 Task: Search one way flight ticket for 4 adults, 2 children, 2 infants in seat and 1 infant on lap in premium economy from Tallahassee: Tallahassee International Airport to Fort Wayne: Fort Wayne International Airport on 5-4-2023. Choice of flights is Spirit. Number of bags: 2 carry on bags. Price is upto 25000. Outbound departure time preference is 21:15.
Action: Mouse moved to (372, 336)
Screenshot: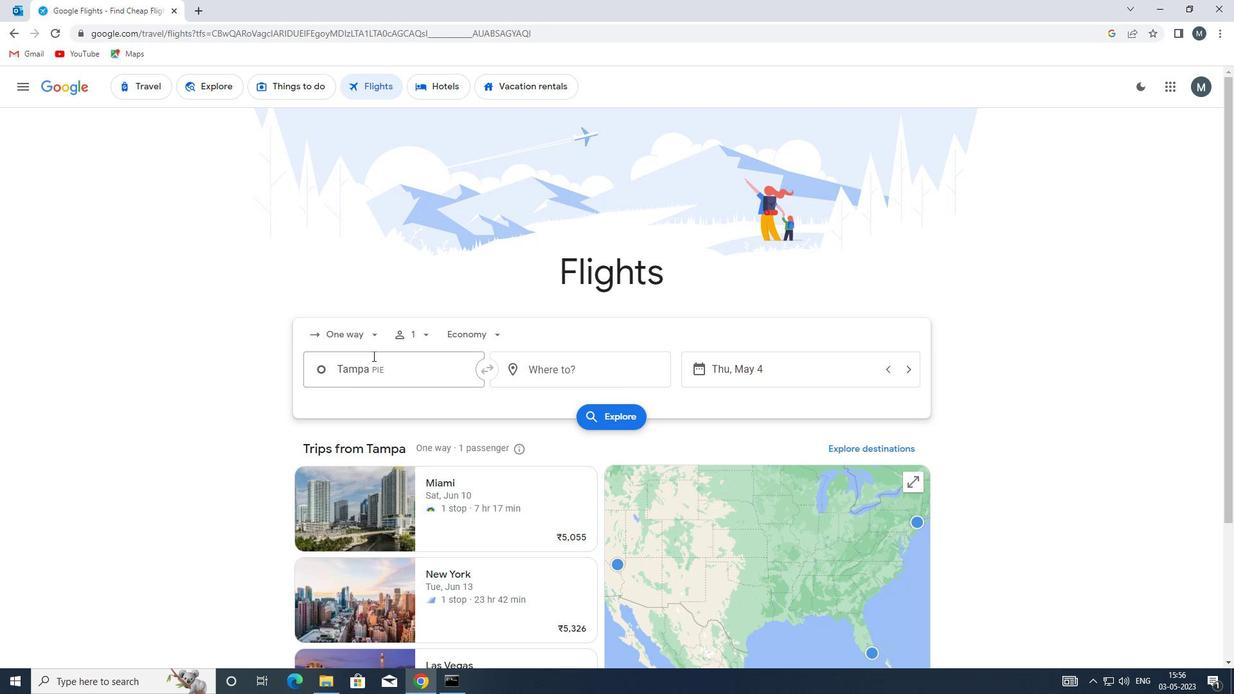 
Action: Mouse pressed left at (372, 336)
Screenshot: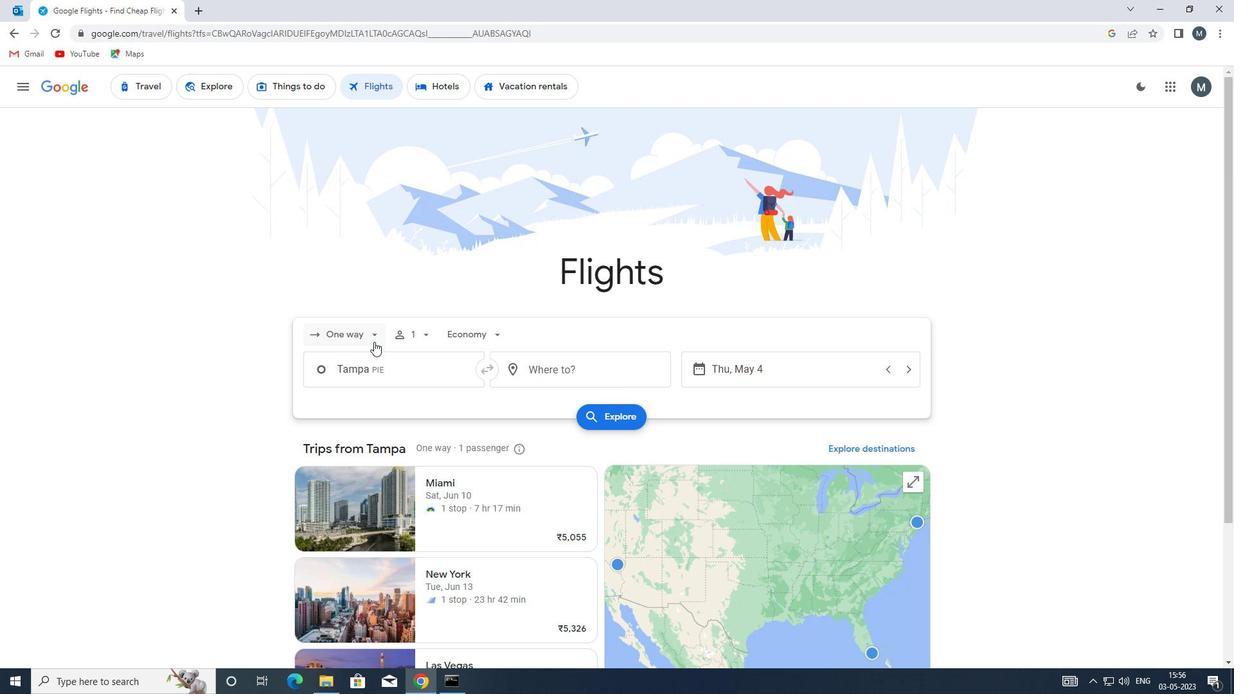 
Action: Mouse moved to (373, 398)
Screenshot: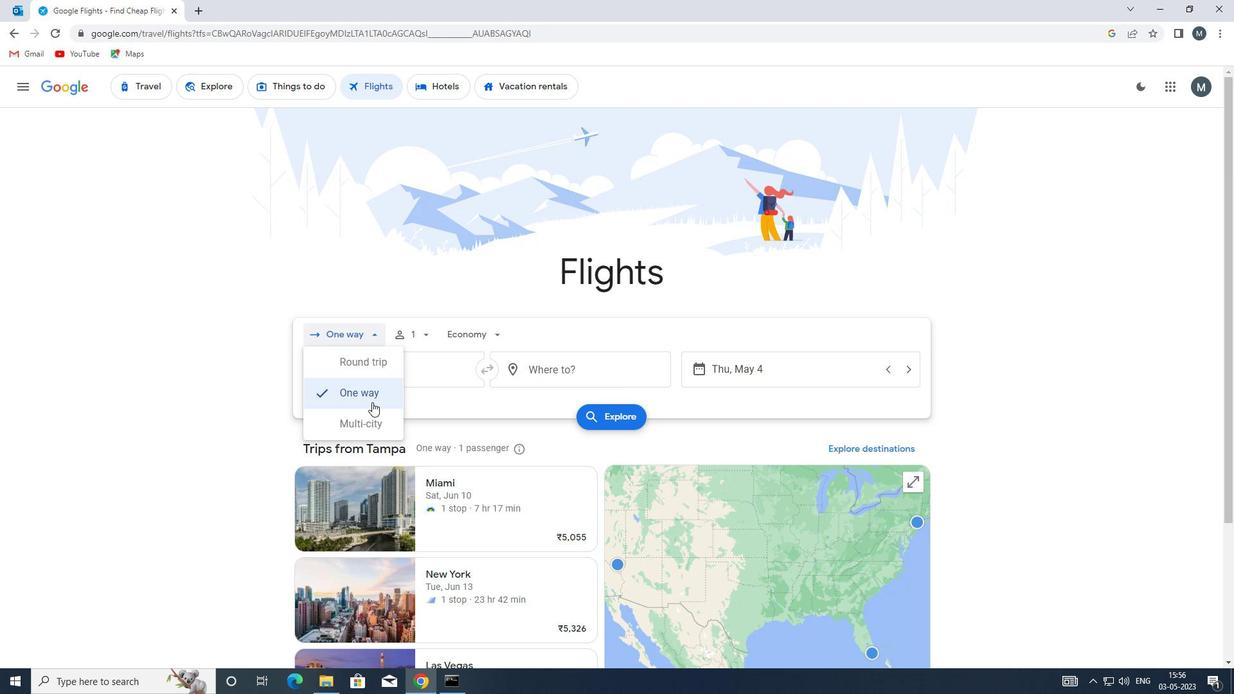 
Action: Mouse pressed left at (373, 398)
Screenshot: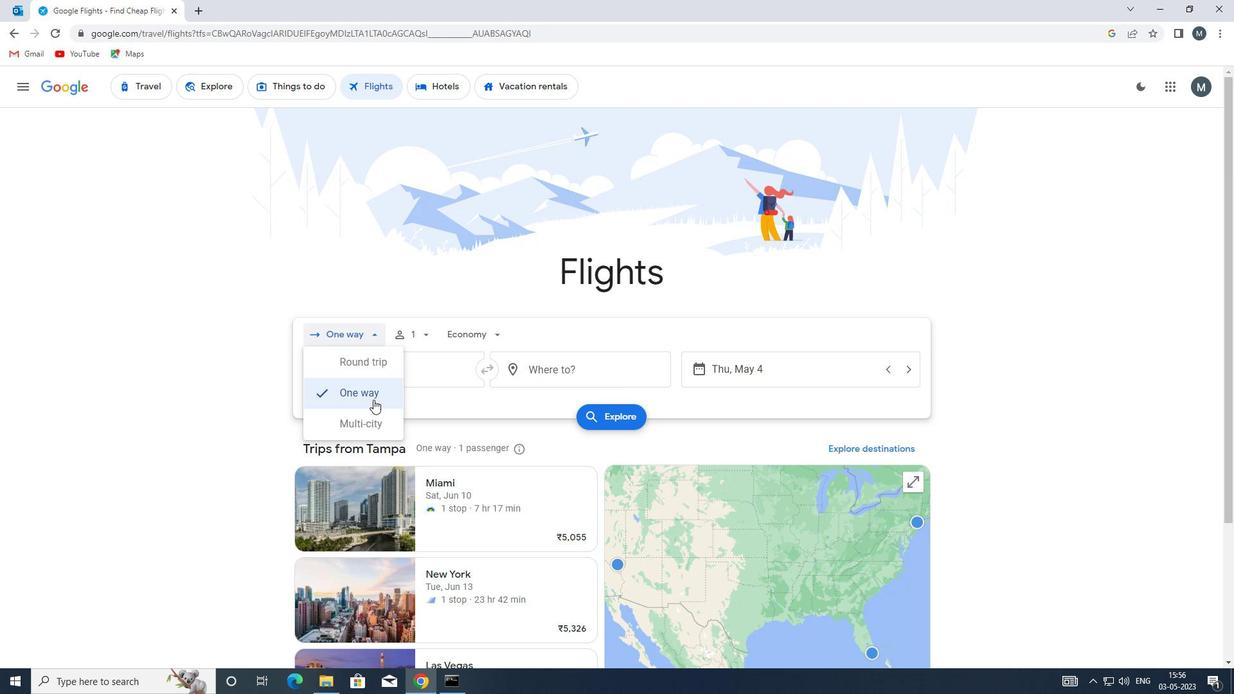 
Action: Mouse moved to (432, 331)
Screenshot: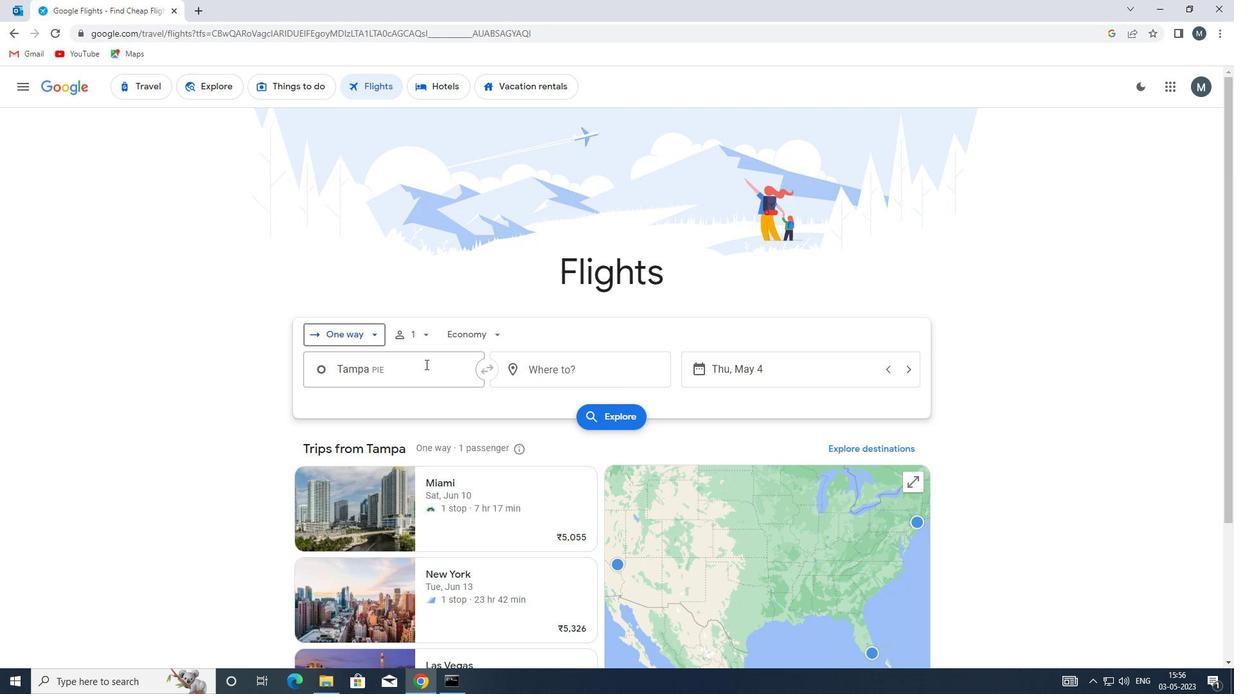 
Action: Mouse pressed left at (432, 331)
Screenshot: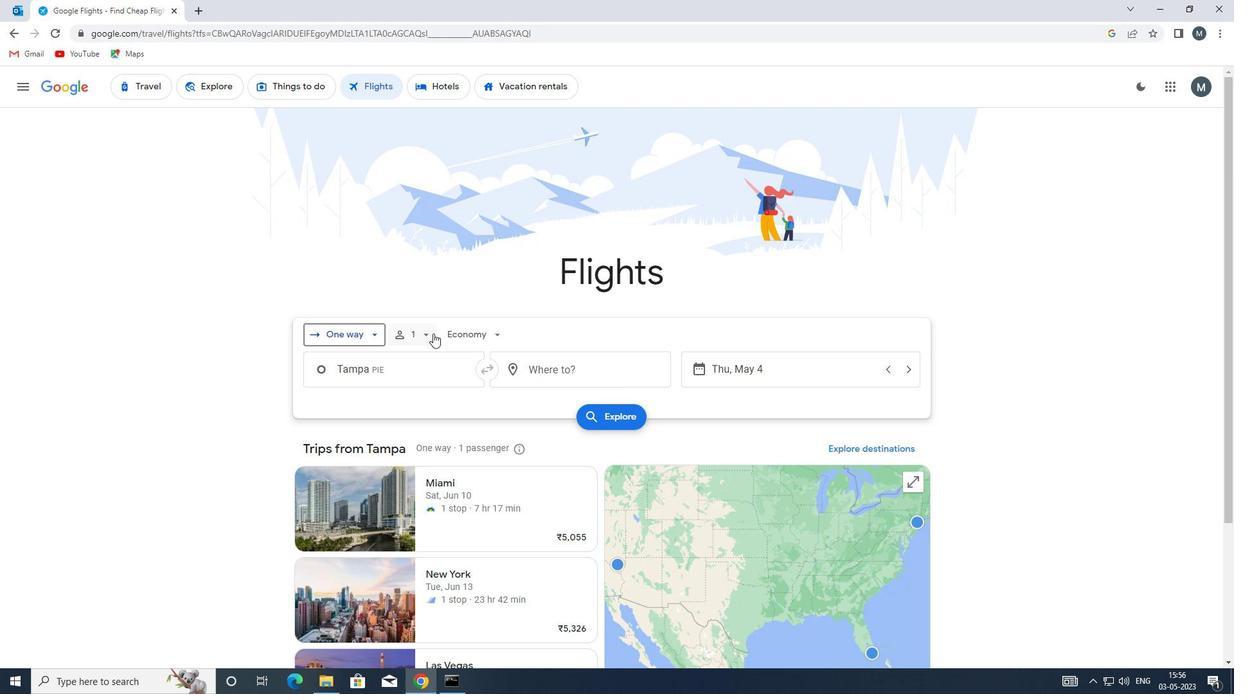 
Action: Mouse moved to (527, 370)
Screenshot: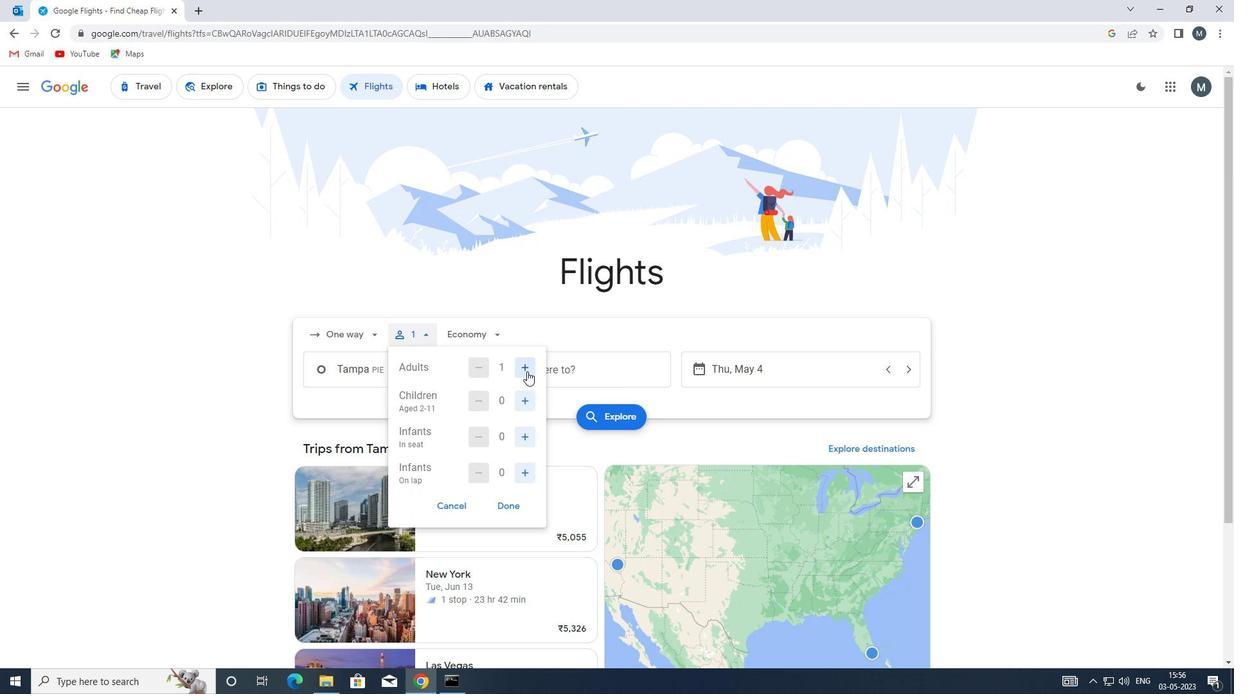 
Action: Mouse pressed left at (527, 370)
Screenshot: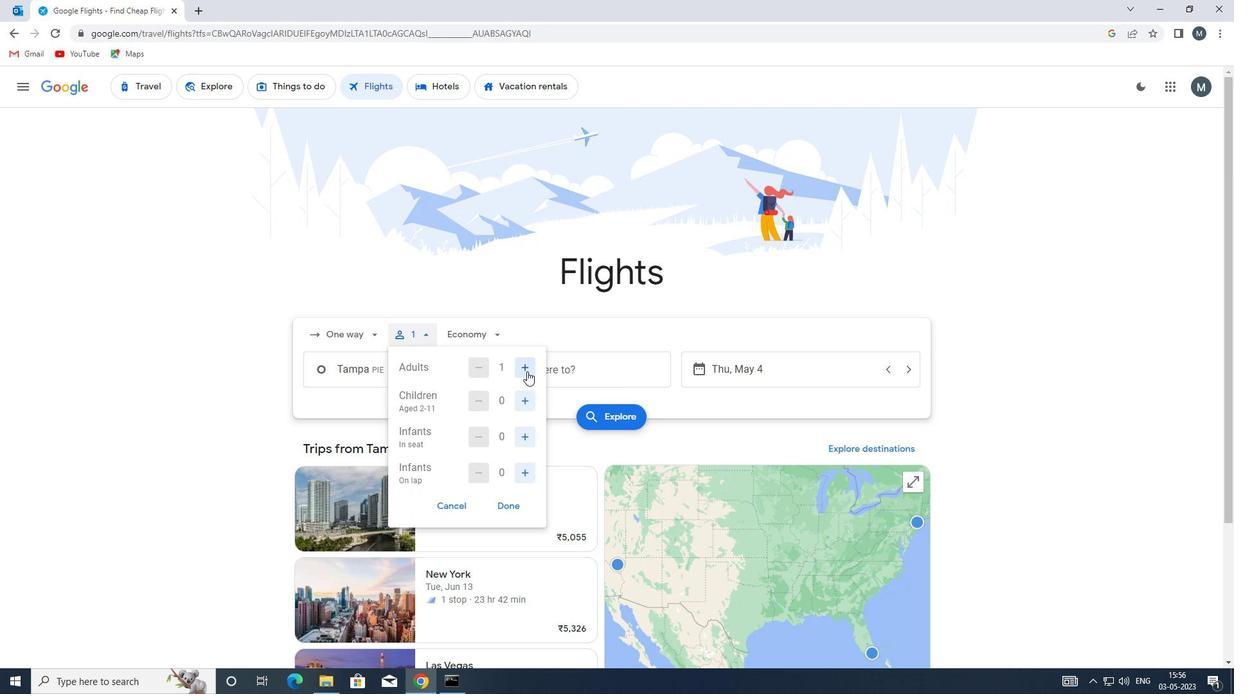 
Action: Mouse pressed left at (527, 370)
Screenshot: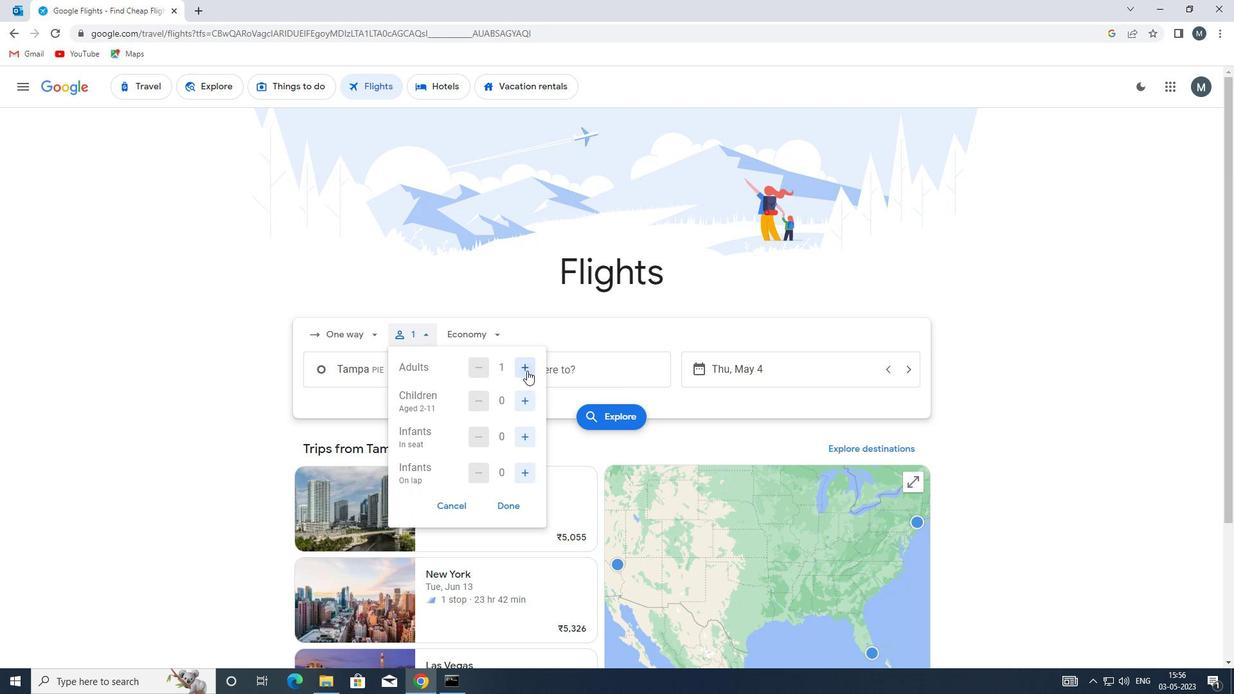 
Action: Mouse pressed left at (527, 370)
Screenshot: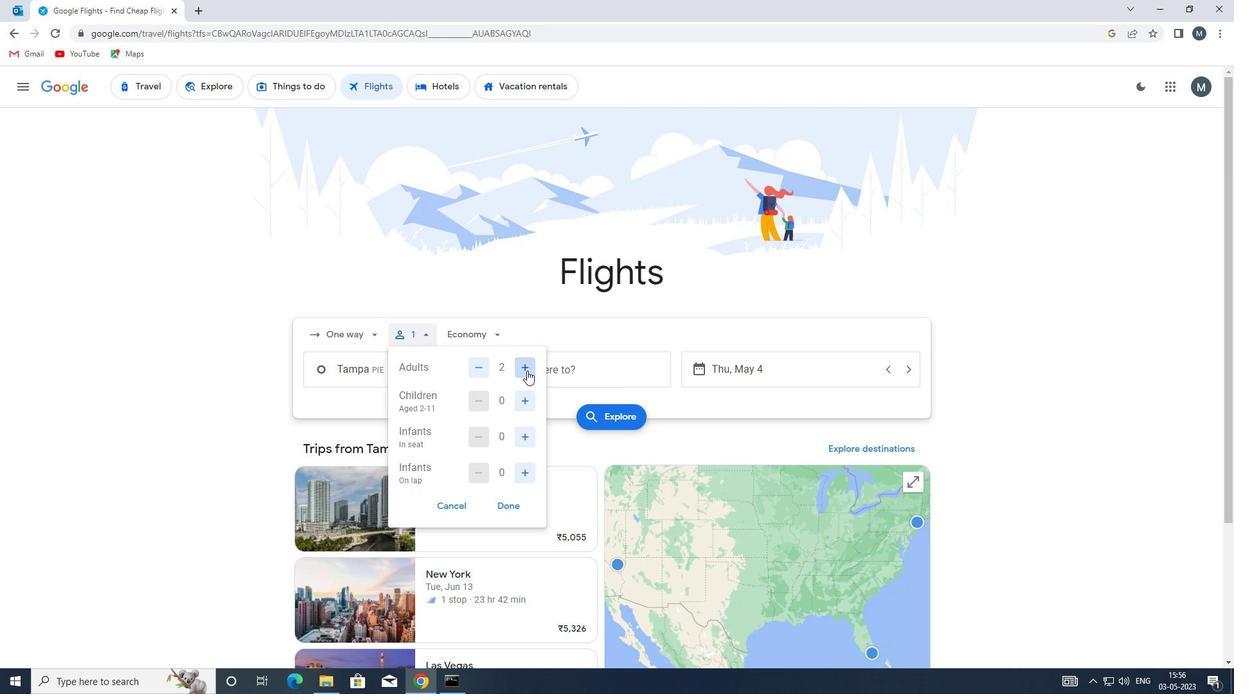 
Action: Mouse moved to (520, 399)
Screenshot: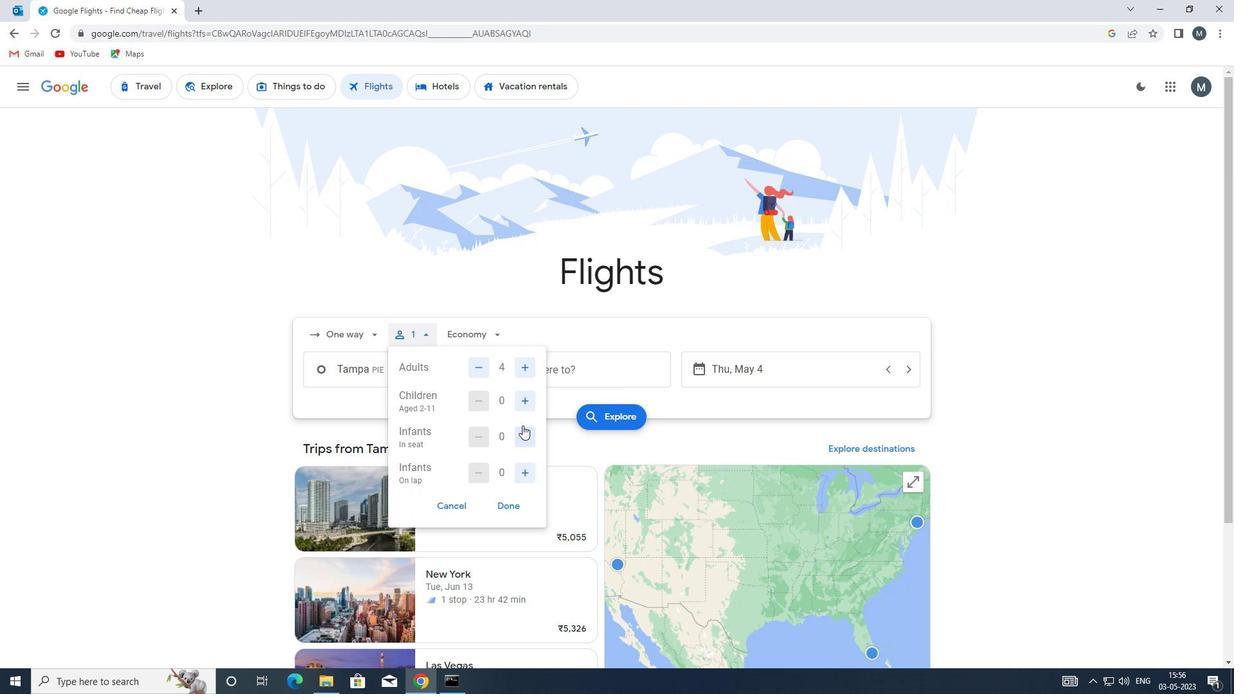 
Action: Mouse pressed left at (520, 399)
Screenshot: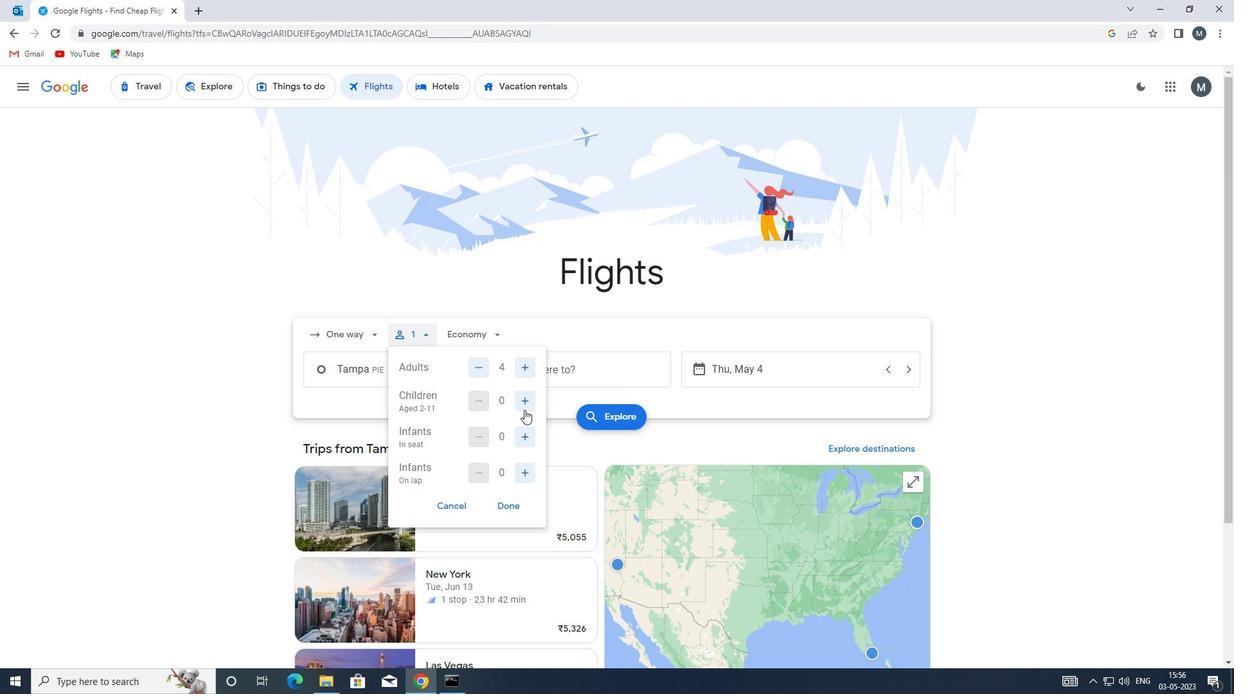 
Action: Mouse moved to (521, 398)
Screenshot: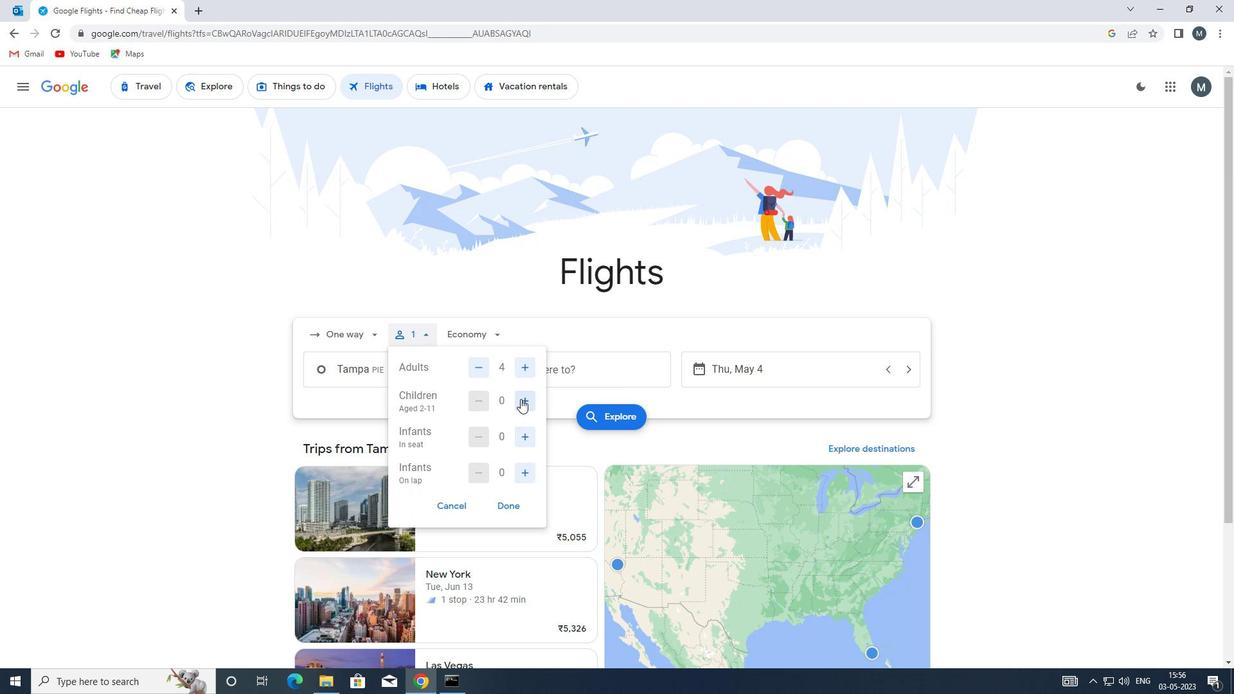 
Action: Mouse pressed left at (521, 398)
Screenshot: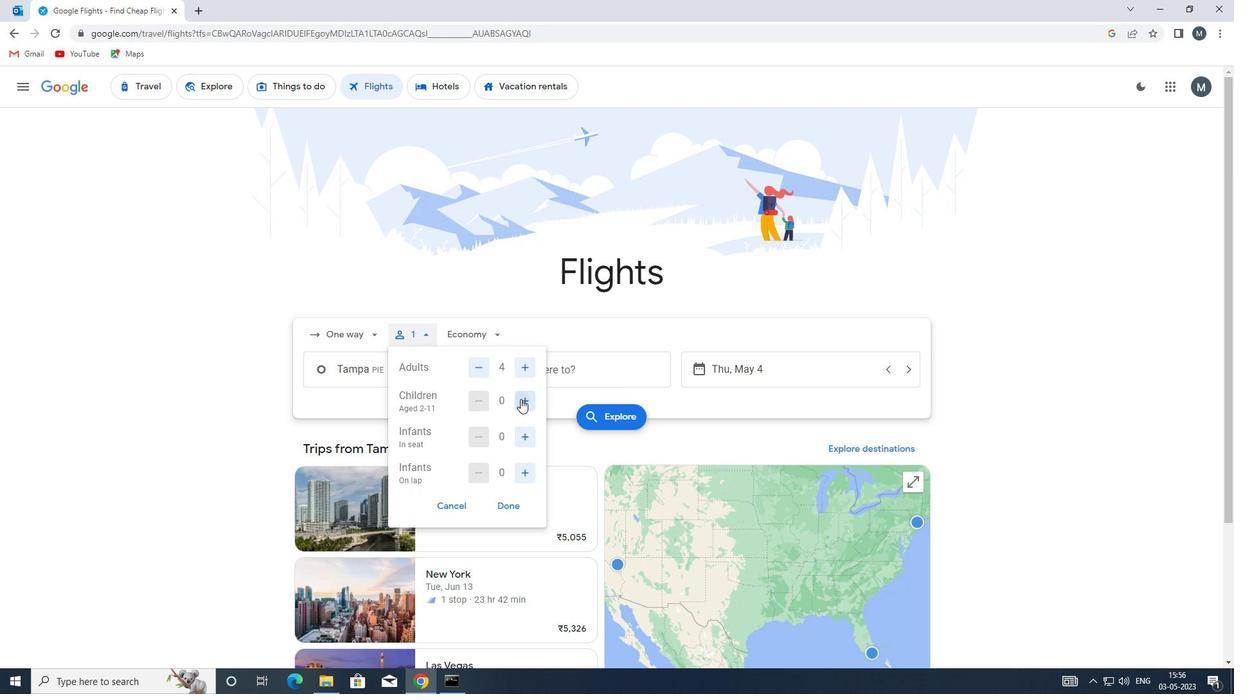 
Action: Mouse moved to (523, 436)
Screenshot: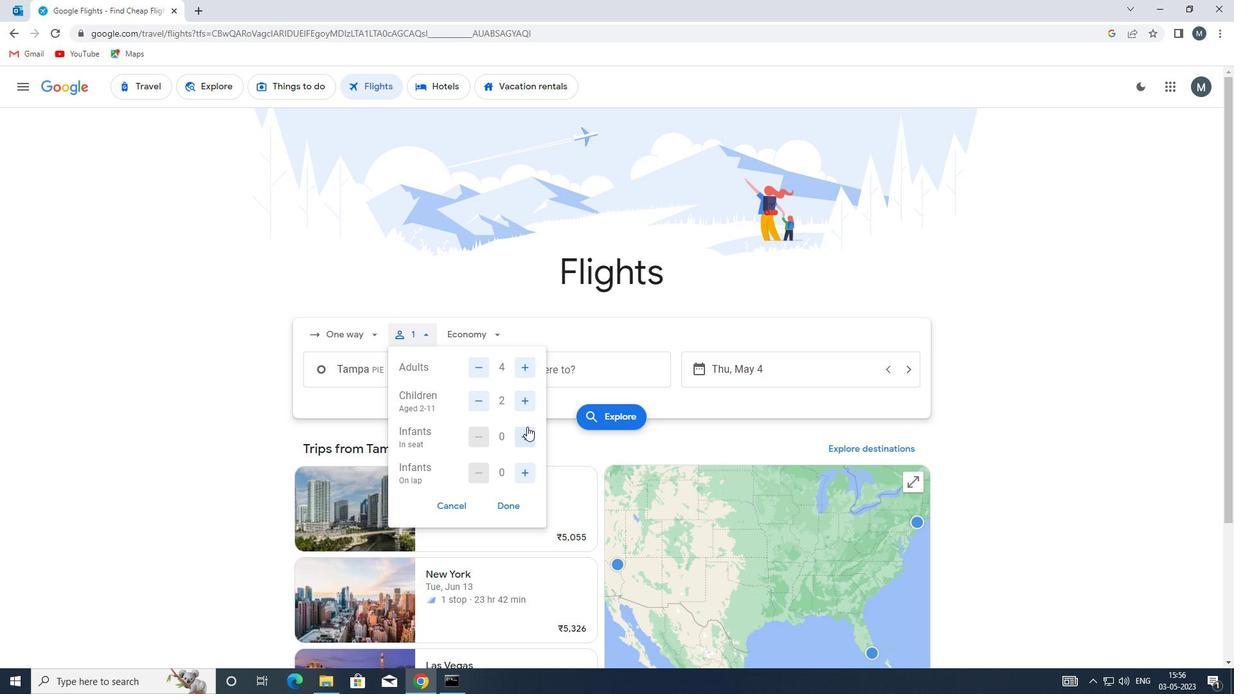 
Action: Mouse pressed left at (523, 436)
Screenshot: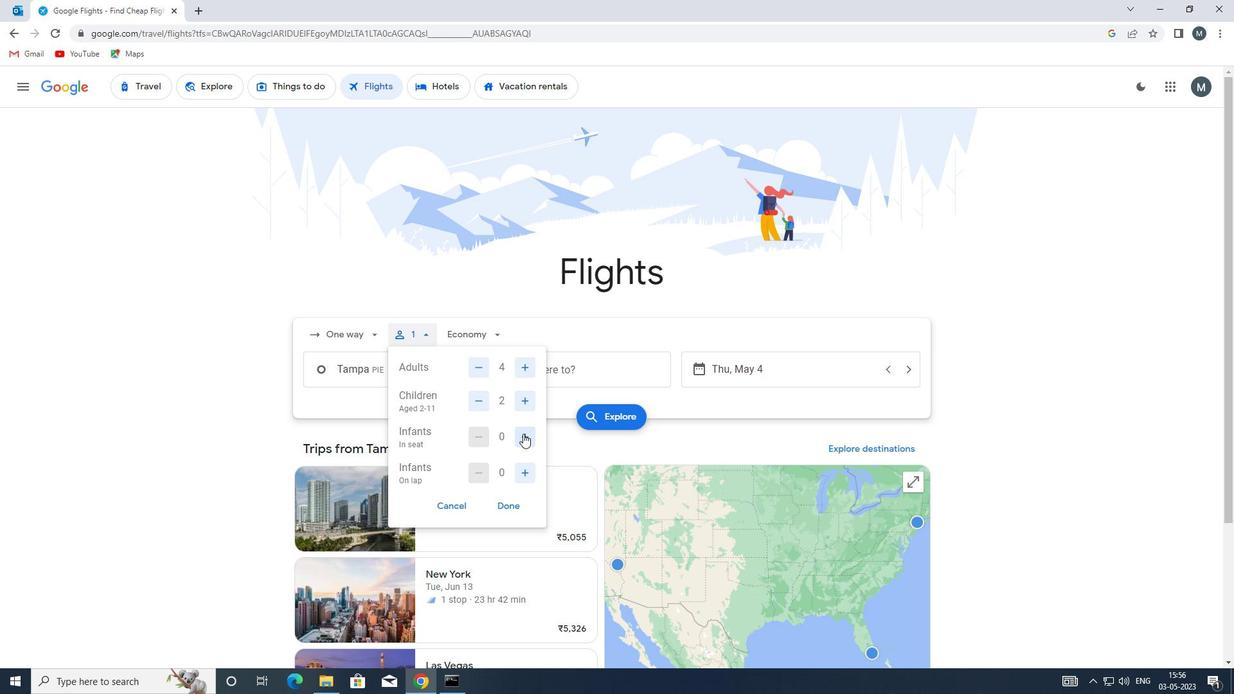 
Action: Mouse pressed left at (523, 436)
Screenshot: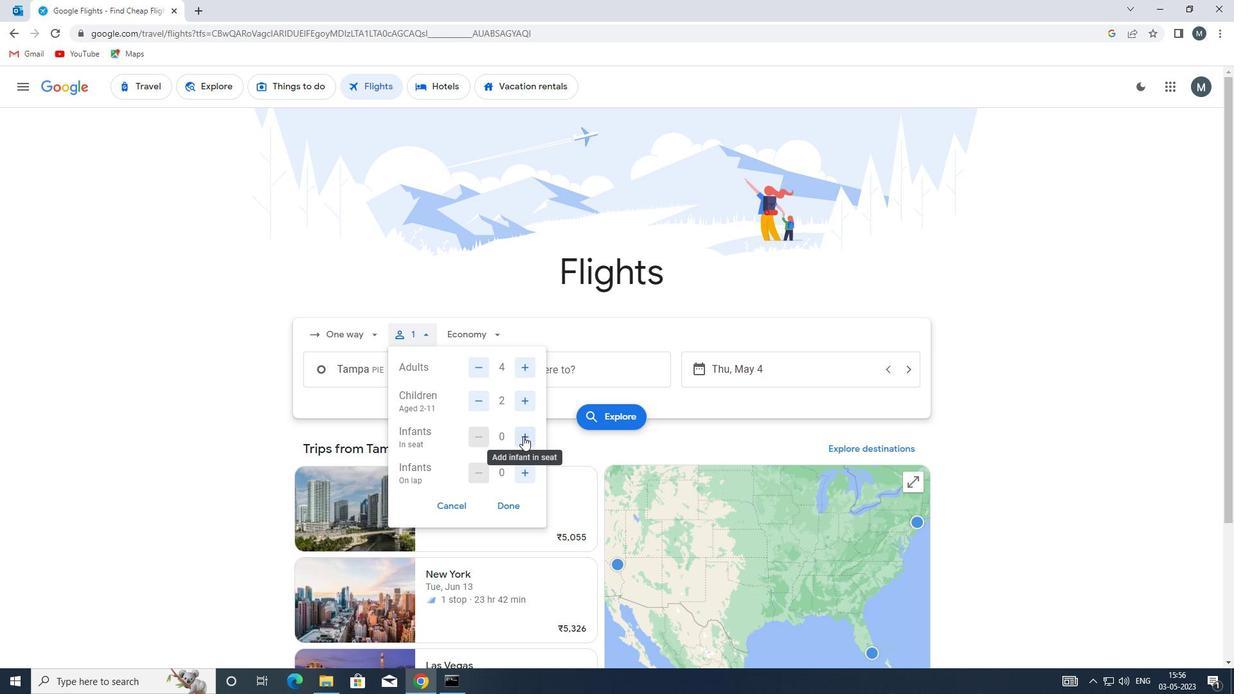 
Action: Mouse moved to (523, 474)
Screenshot: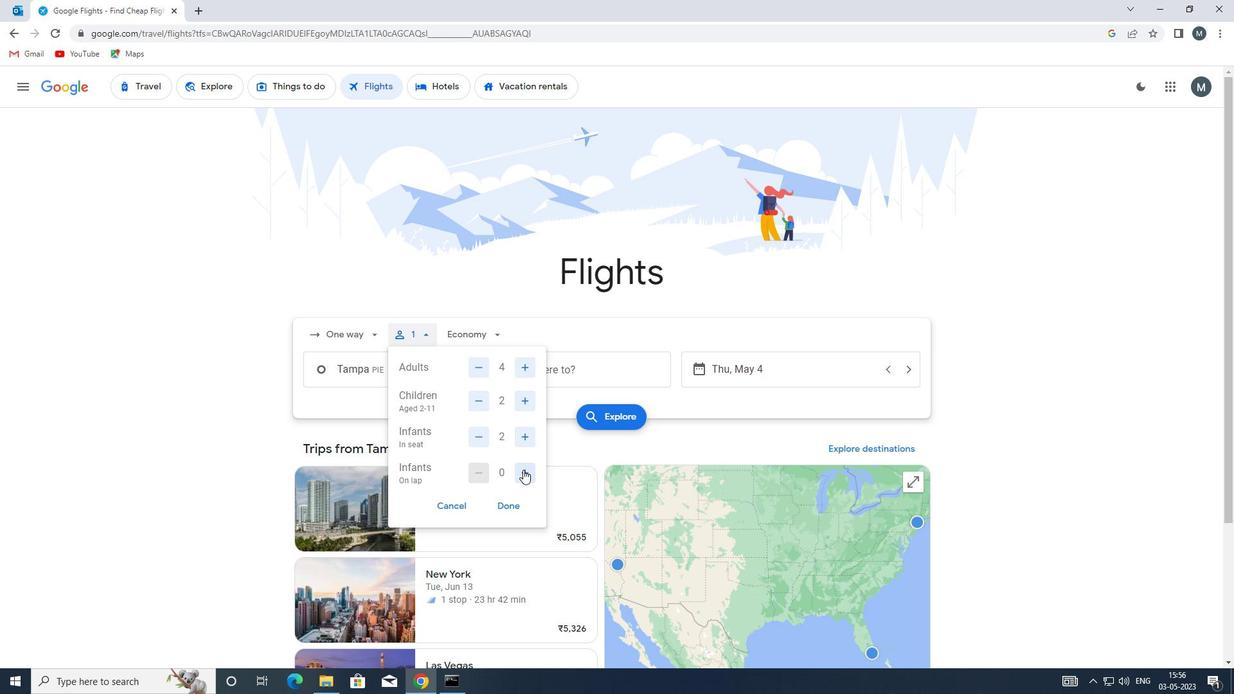 
Action: Mouse pressed left at (523, 474)
Screenshot: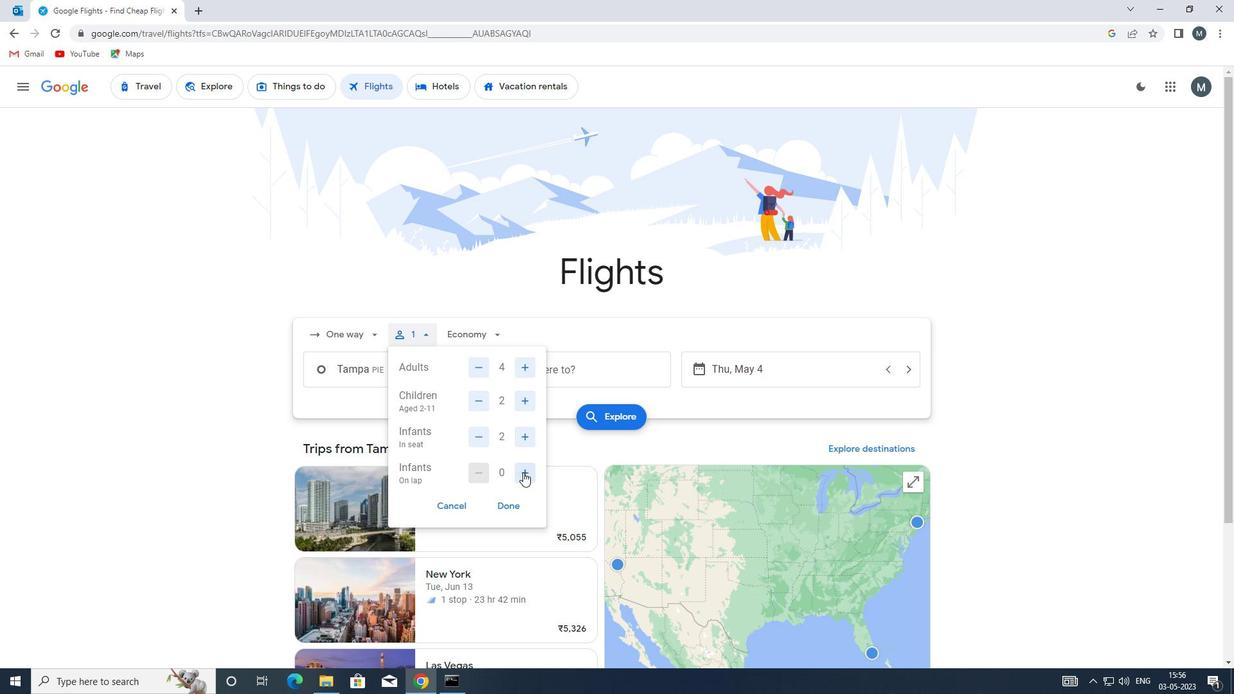 
Action: Mouse moved to (504, 501)
Screenshot: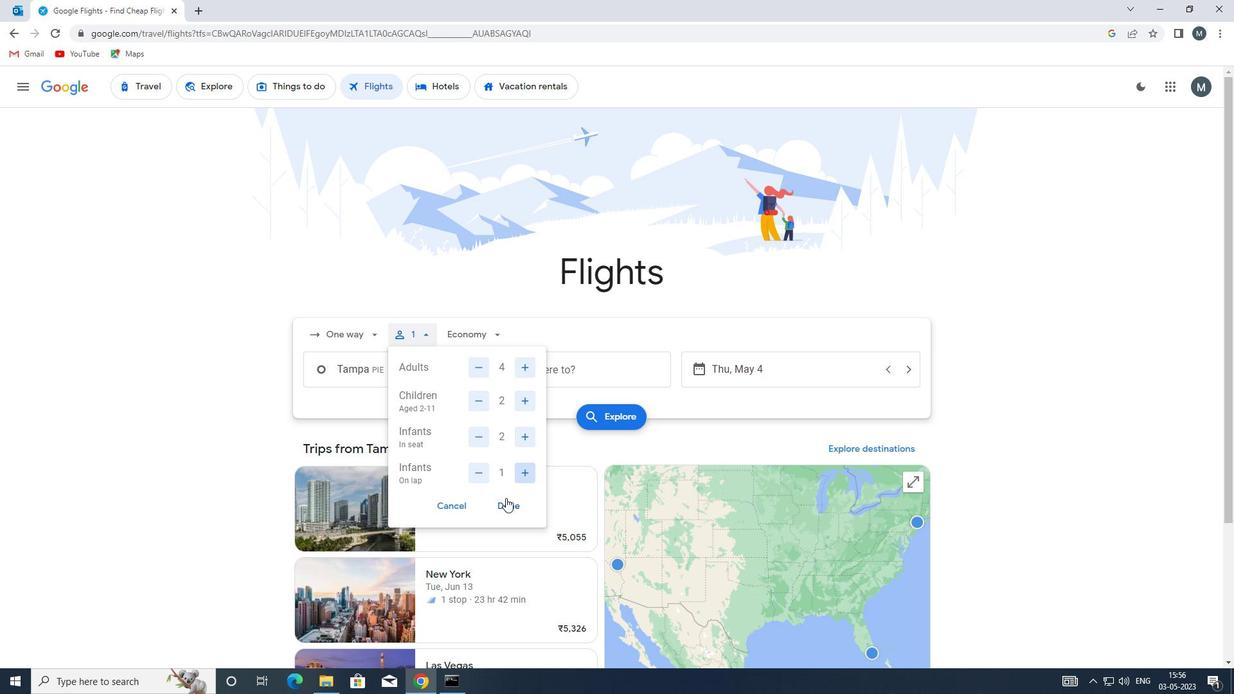 
Action: Mouse pressed left at (504, 501)
Screenshot: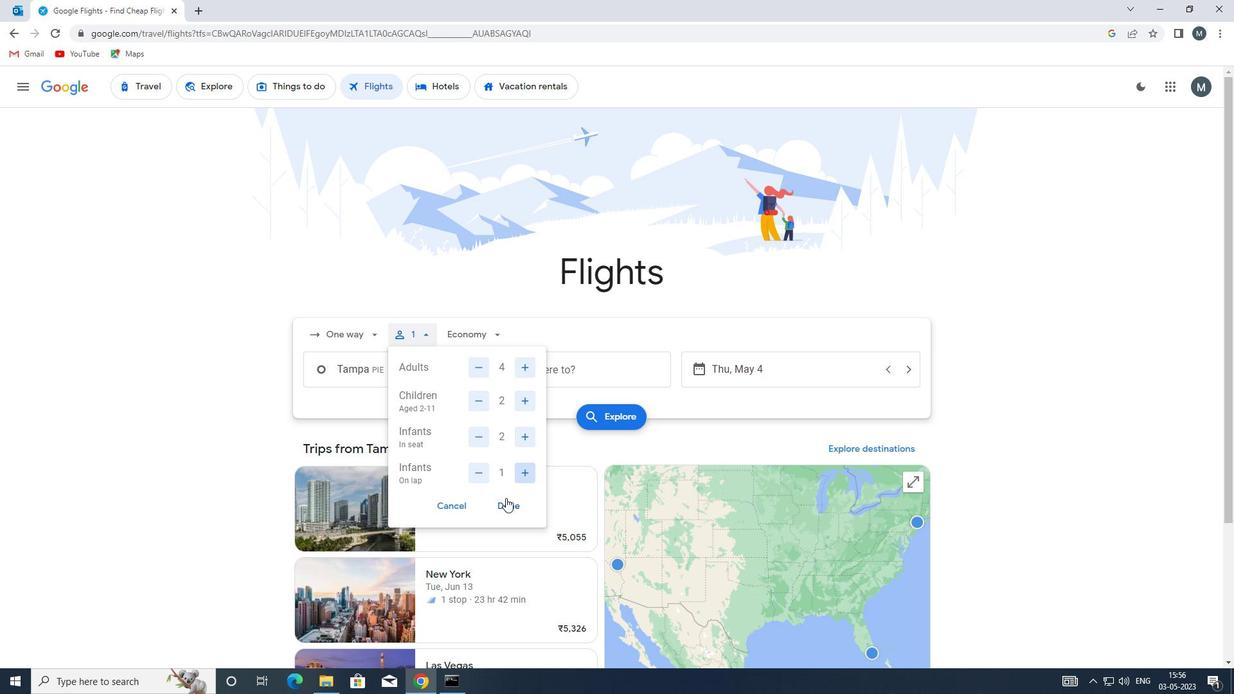
Action: Mouse moved to (485, 336)
Screenshot: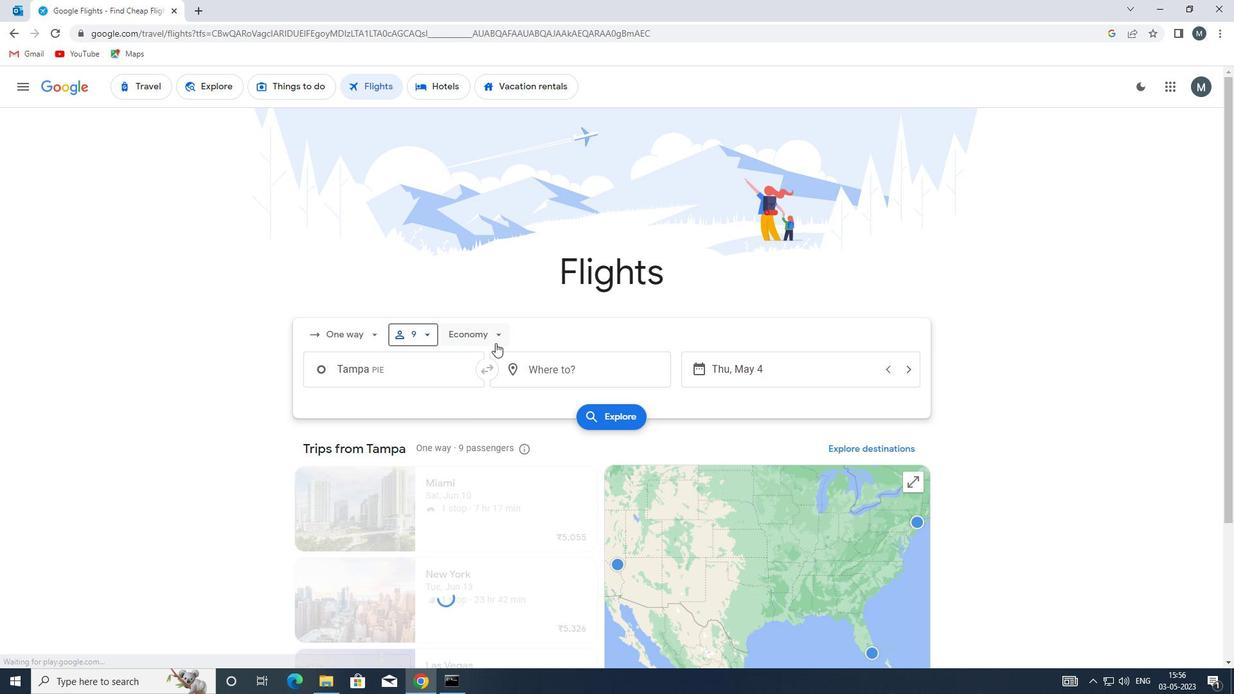 
Action: Mouse pressed left at (485, 336)
Screenshot: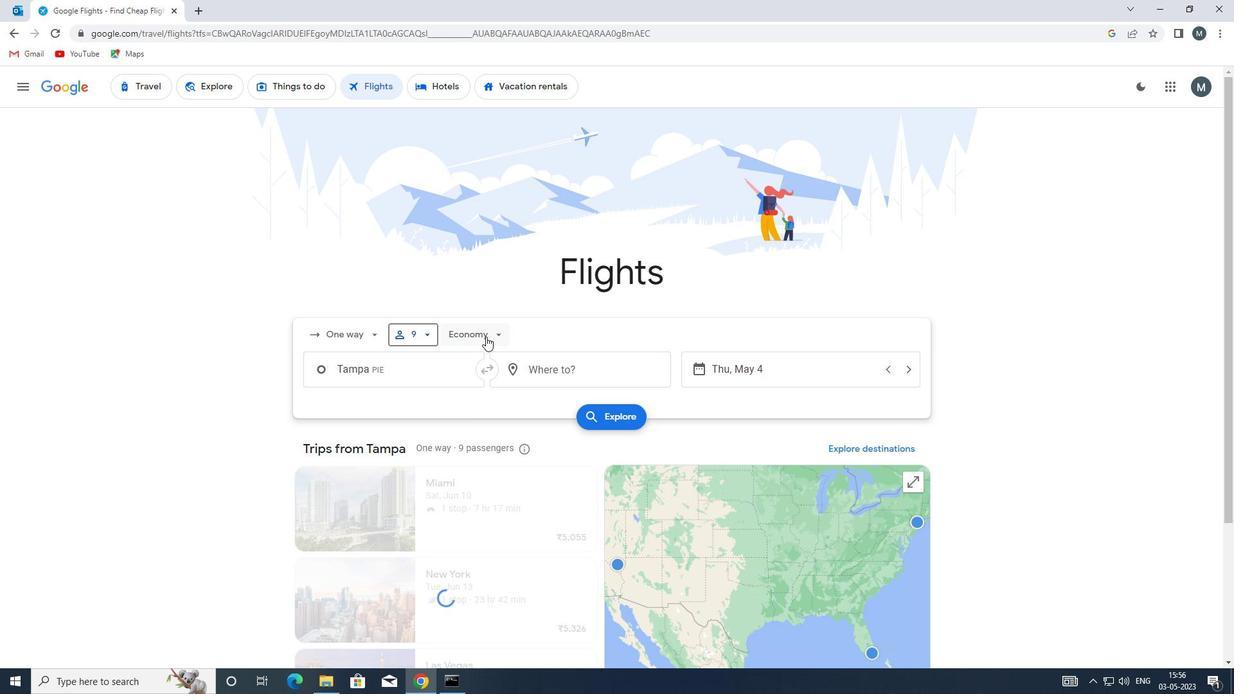 
Action: Mouse moved to (497, 394)
Screenshot: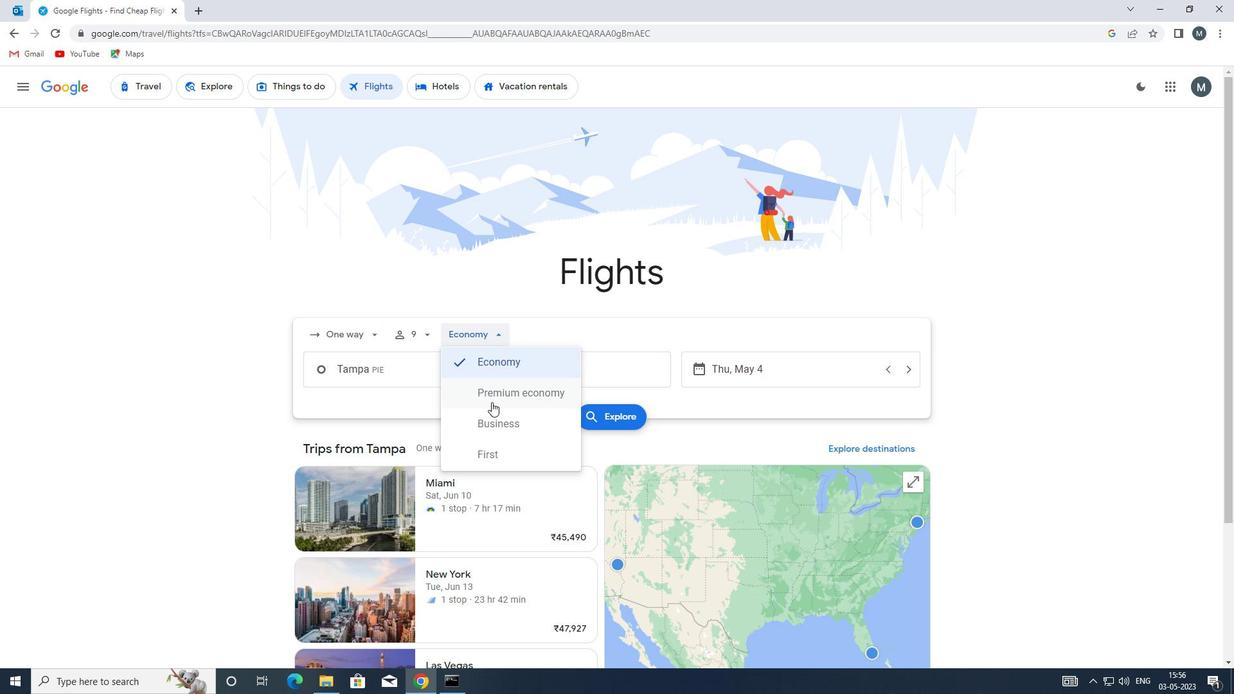 
Action: Mouse pressed left at (497, 394)
Screenshot: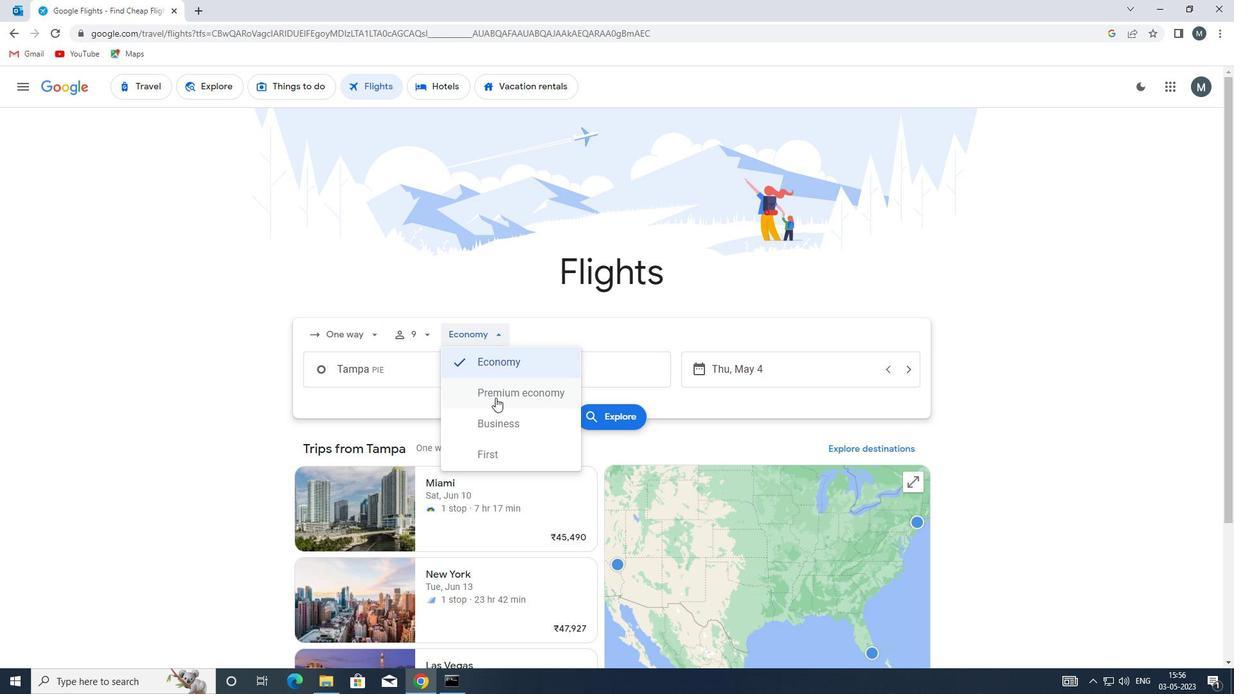 
Action: Mouse moved to (417, 368)
Screenshot: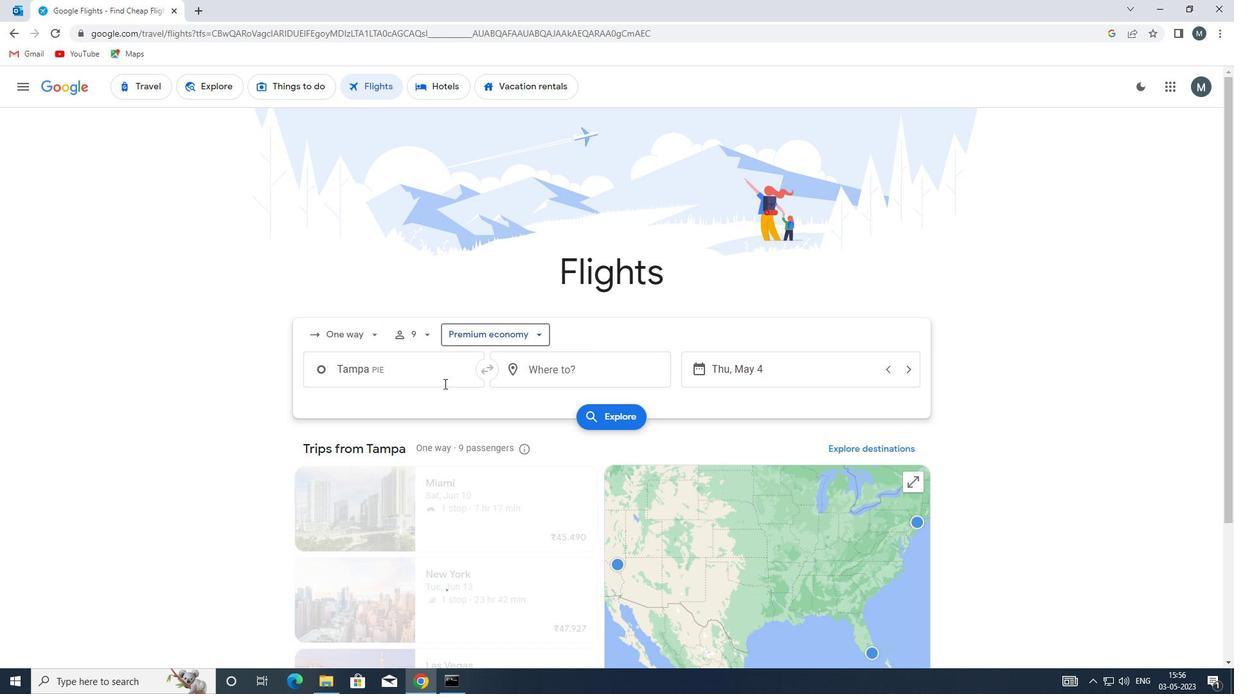 
Action: Mouse pressed left at (417, 368)
Screenshot: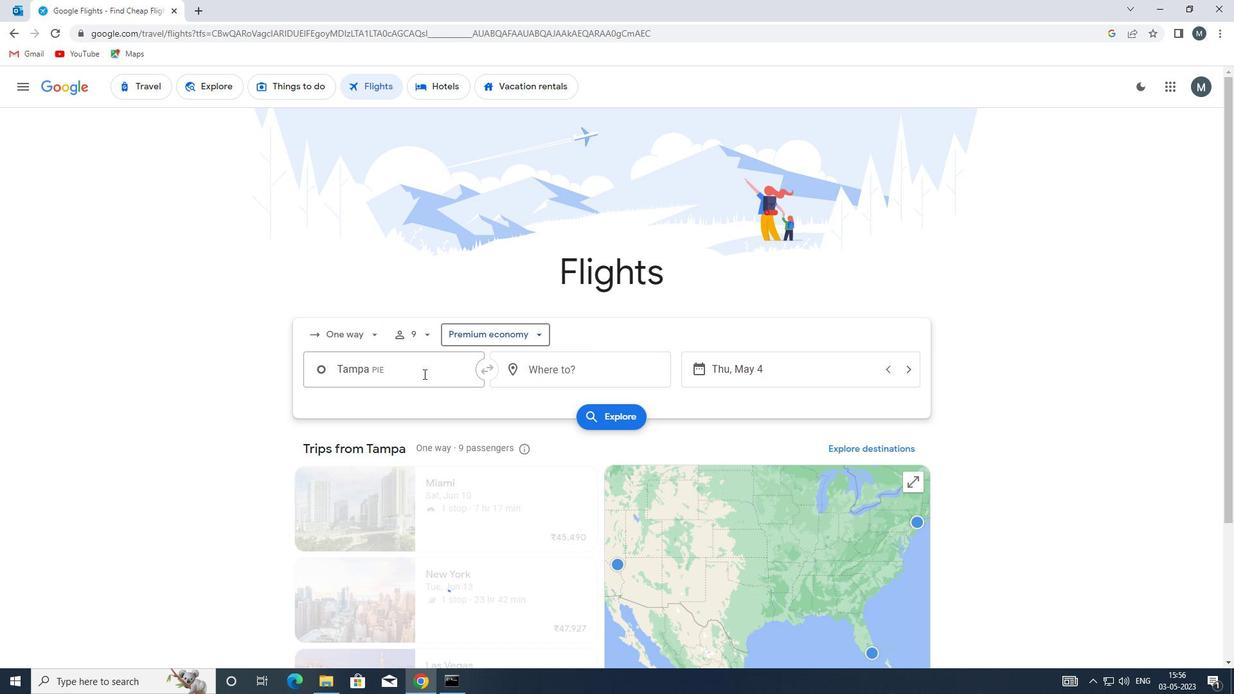 
Action: Key pressed tlh
Screenshot: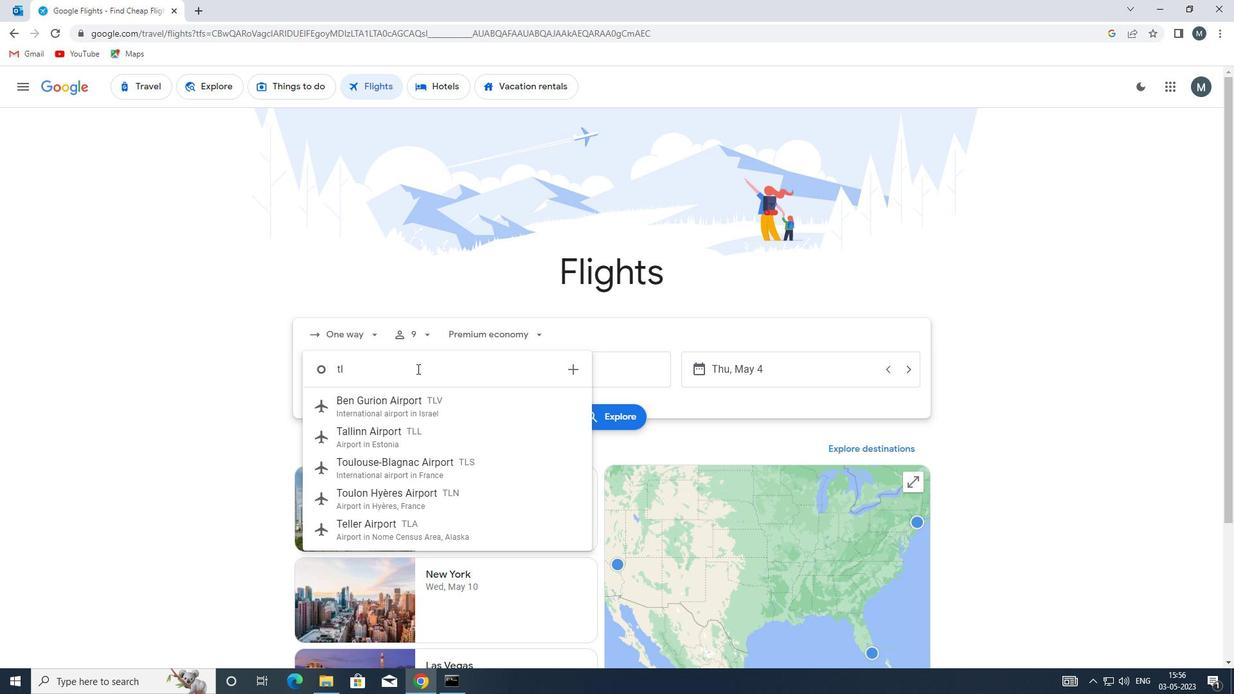 
Action: Mouse moved to (428, 407)
Screenshot: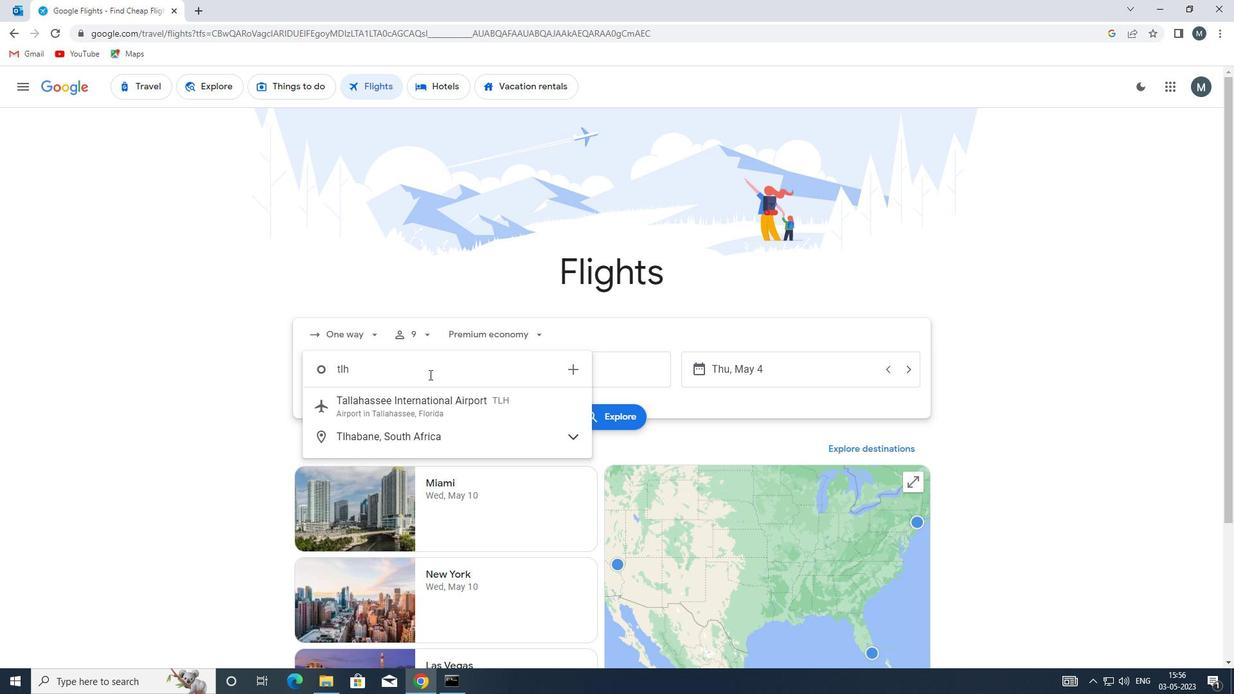 
Action: Mouse pressed left at (428, 407)
Screenshot: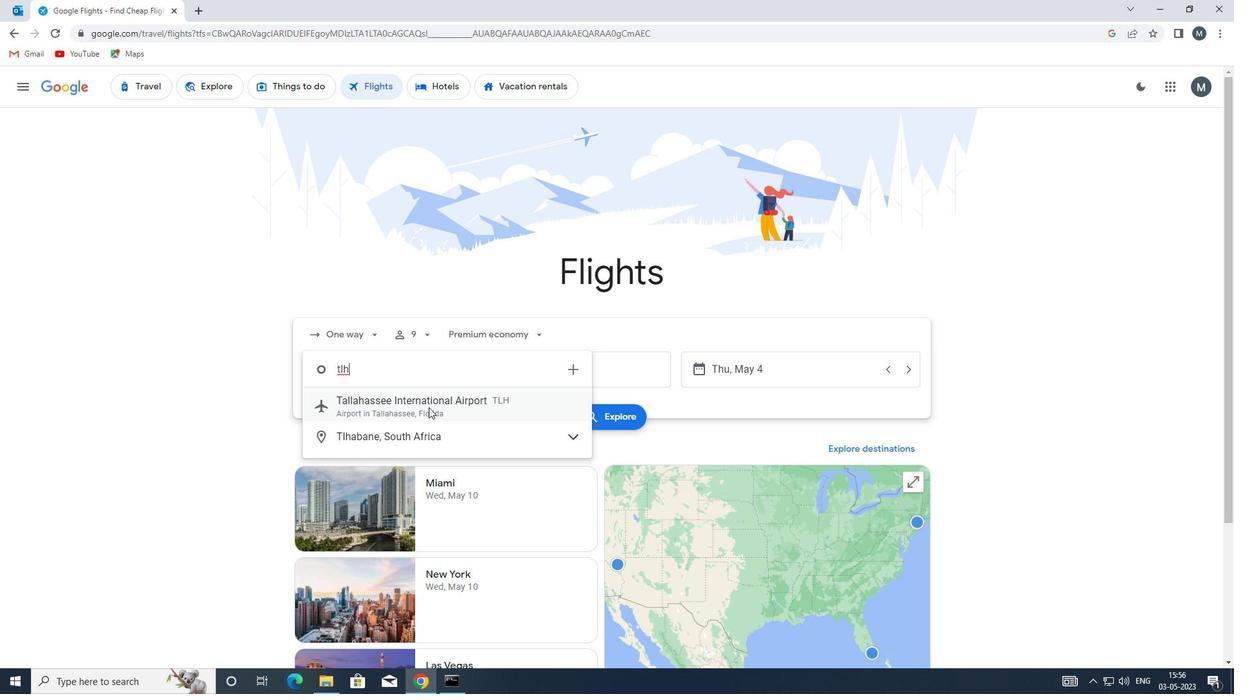 
Action: Mouse moved to (544, 373)
Screenshot: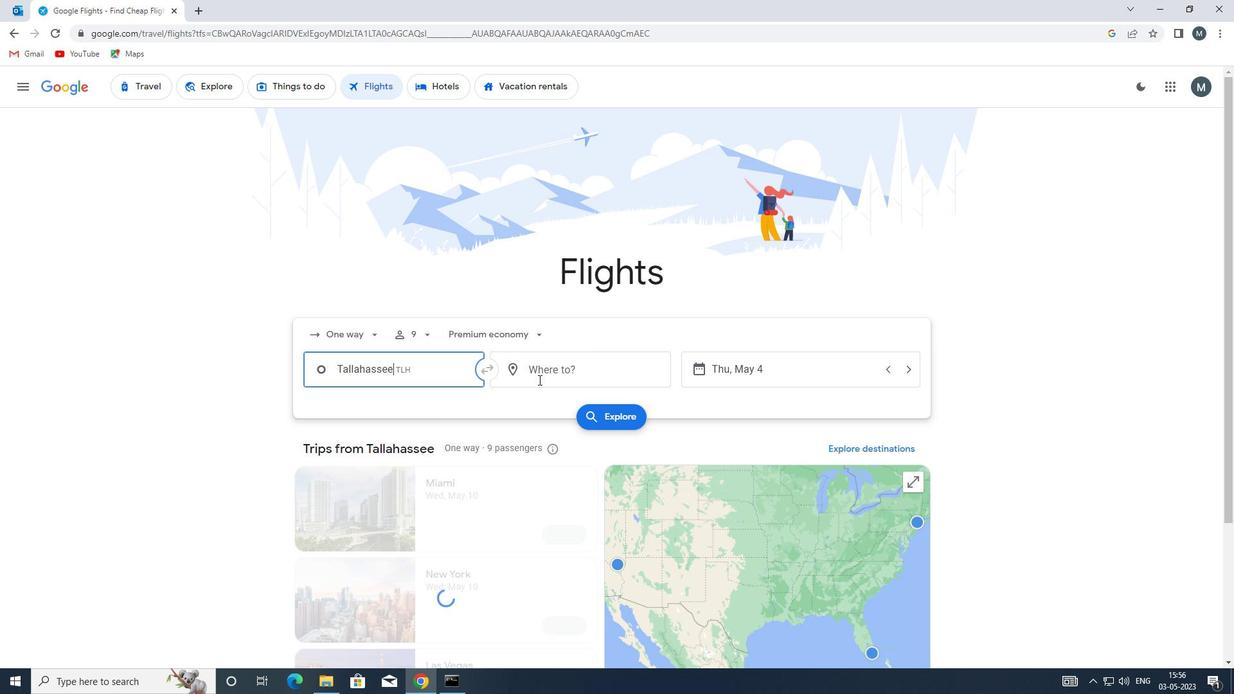 
Action: Mouse pressed left at (544, 373)
Screenshot: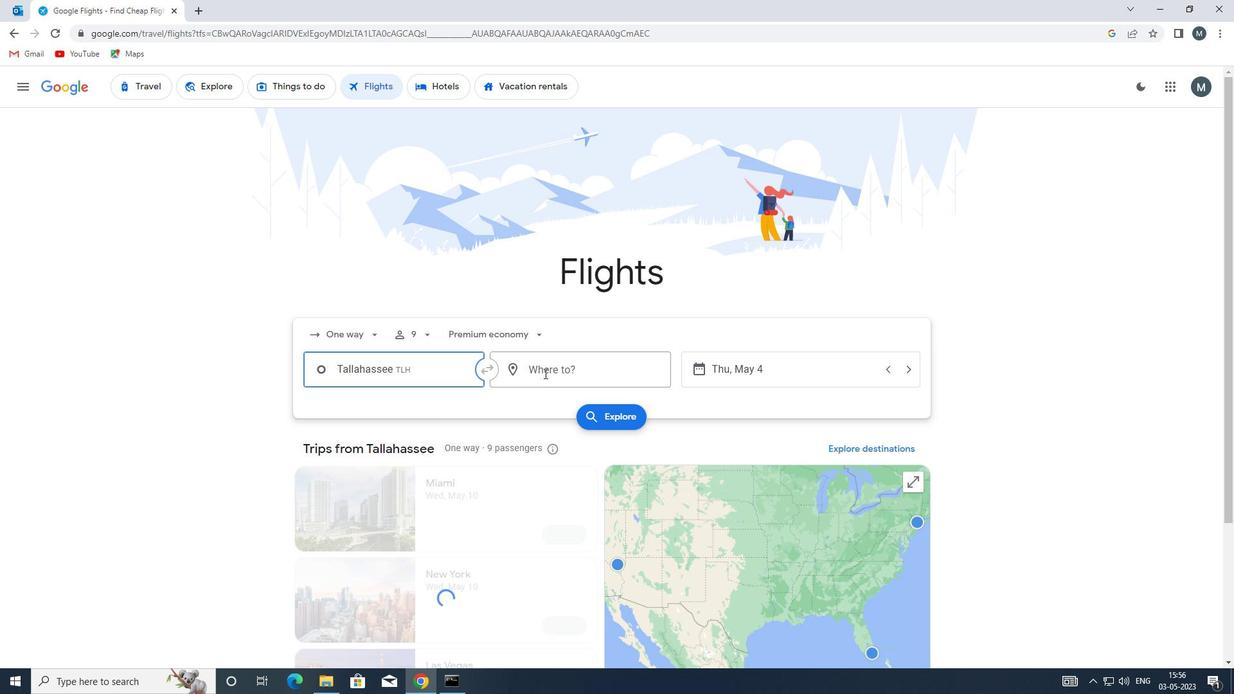 
Action: Mouse moved to (543, 373)
Screenshot: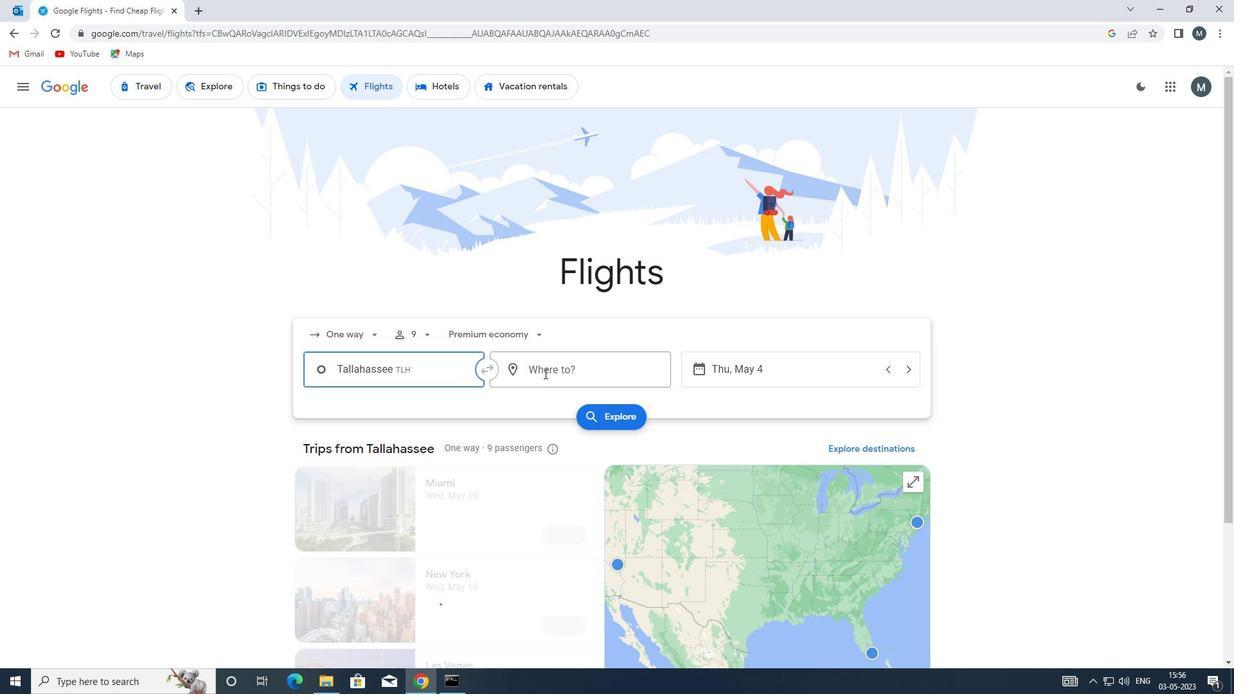 
Action: Key pressed fw
Screenshot: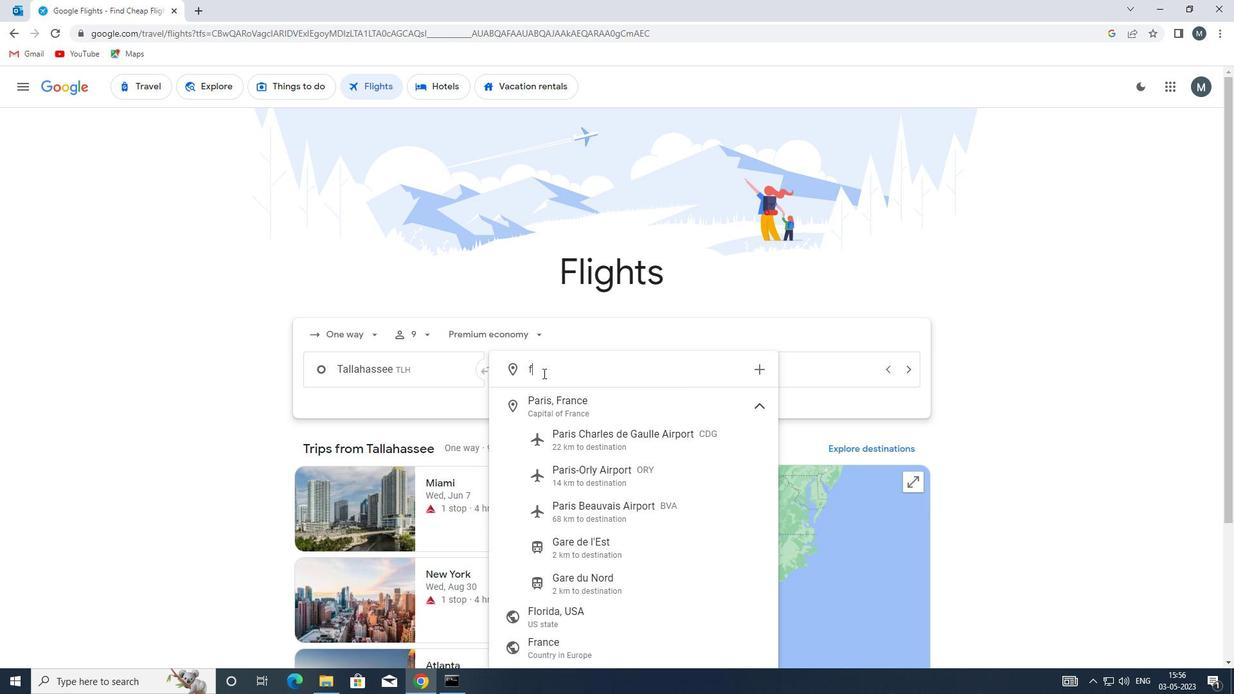 
Action: Mouse moved to (606, 408)
Screenshot: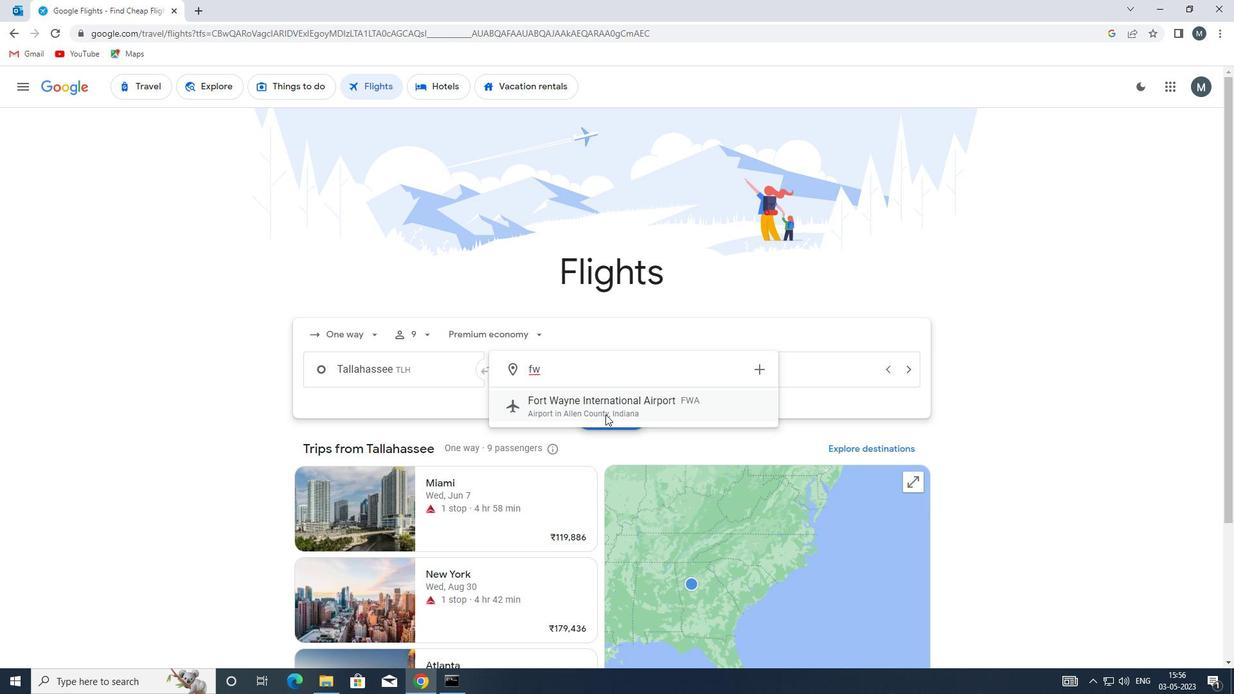 
Action: Mouse pressed left at (606, 408)
Screenshot: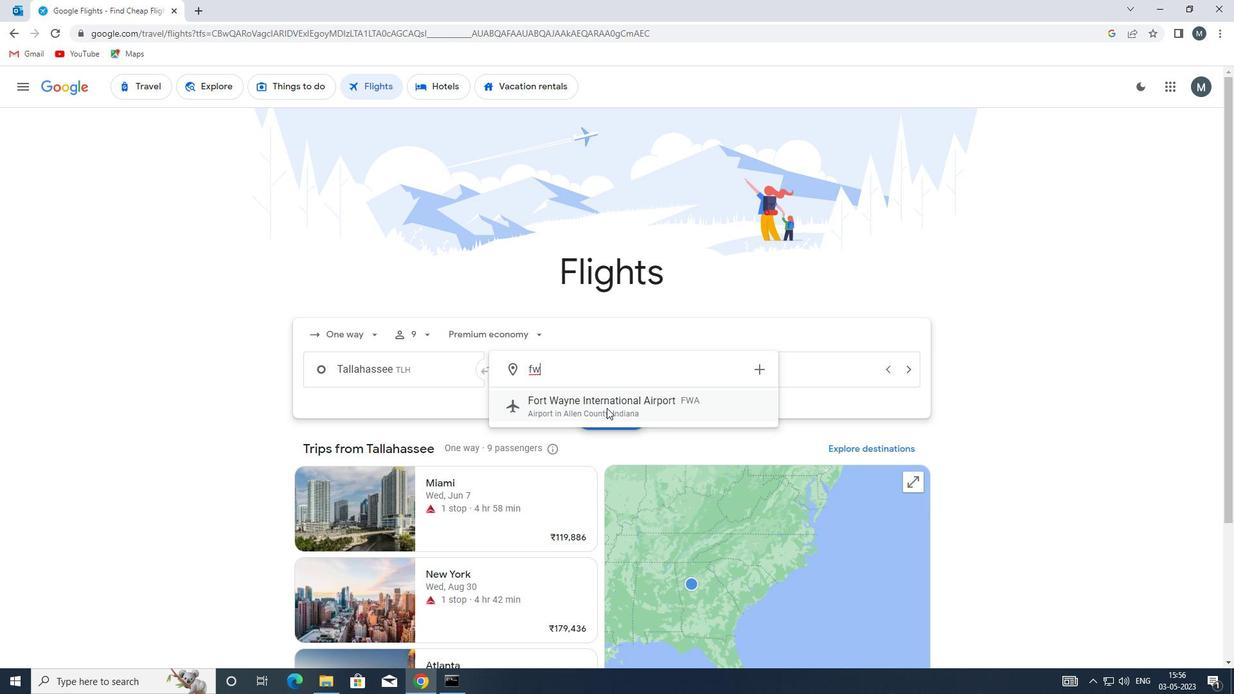 
Action: Mouse moved to (715, 371)
Screenshot: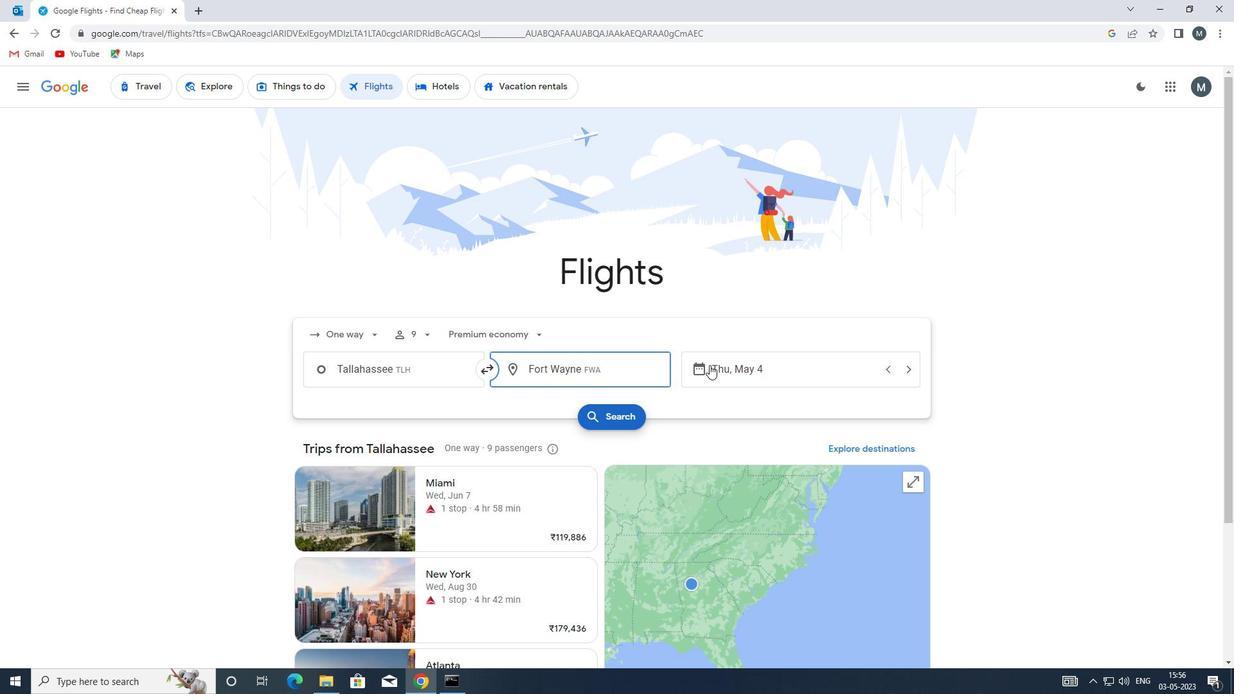 
Action: Mouse pressed left at (715, 371)
Screenshot: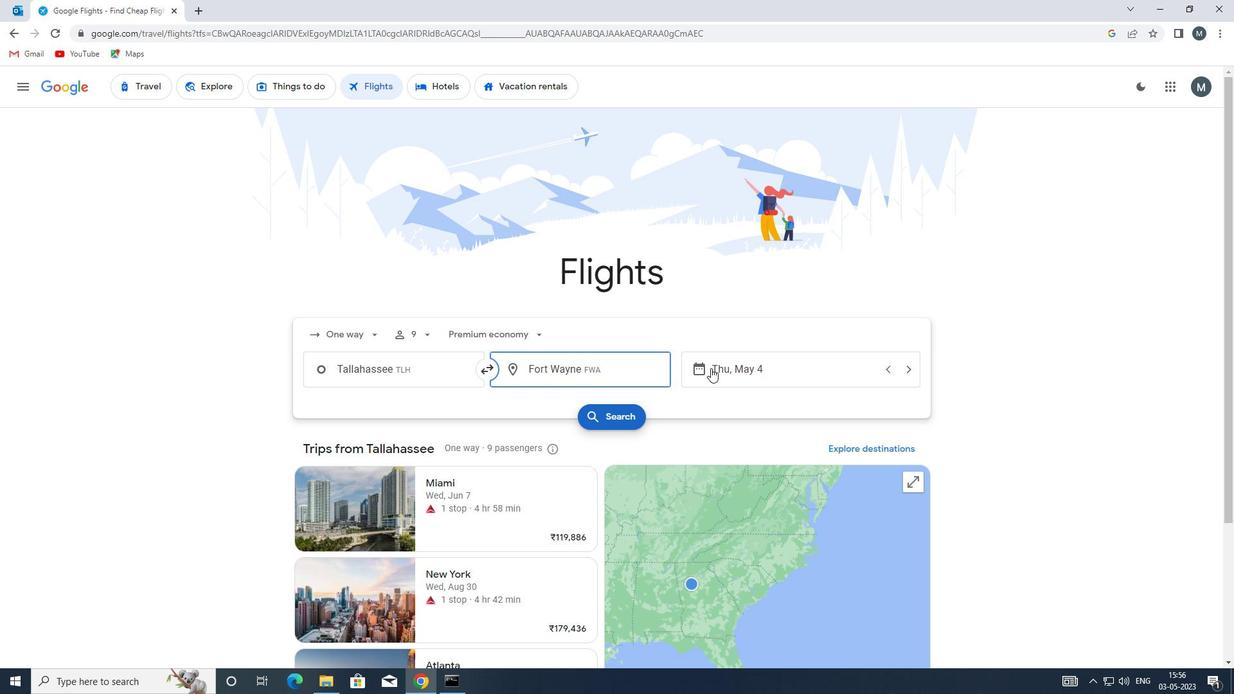 
Action: Mouse moved to (585, 435)
Screenshot: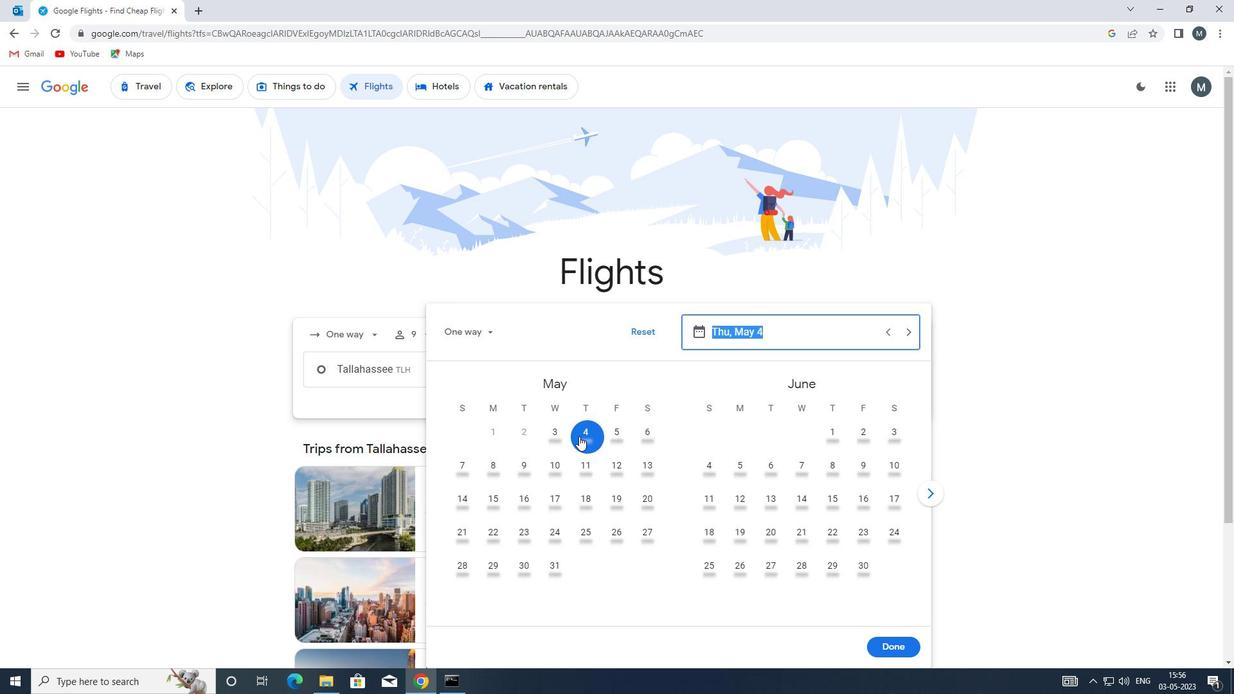 
Action: Mouse pressed left at (585, 435)
Screenshot: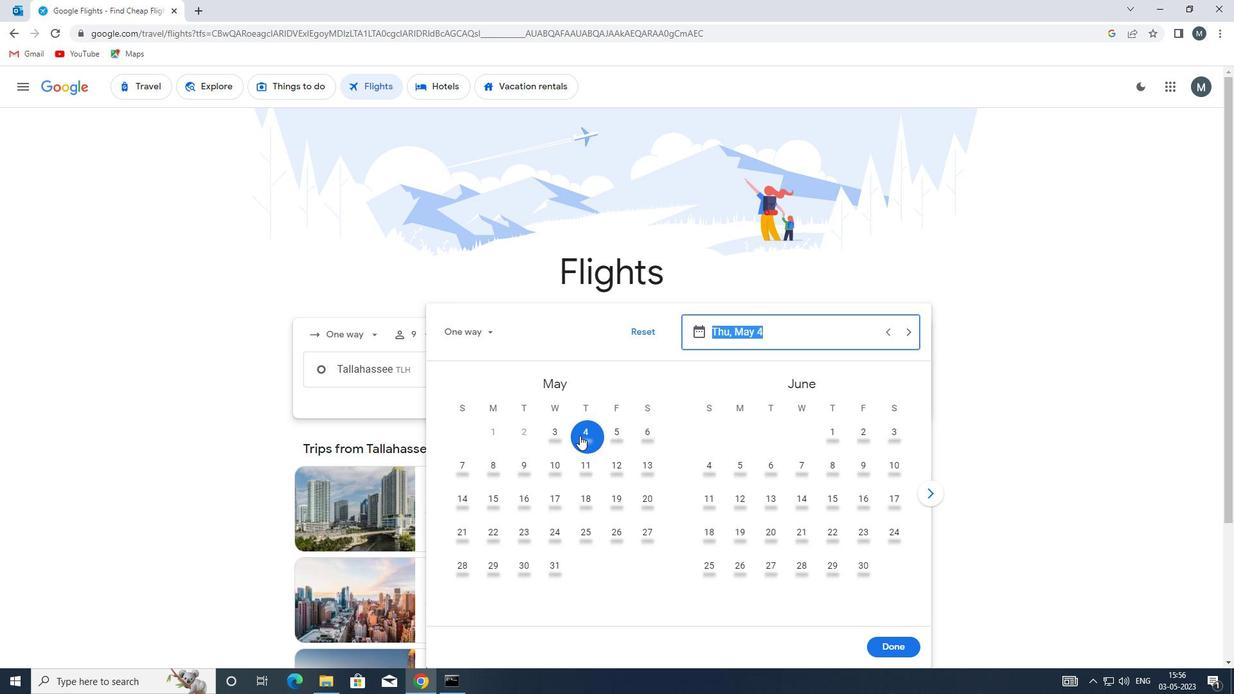 
Action: Mouse moved to (889, 647)
Screenshot: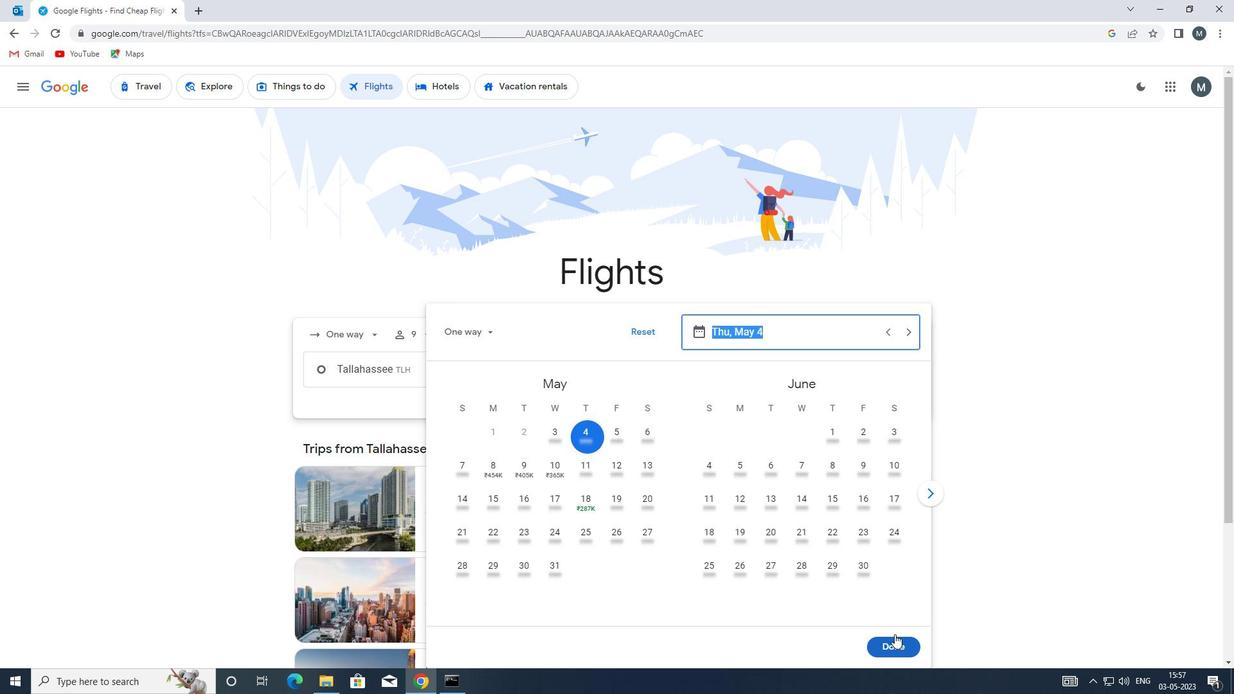 
Action: Mouse pressed left at (889, 647)
Screenshot: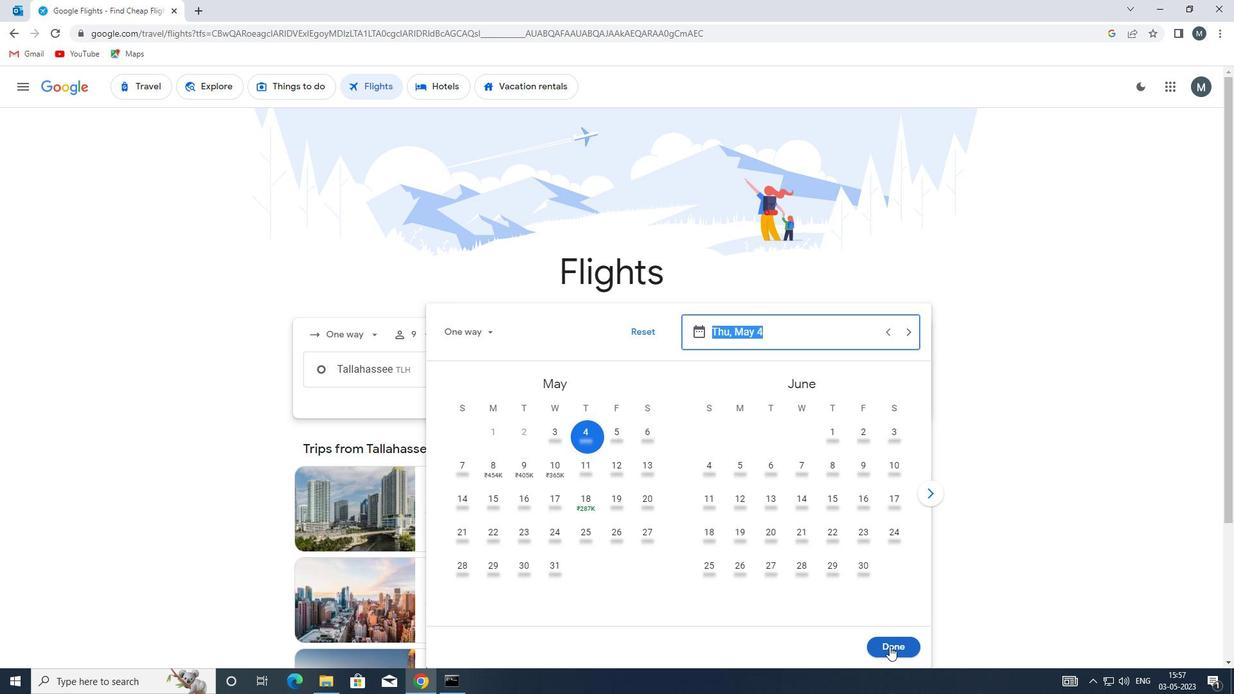 
Action: Mouse moved to (605, 422)
Screenshot: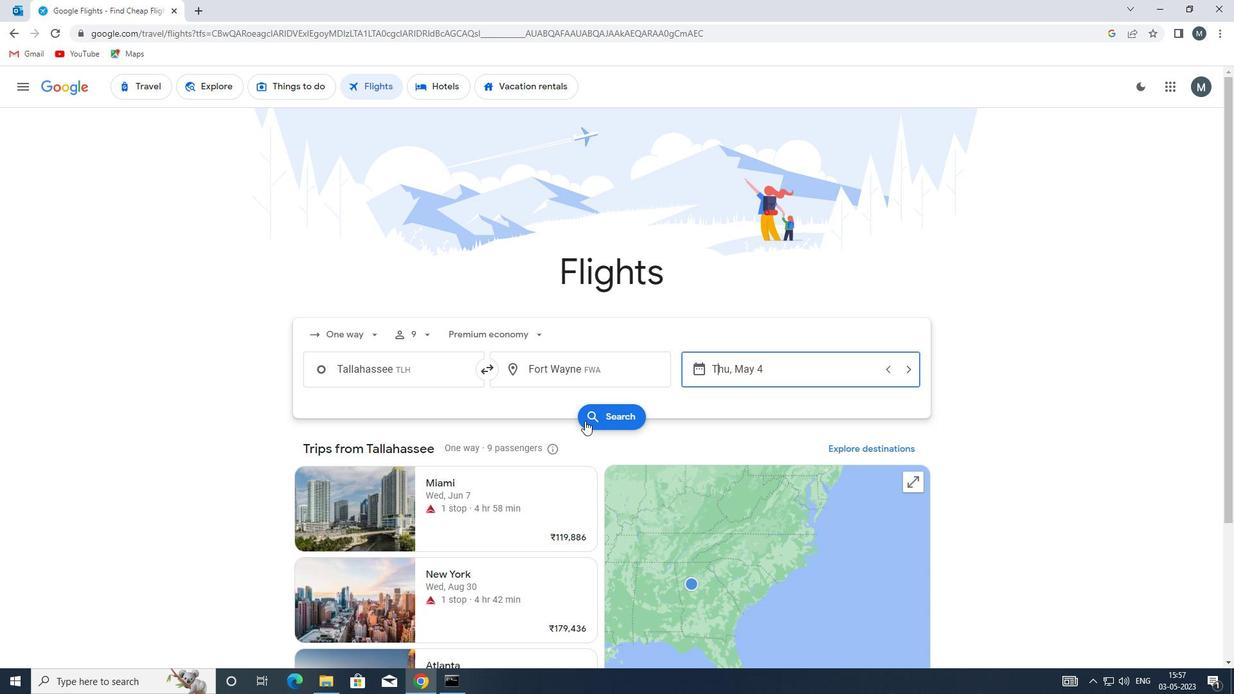 
Action: Mouse pressed left at (605, 422)
Screenshot: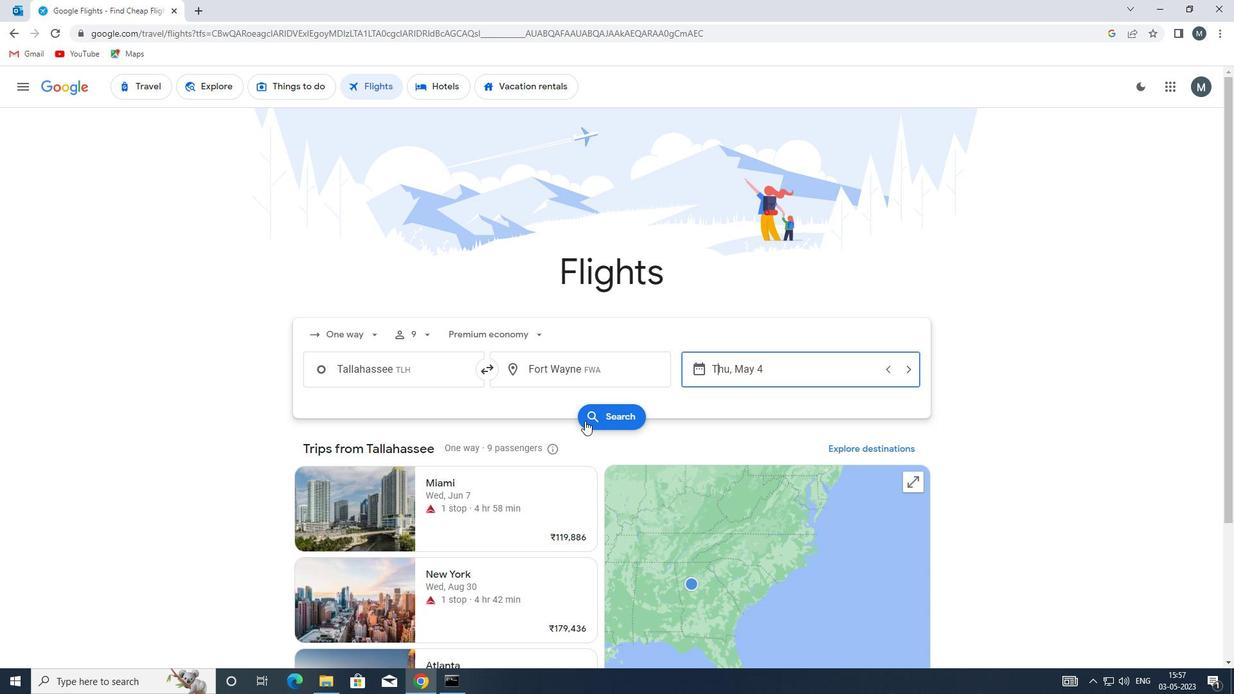 
Action: Mouse moved to (338, 208)
Screenshot: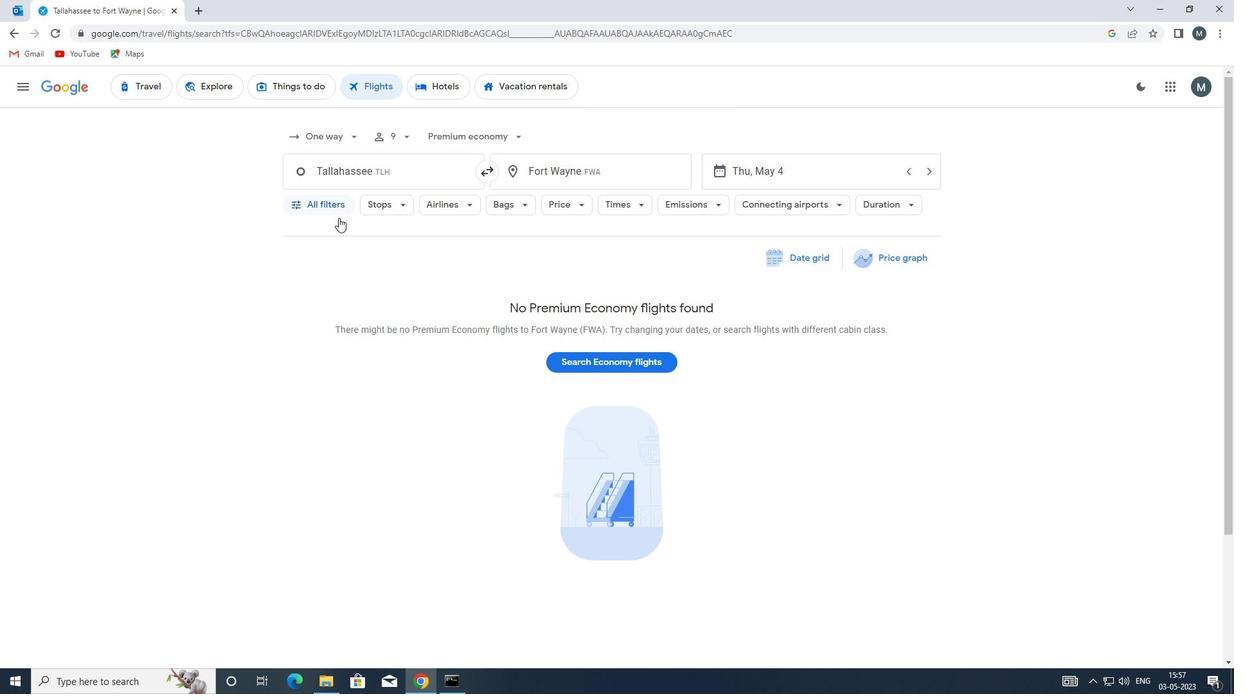
Action: Mouse pressed left at (338, 208)
Screenshot: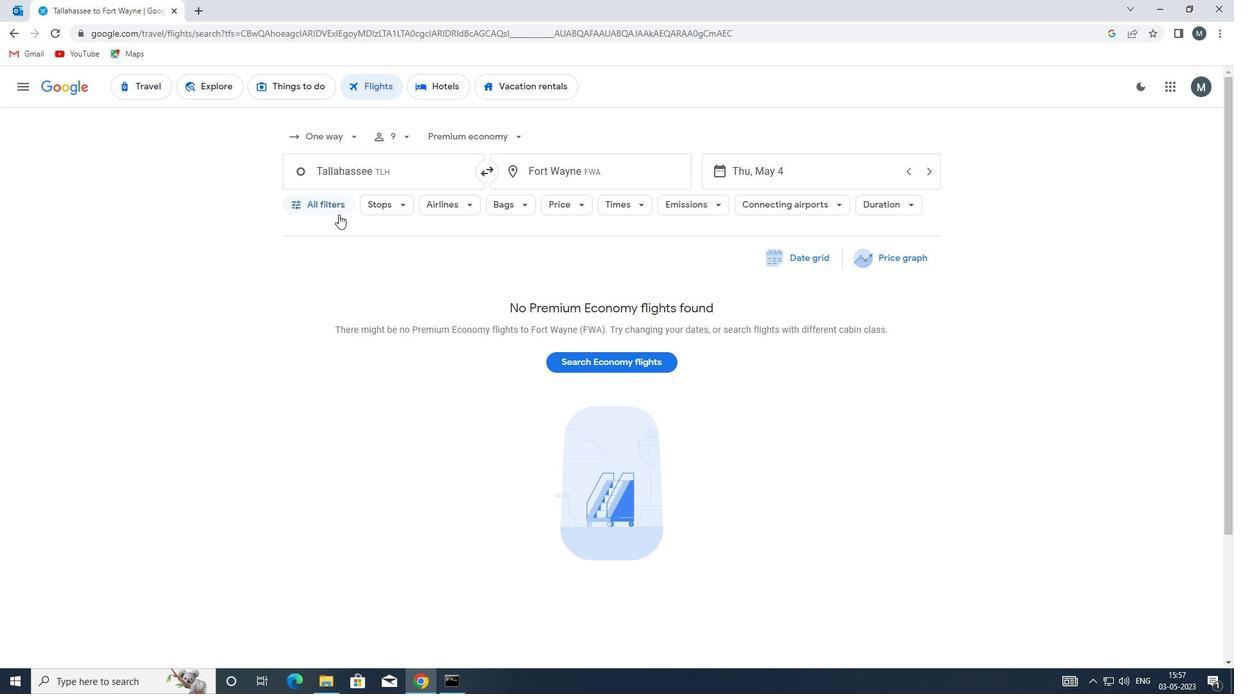 
Action: Mouse moved to (346, 347)
Screenshot: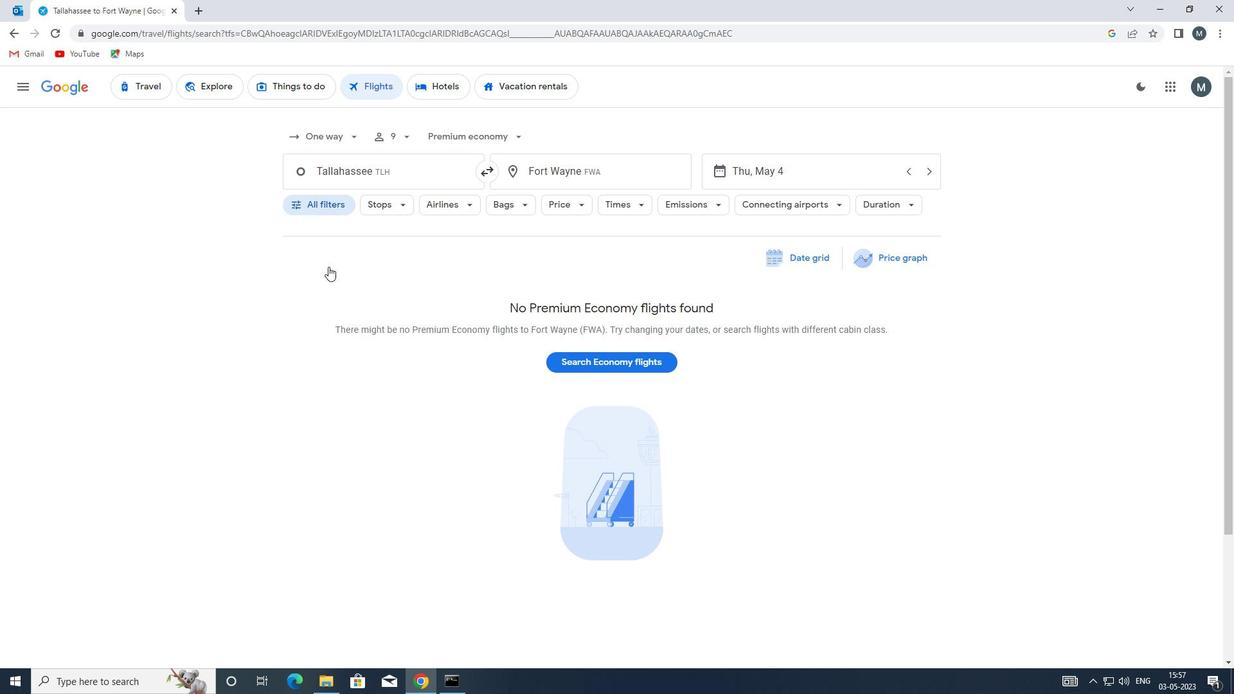 
Action: Mouse scrolled (346, 346) with delta (0, 0)
Screenshot: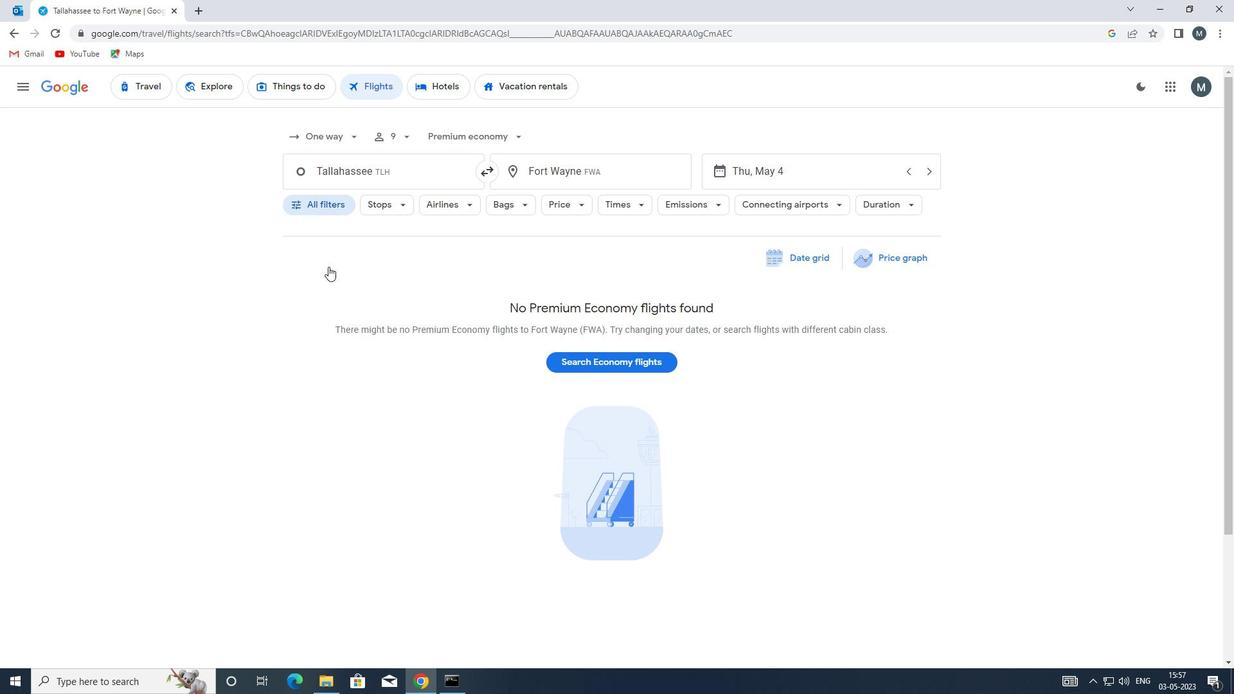
Action: Mouse moved to (348, 363)
Screenshot: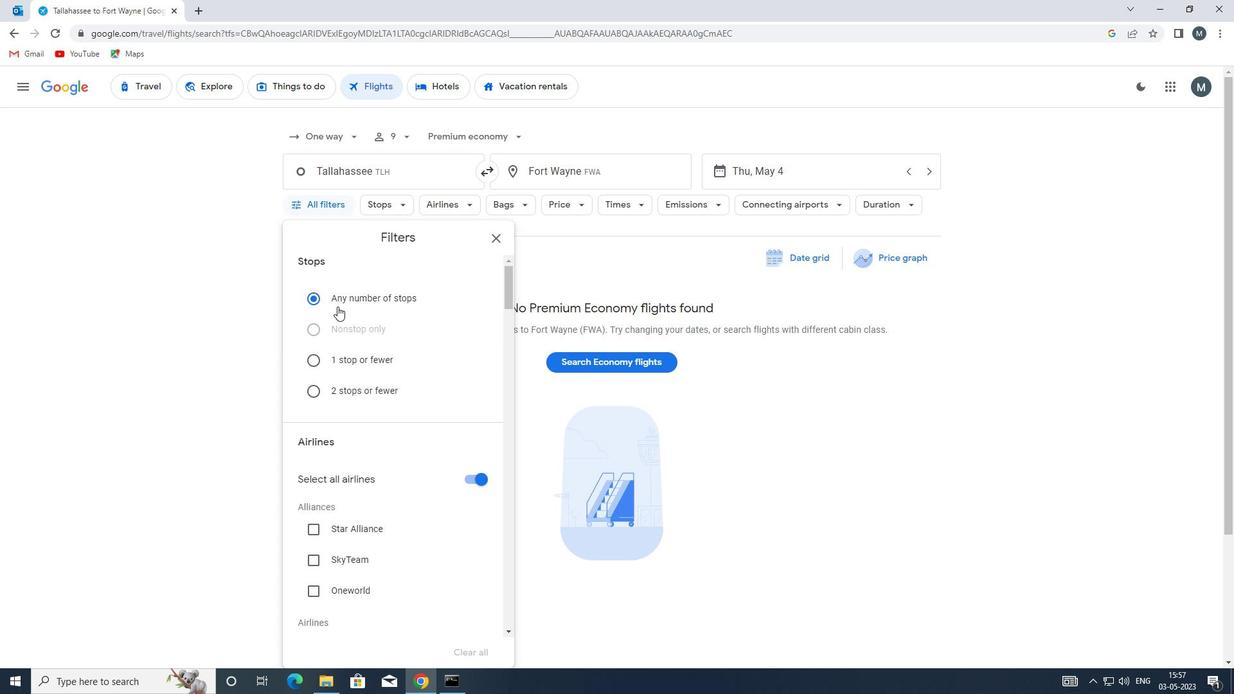 
Action: Mouse scrolled (348, 363) with delta (0, 0)
Screenshot: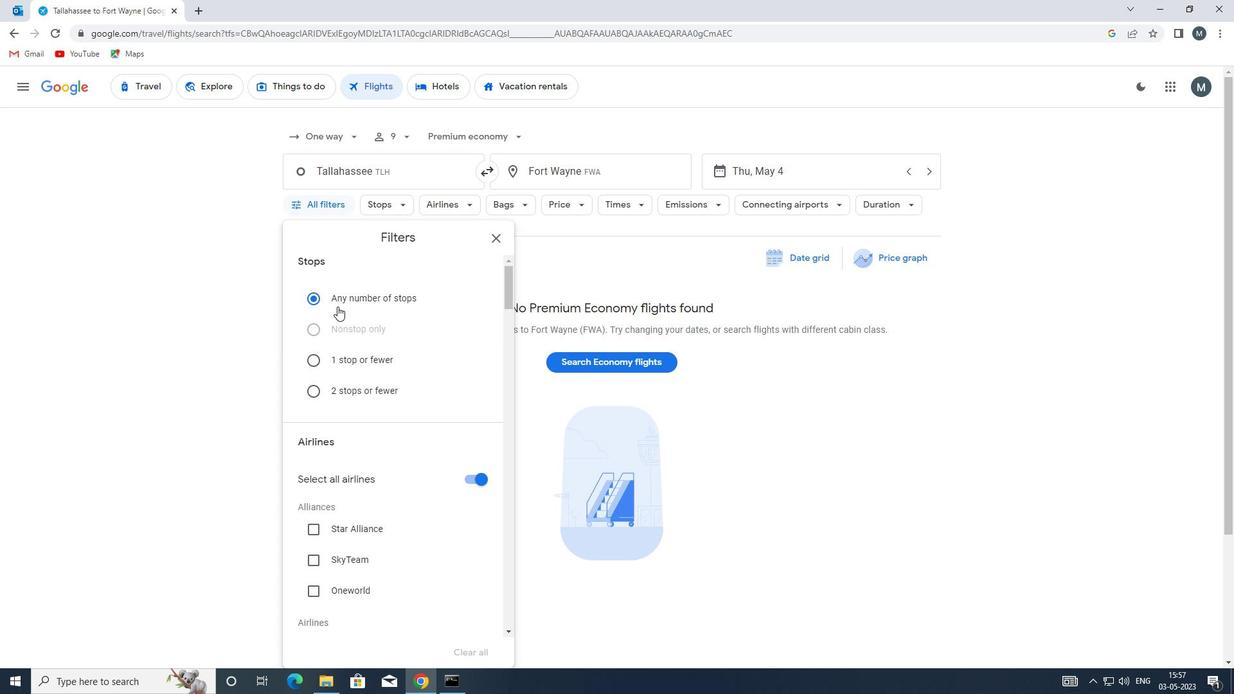 
Action: Mouse moved to (483, 347)
Screenshot: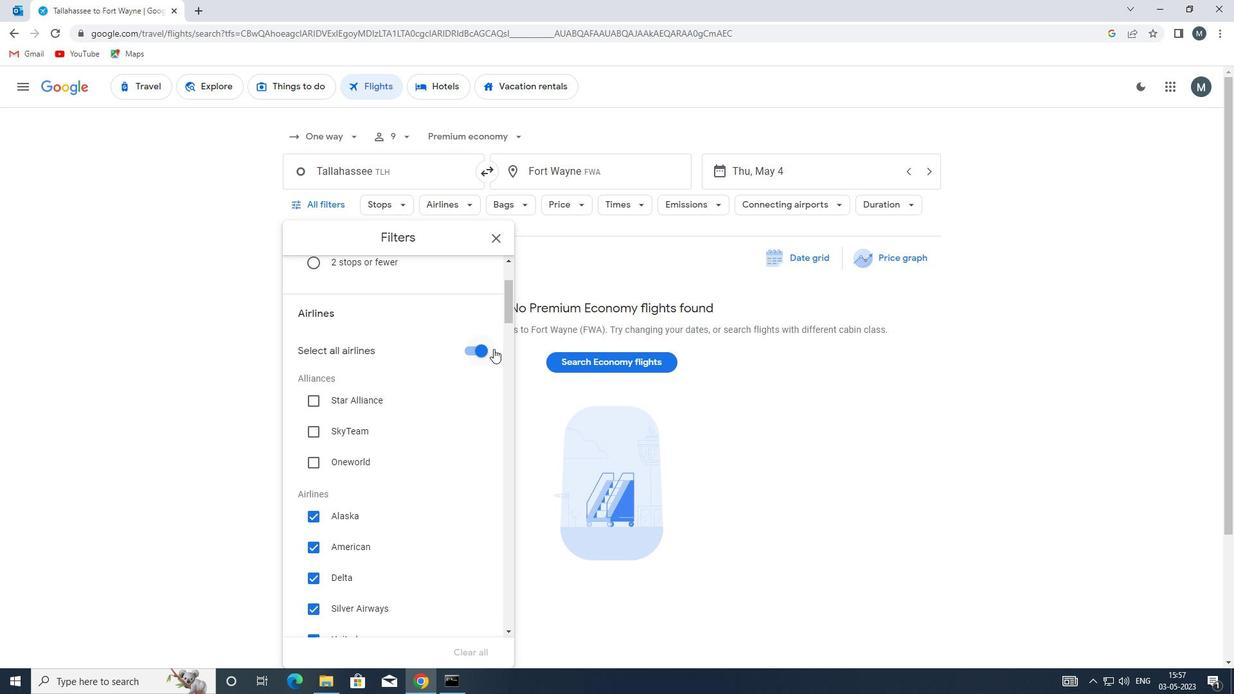 
Action: Mouse pressed left at (483, 347)
Screenshot: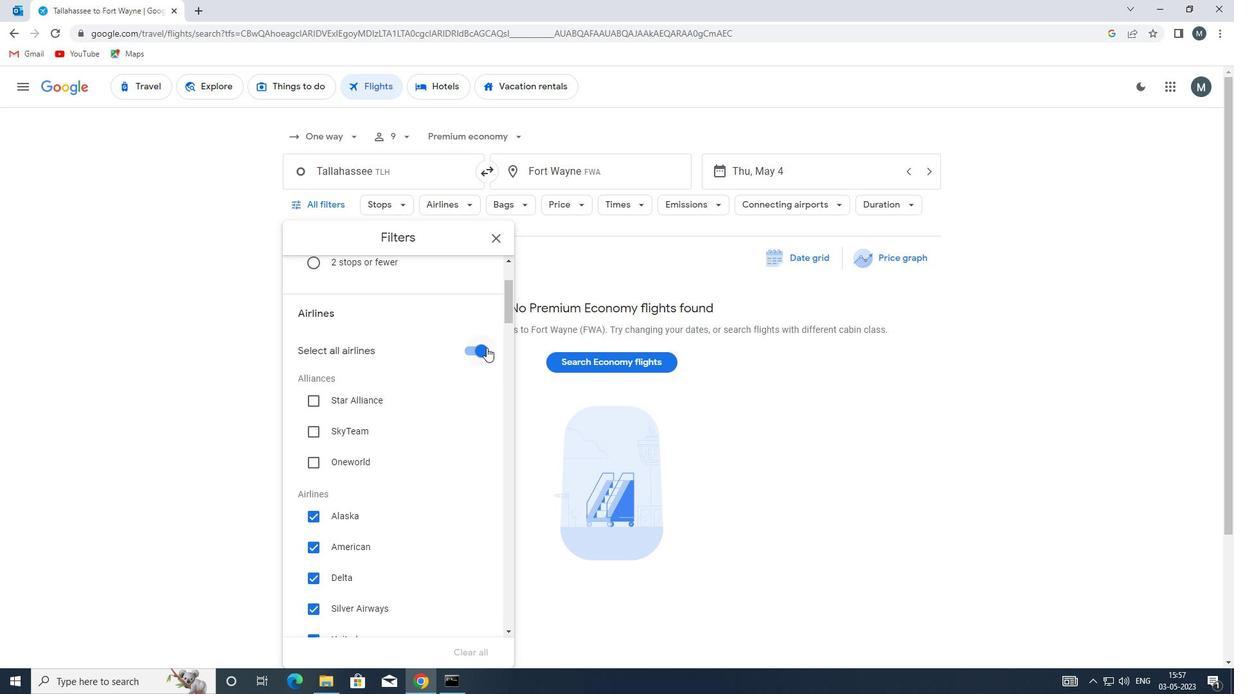 
Action: Mouse moved to (376, 420)
Screenshot: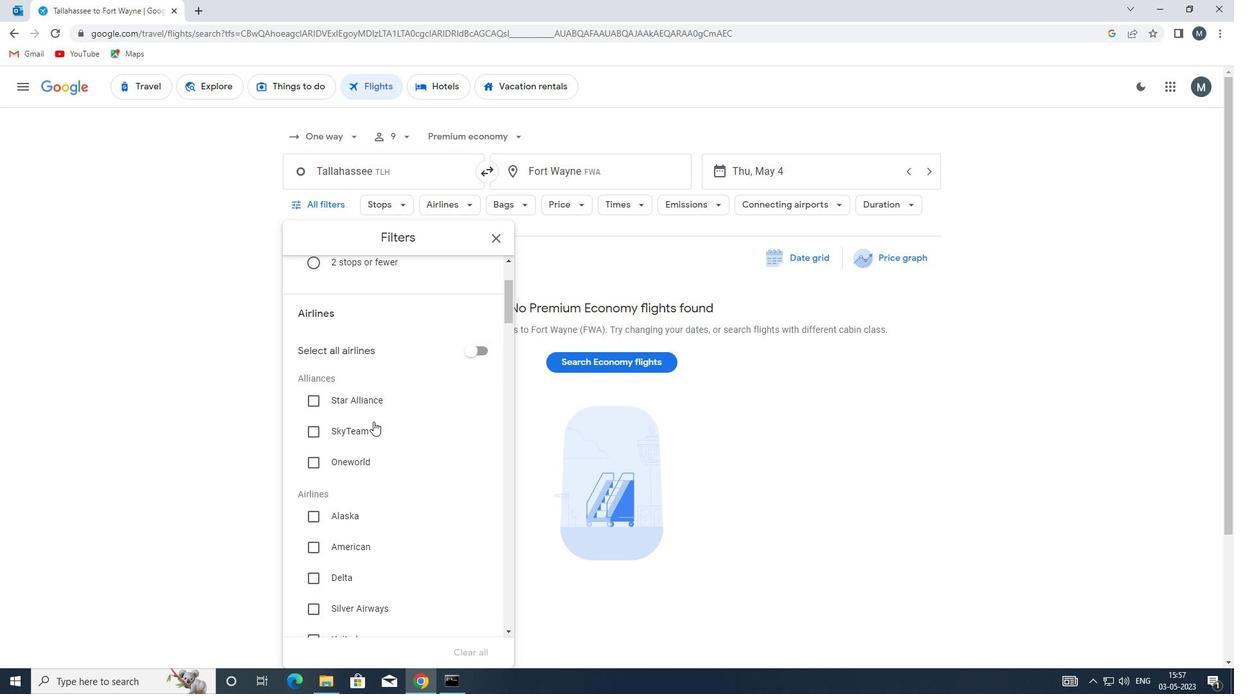 
Action: Mouse scrolled (376, 419) with delta (0, 0)
Screenshot: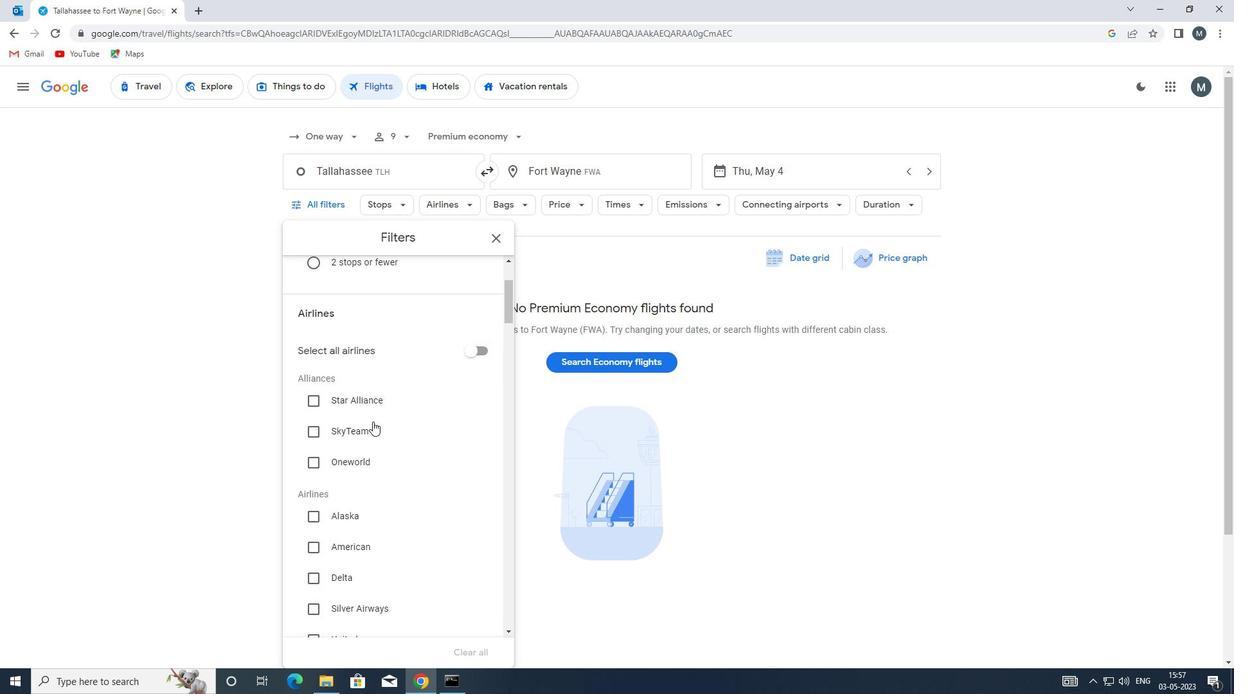 
Action: Mouse moved to (381, 418)
Screenshot: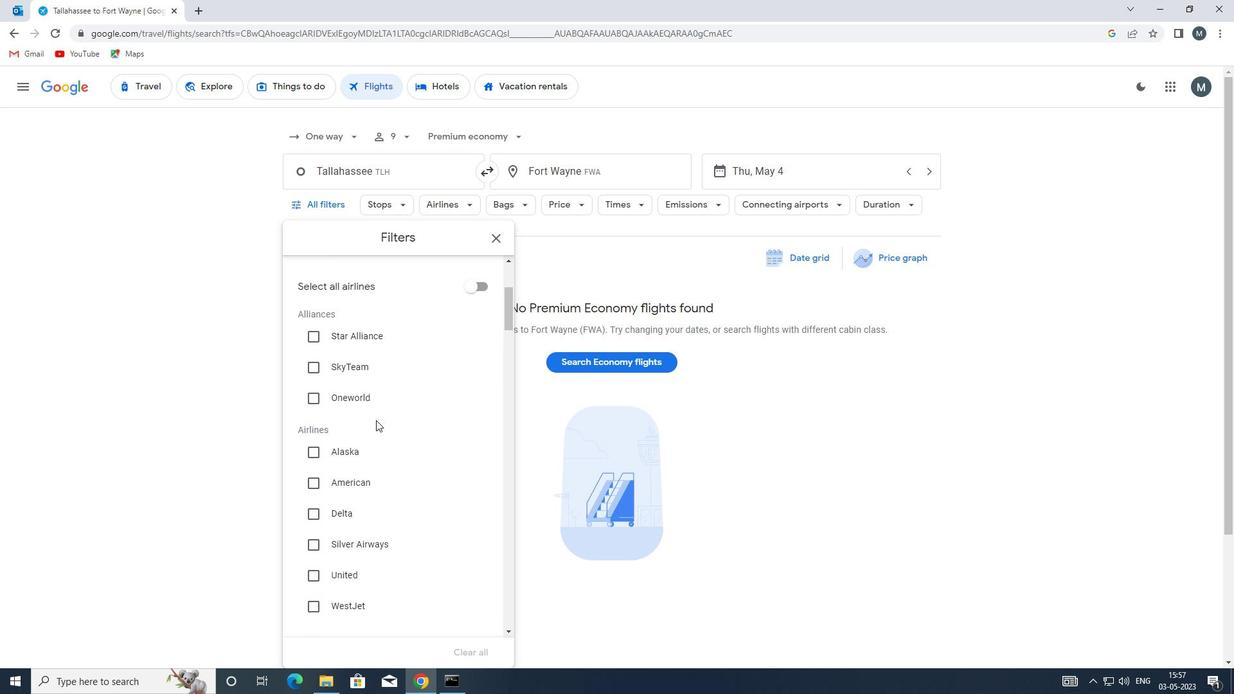 
Action: Mouse scrolled (381, 417) with delta (0, 0)
Screenshot: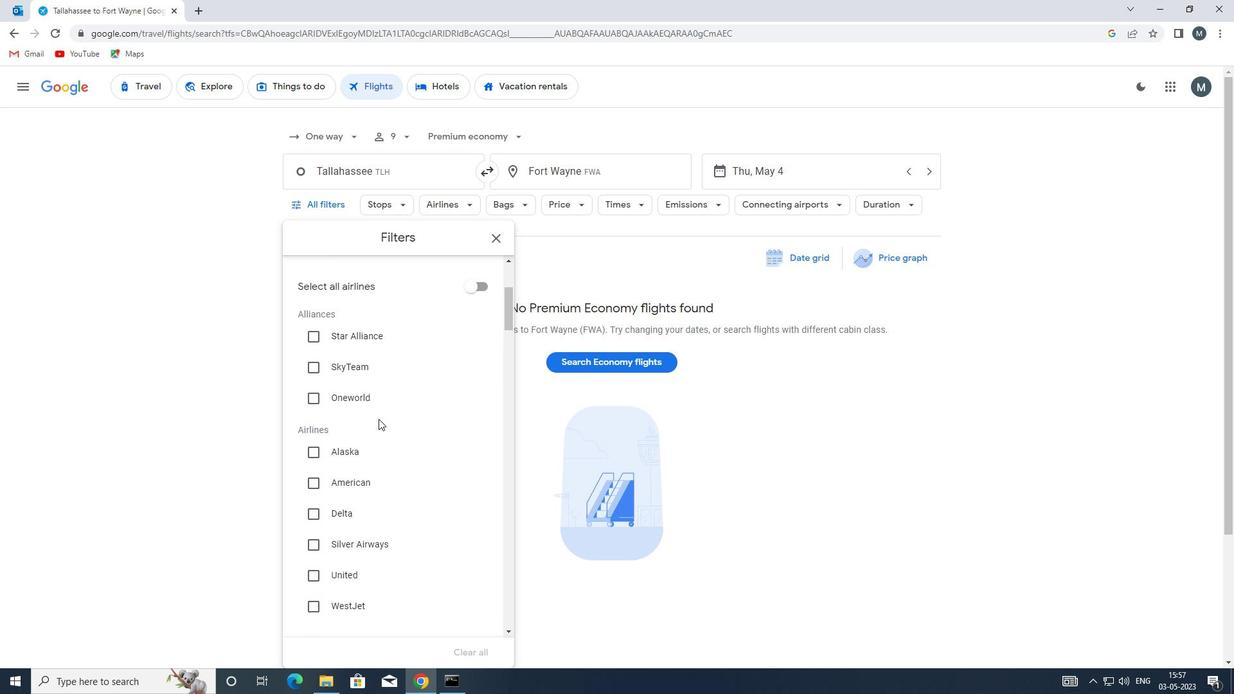 
Action: Mouse moved to (382, 418)
Screenshot: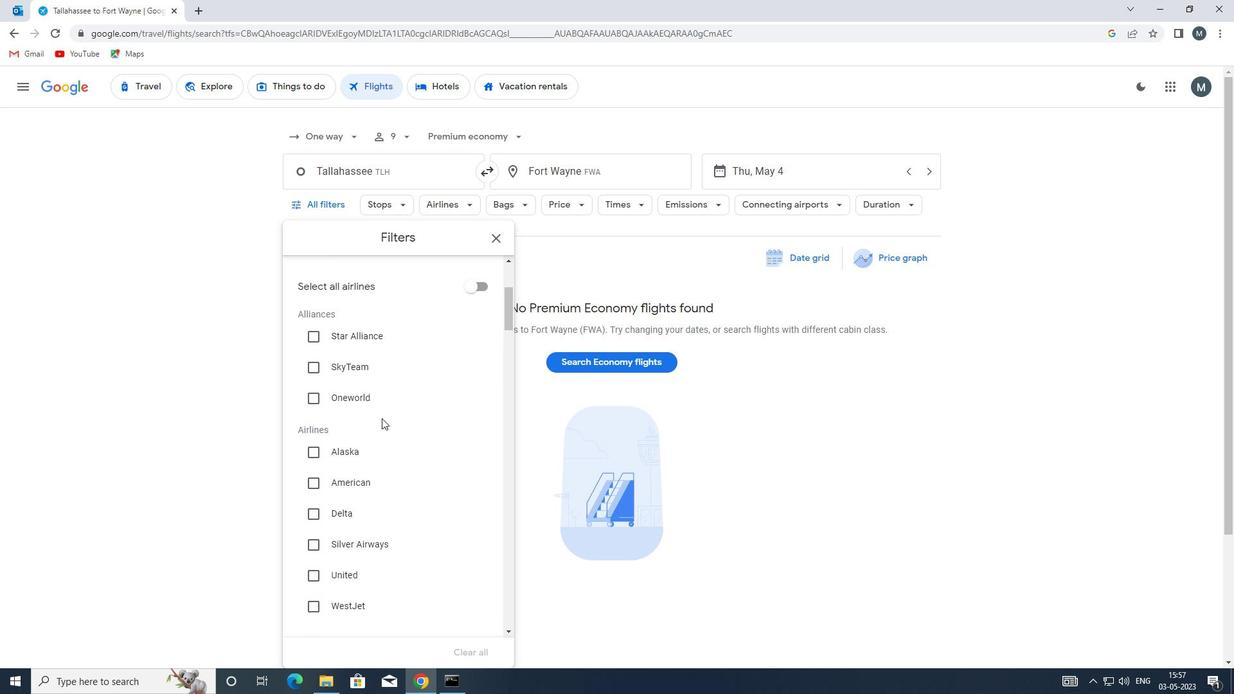 
Action: Mouse scrolled (382, 417) with delta (0, 0)
Screenshot: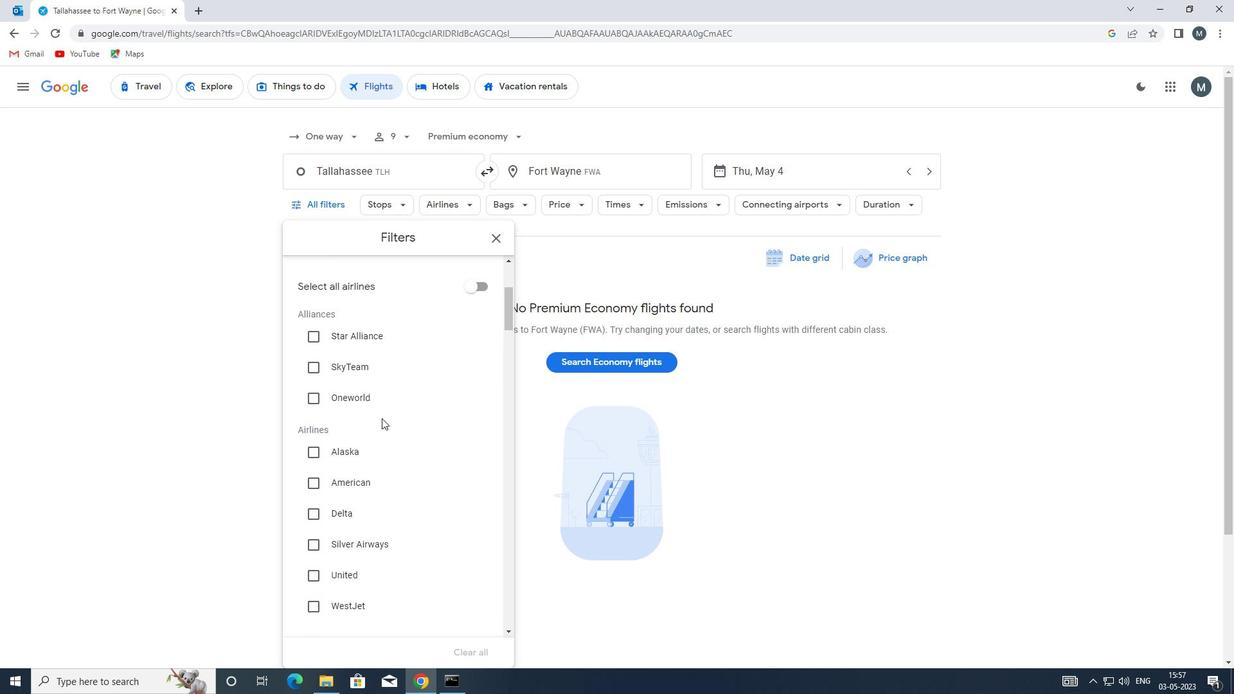 
Action: Mouse moved to (397, 412)
Screenshot: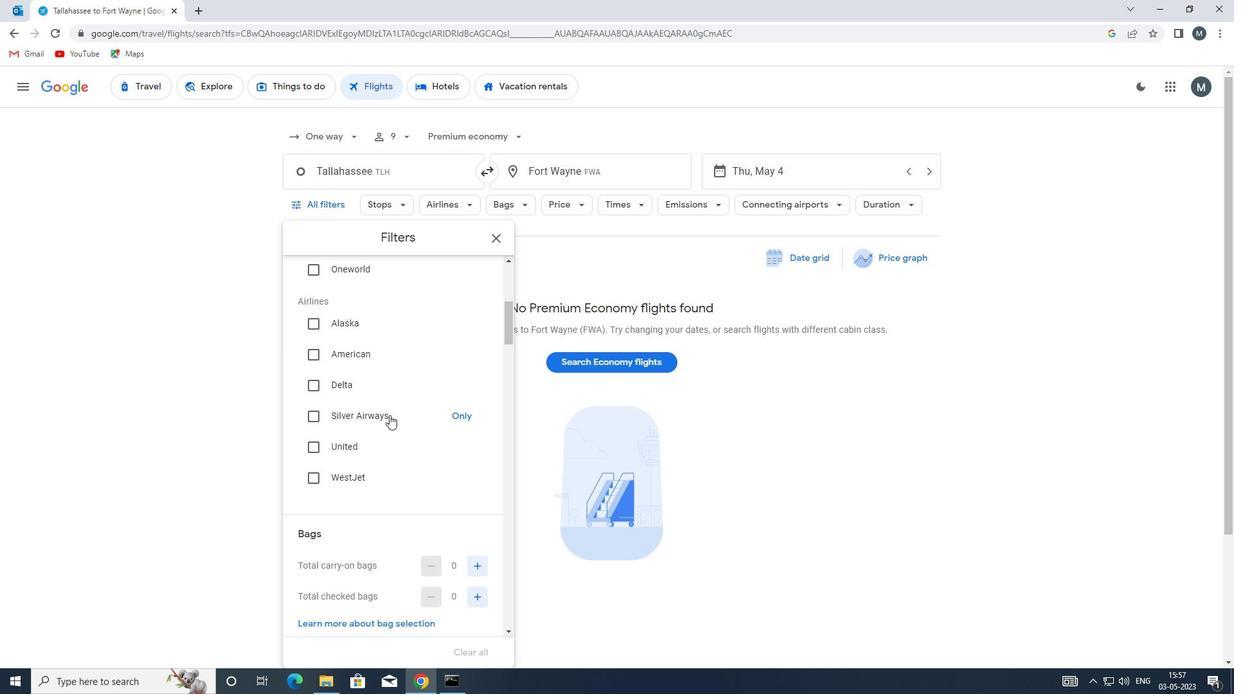 
Action: Mouse scrolled (397, 412) with delta (0, 0)
Screenshot: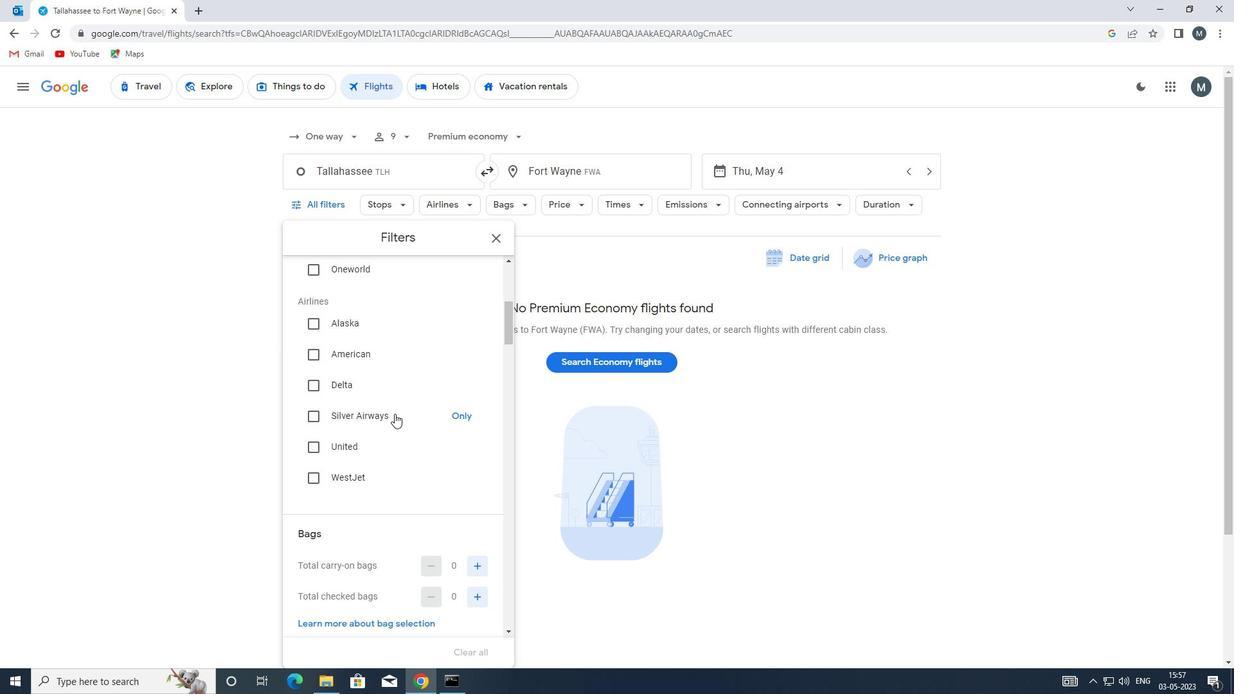 
Action: Mouse moved to (396, 412)
Screenshot: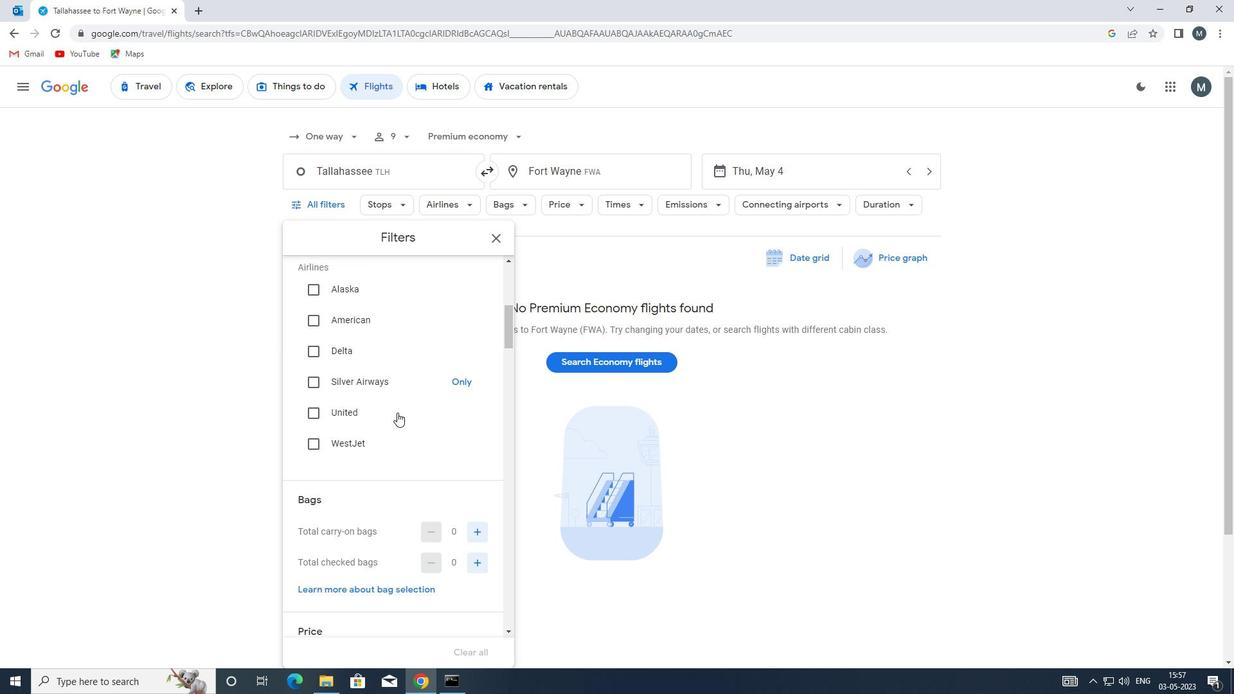 
Action: Mouse scrolled (396, 412) with delta (0, 0)
Screenshot: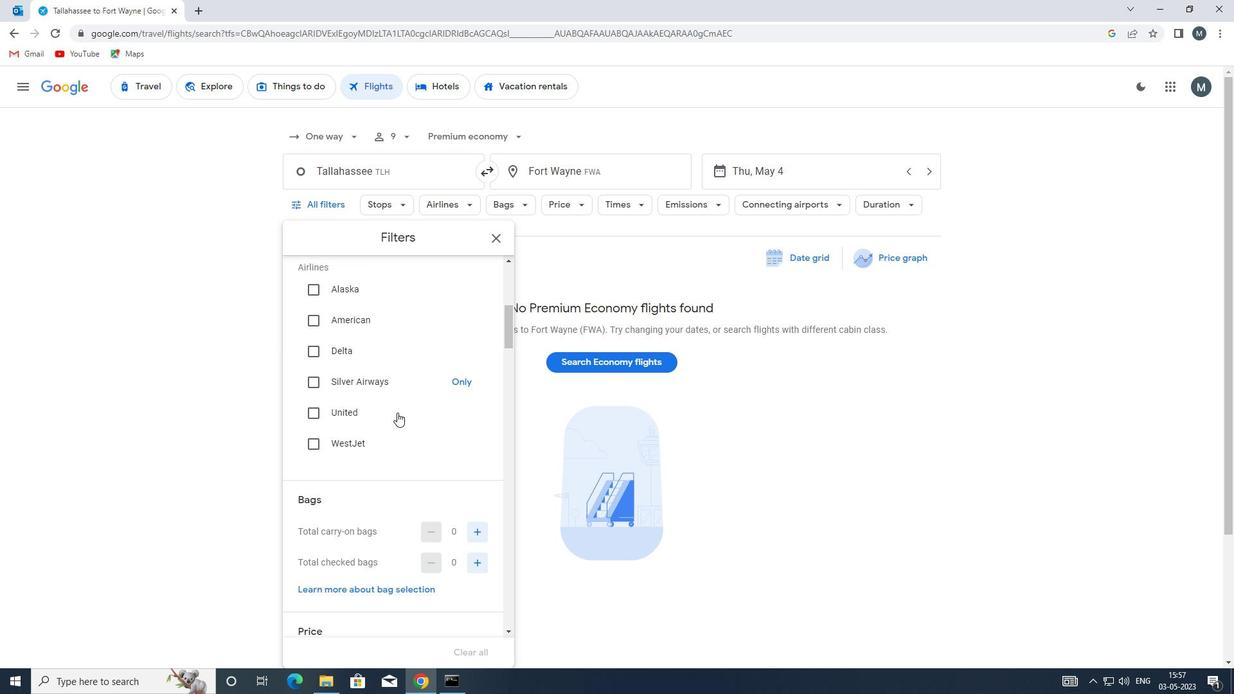 
Action: Mouse moved to (395, 414)
Screenshot: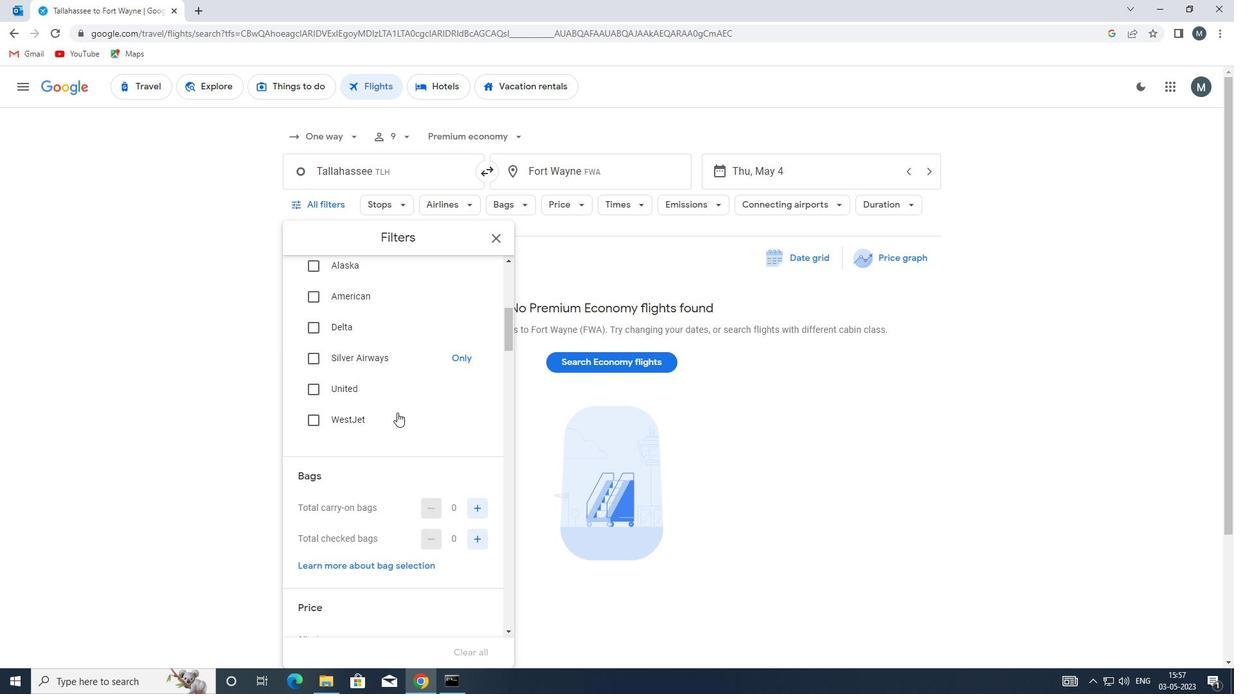 
Action: Mouse scrolled (395, 413) with delta (0, 0)
Screenshot: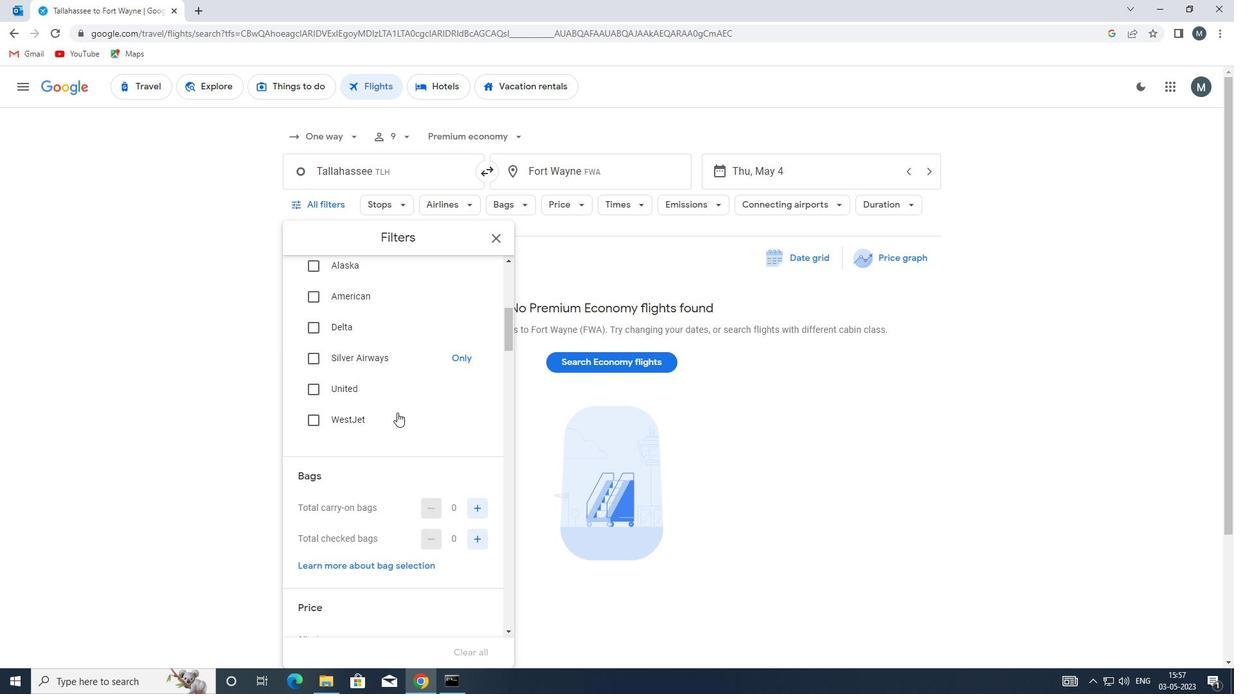 
Action: Mouse moved to (478, 375)
Screenshot: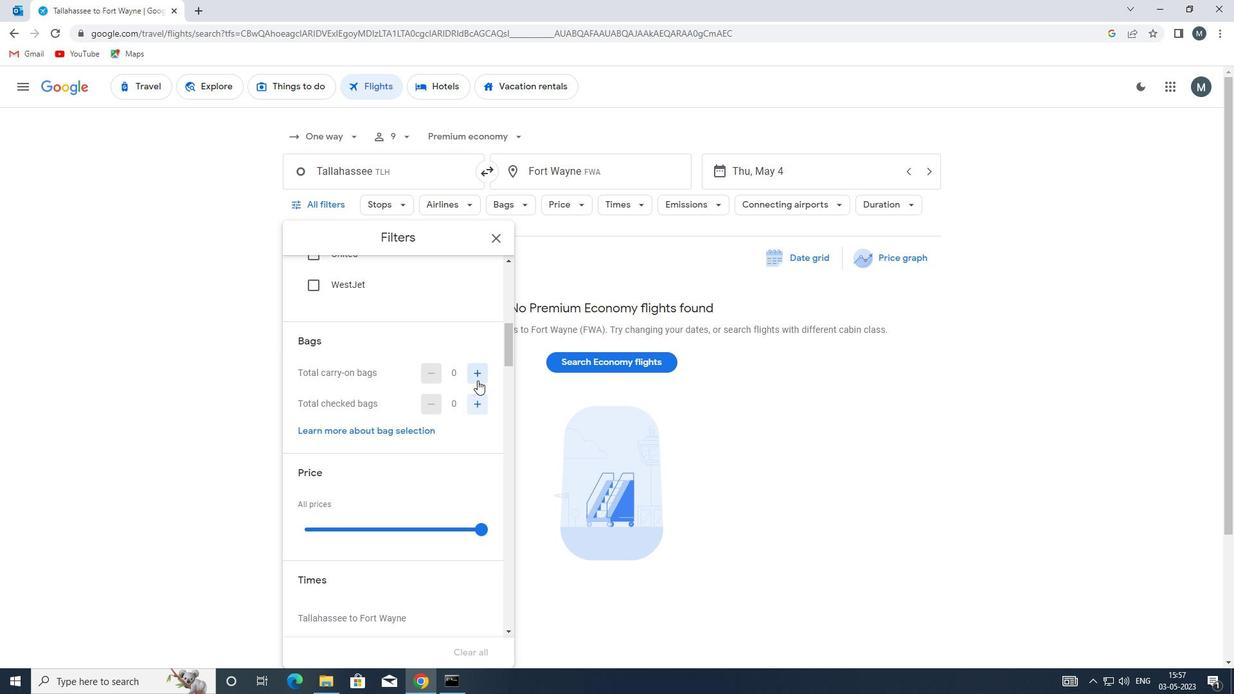 
Action: Mouse pressed left at (478, 375)
Screenshot: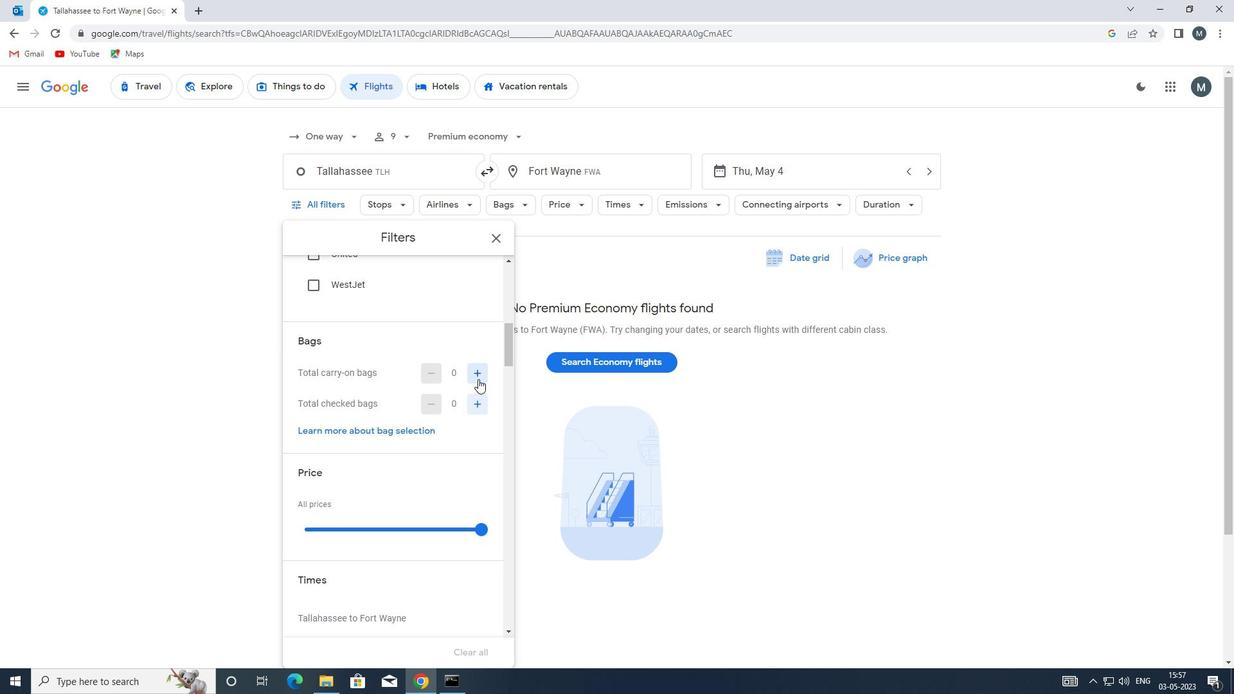 
Action: Mouse moved to (478, 374)
Screenshot: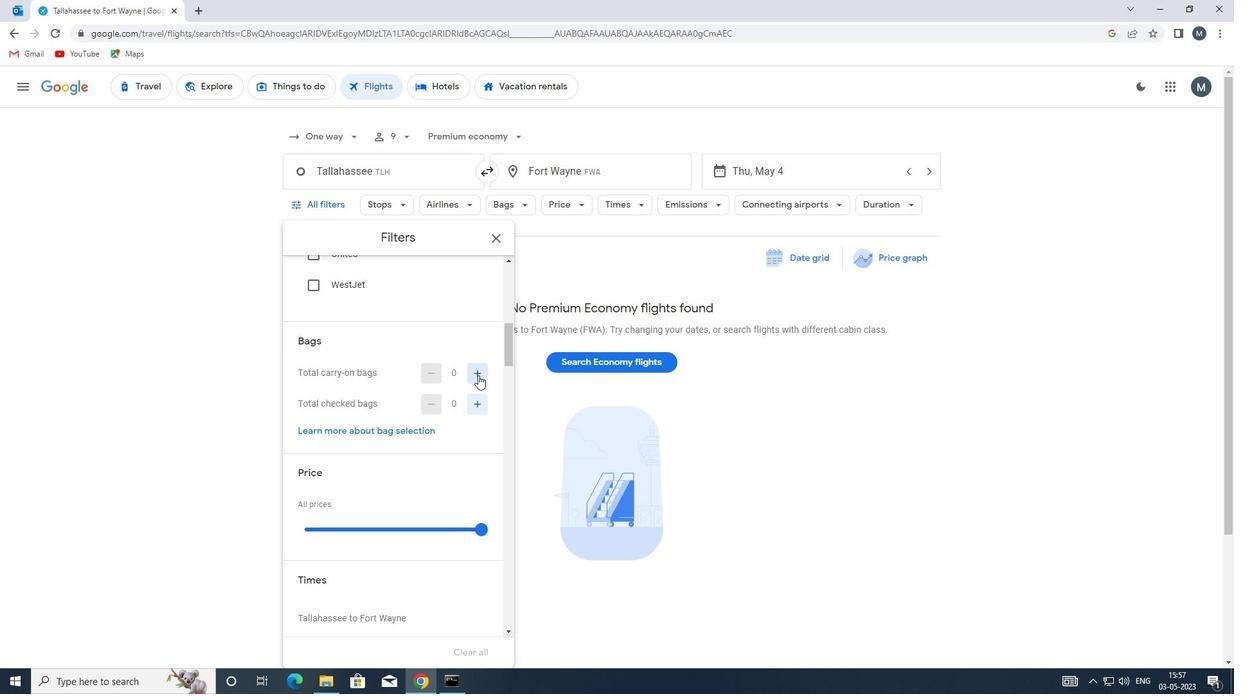 
Action: Mouse pressed left at (478, 374)
Screenshot: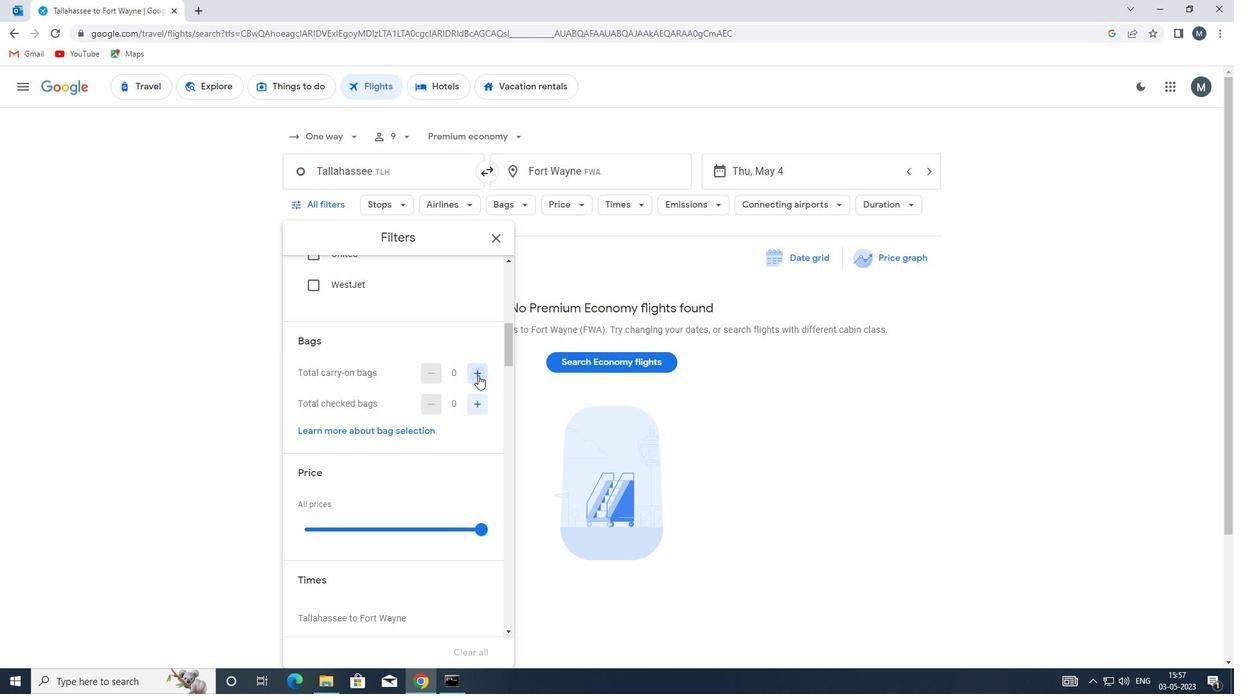 
Action: Mouse moved to (447, 393)
Screenshot: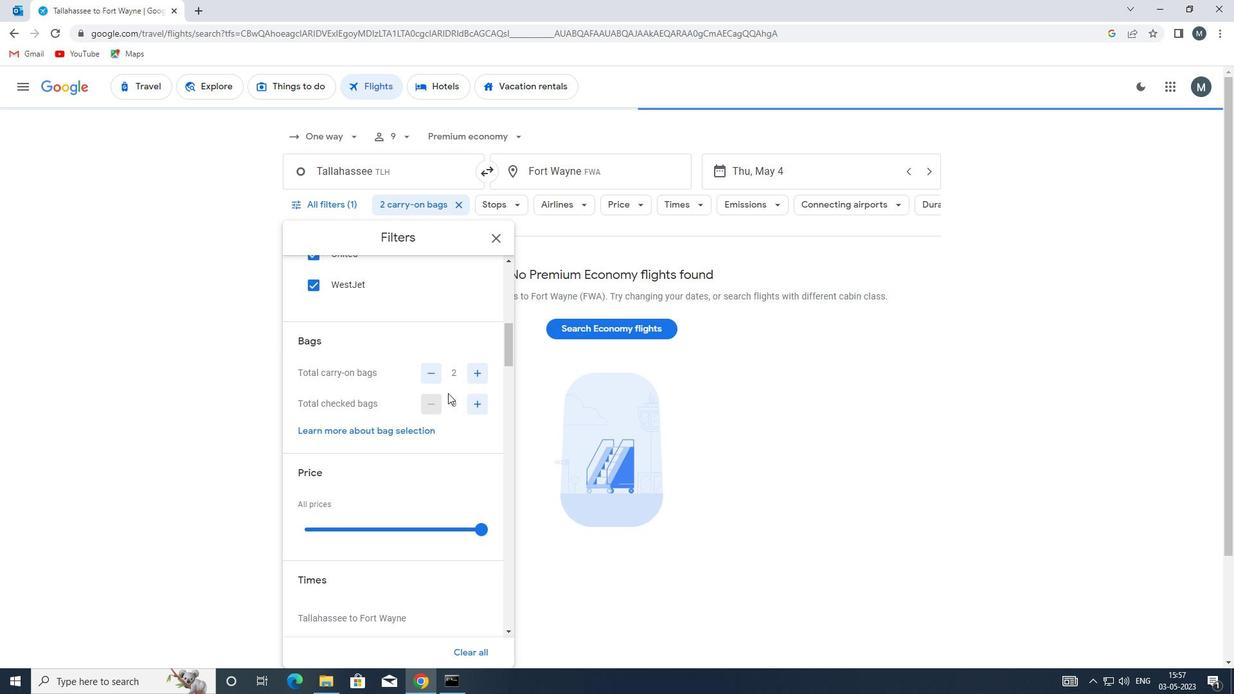 
Action: Mouse scrolled (447, 392) with delta (0, 0)
Screenshot: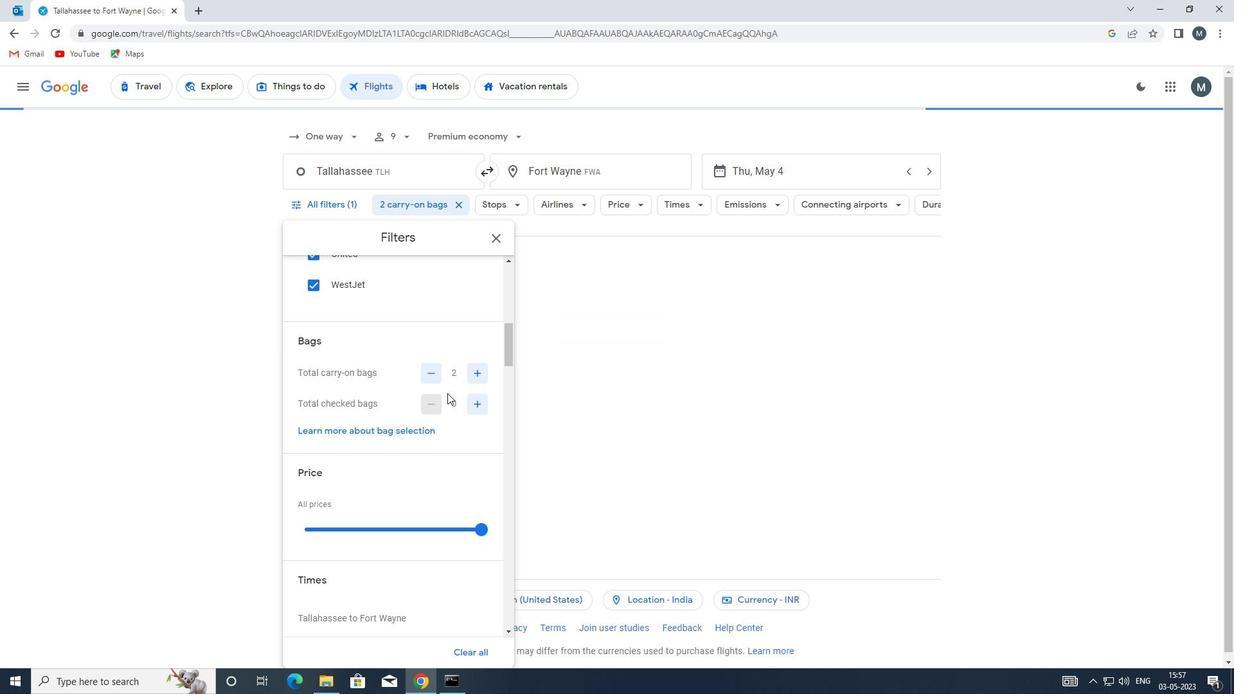 
Action: Mouse moved to (375, 463)
Screenshot: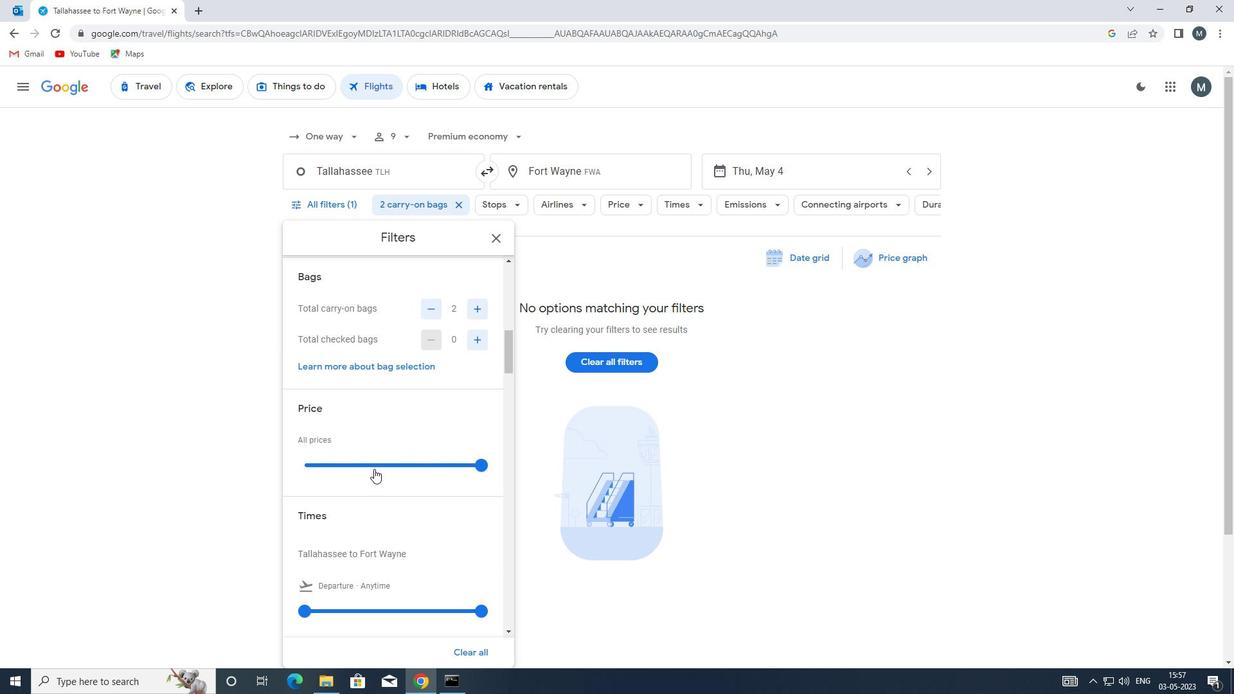 
Action: Mouse pressed left at (375, 463)
Screenshot: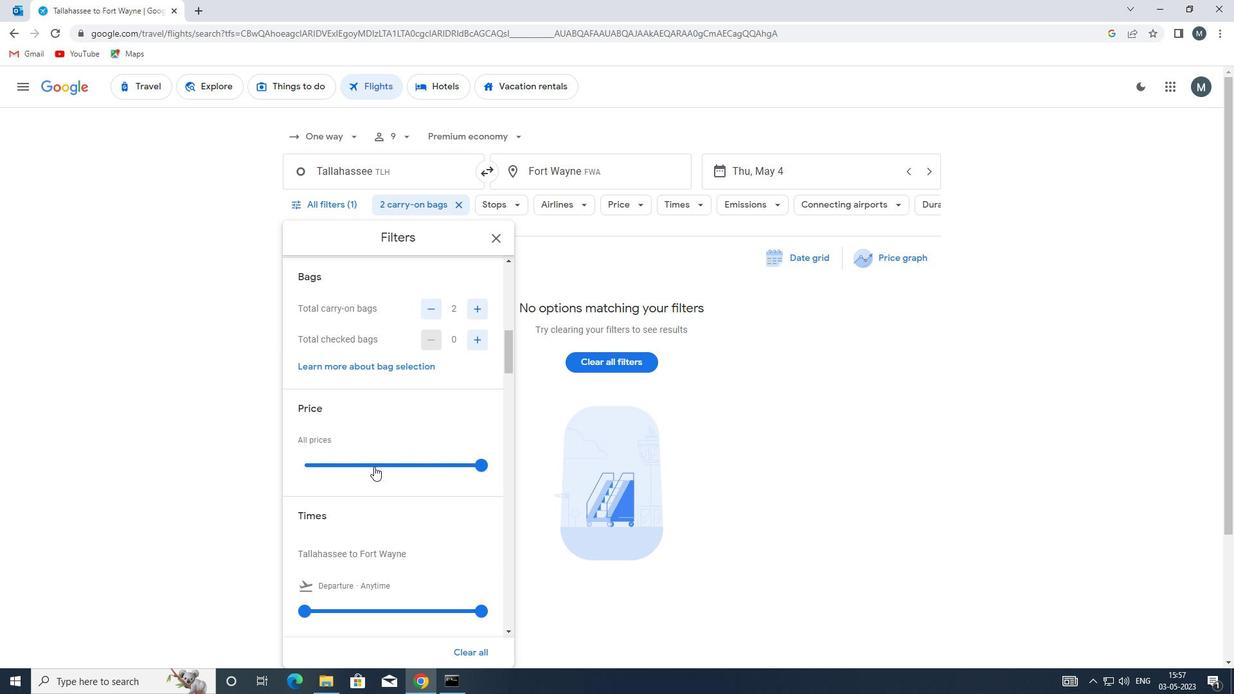 
Action: Mouse moved to (375, 461)
Screenshot: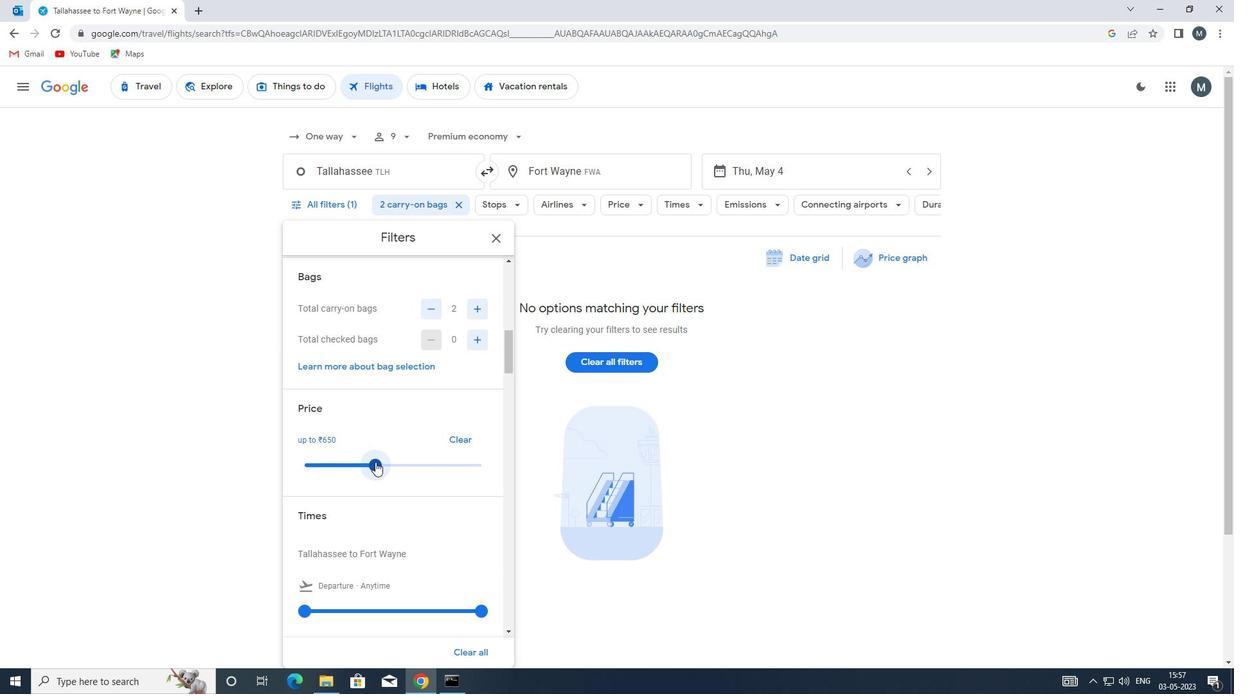 
Action: Mouse pressed left at (375, 461)
Screenshot: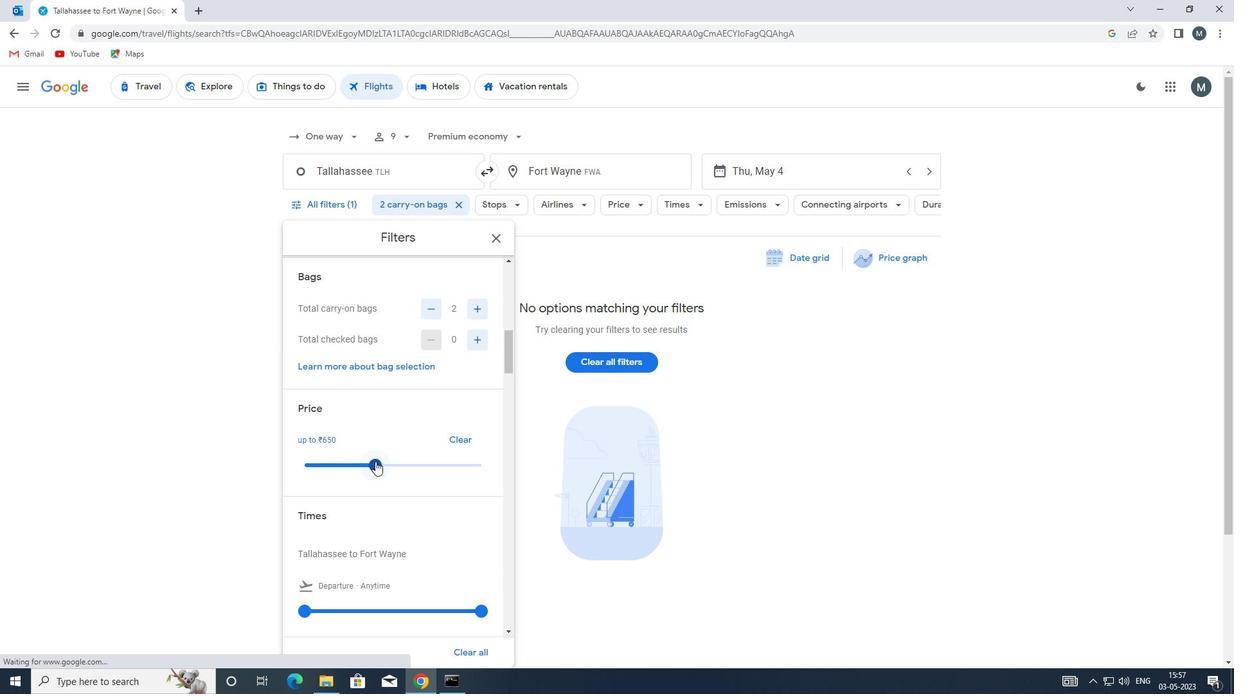 
Action: Mouse moved to (392, 444)
Screenshot: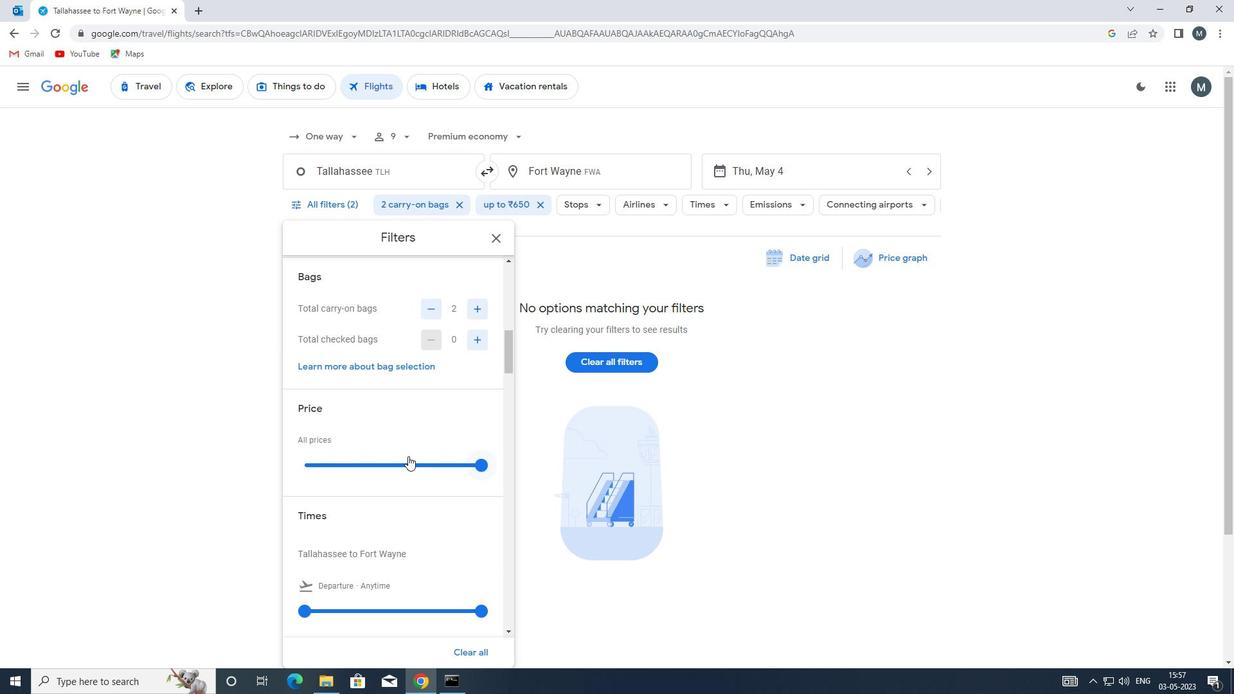 
Action: Mouse scrolled (392, 443) with delta (0, 0)
Screenshot: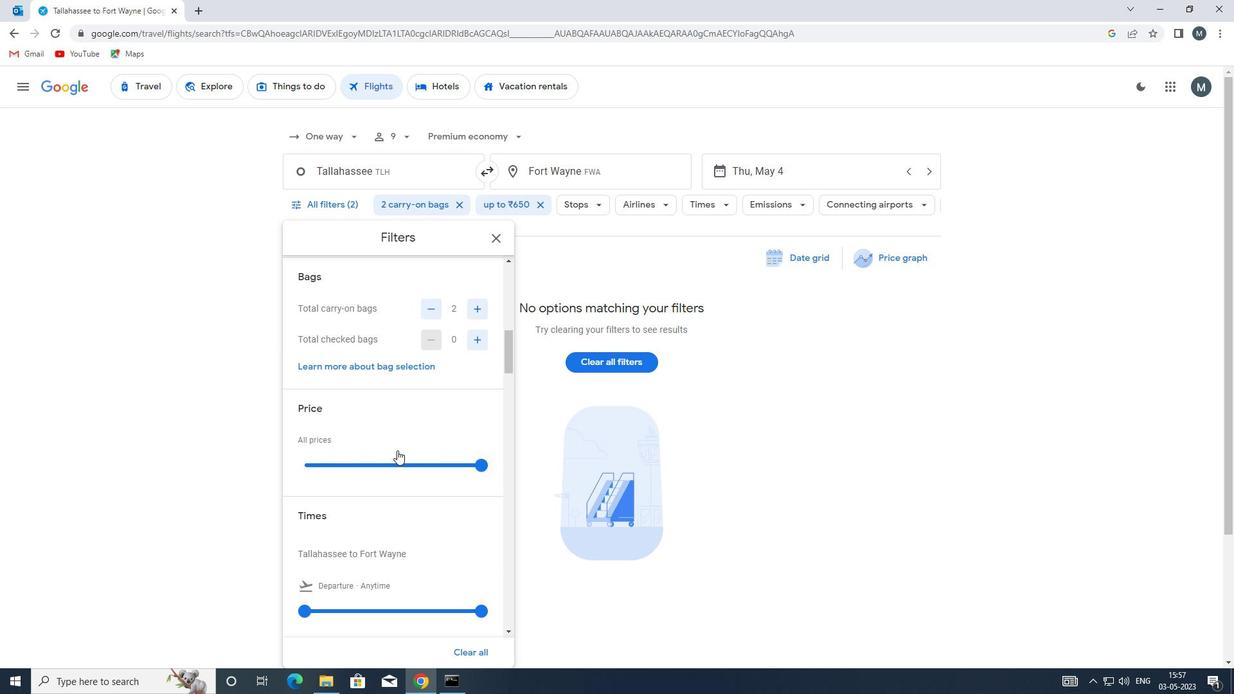 
Action: Mouse scrolled (392, 443) with delta (0, 0)
Screenshot: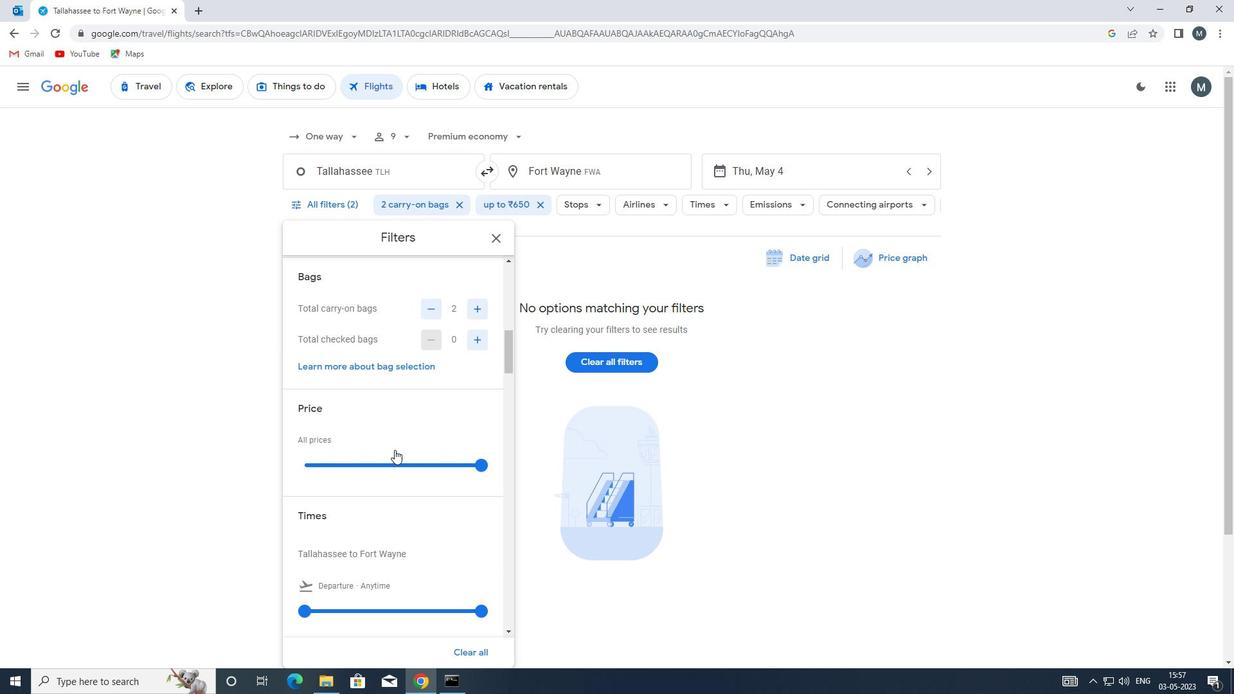 
Action: Mouse moved to (392, 443)
Screenshot: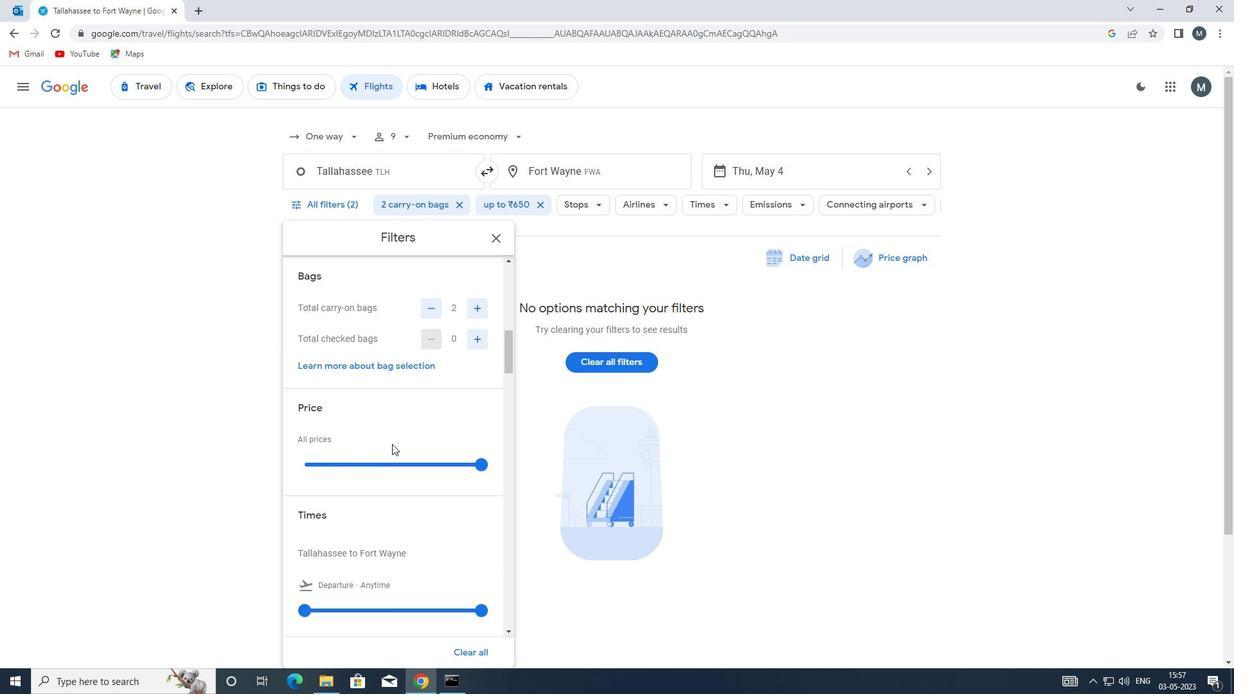 
Action: Mouse scrolled (392, 442) with delta (0, 0)
Screenshot: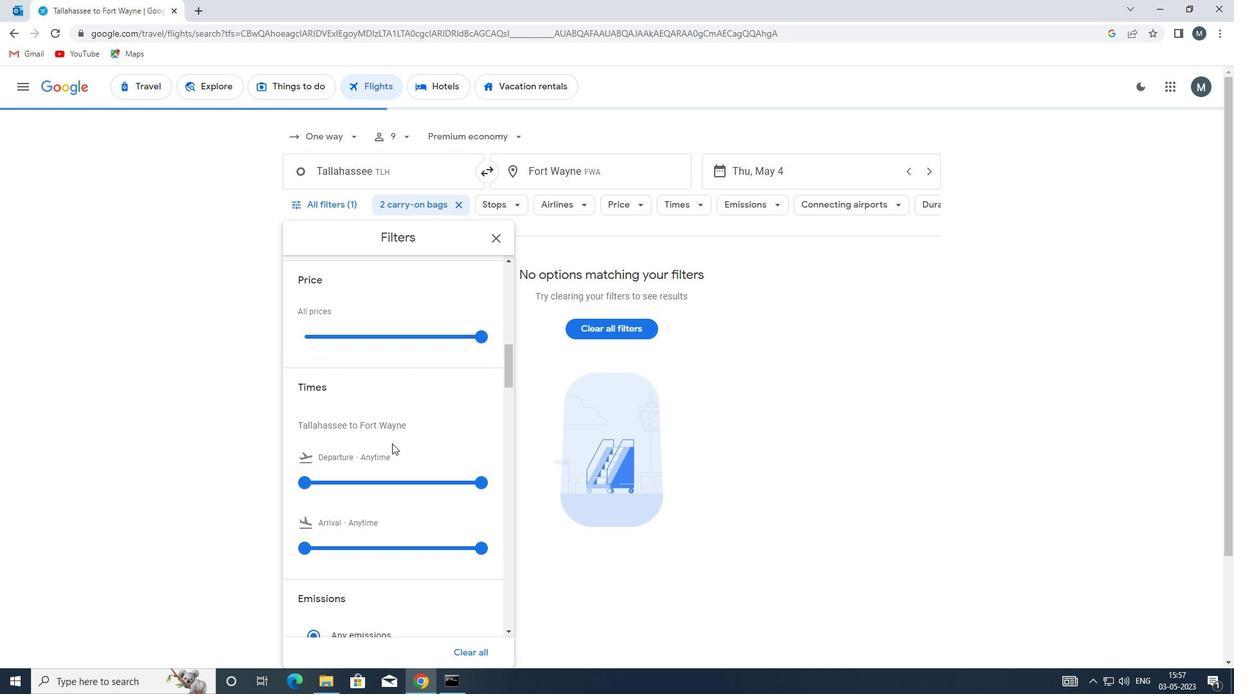 
Action: Mouse moved to (309, 418)
Screenshot: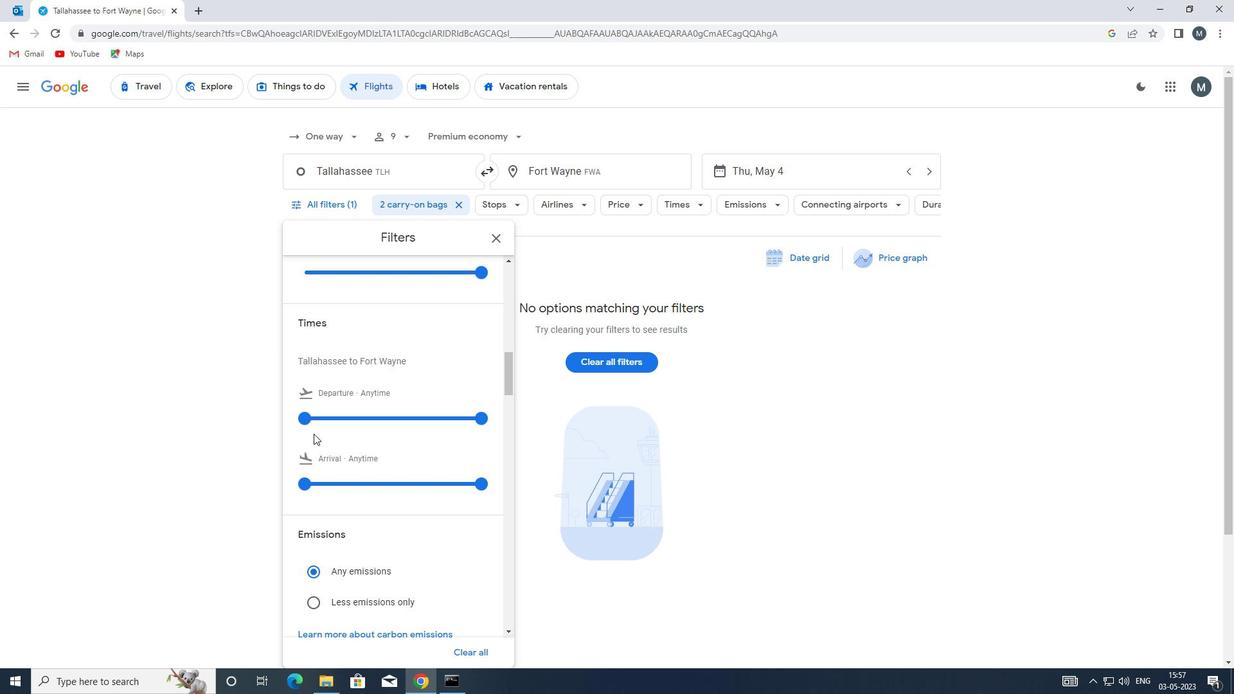 
Action: Mouse pressed left at (309, 418)
Screenshot: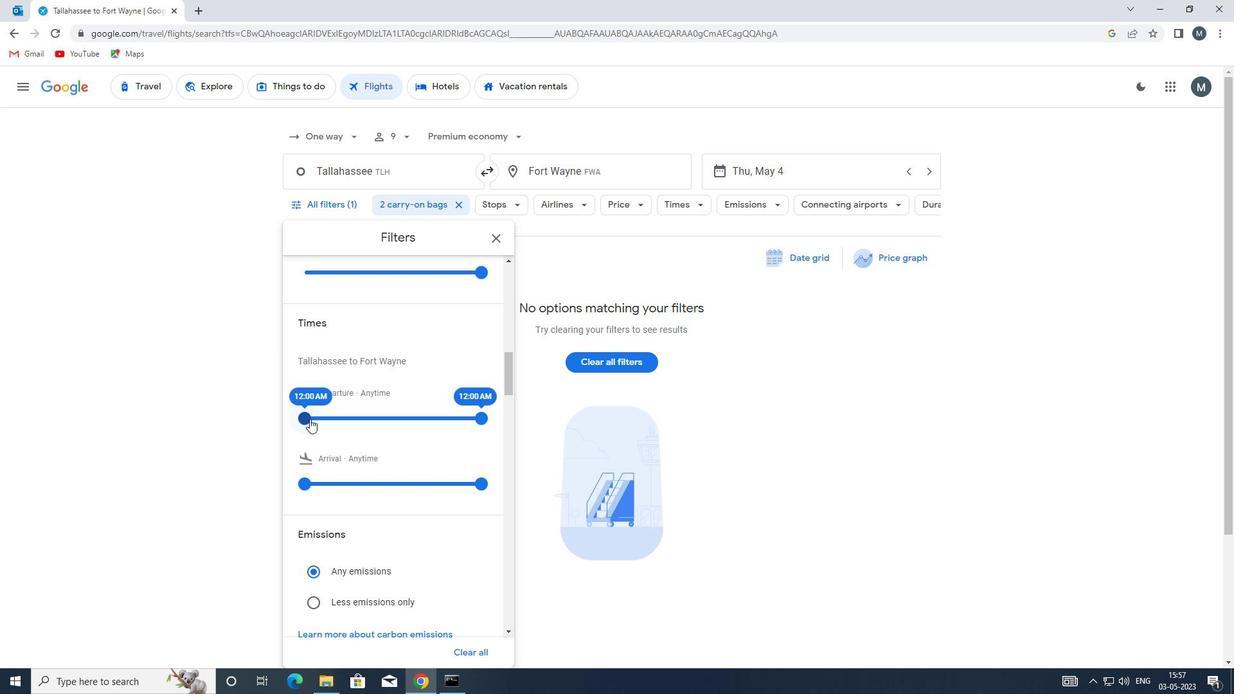 
Action: Mouse moved to (471, 413)
Screenshot: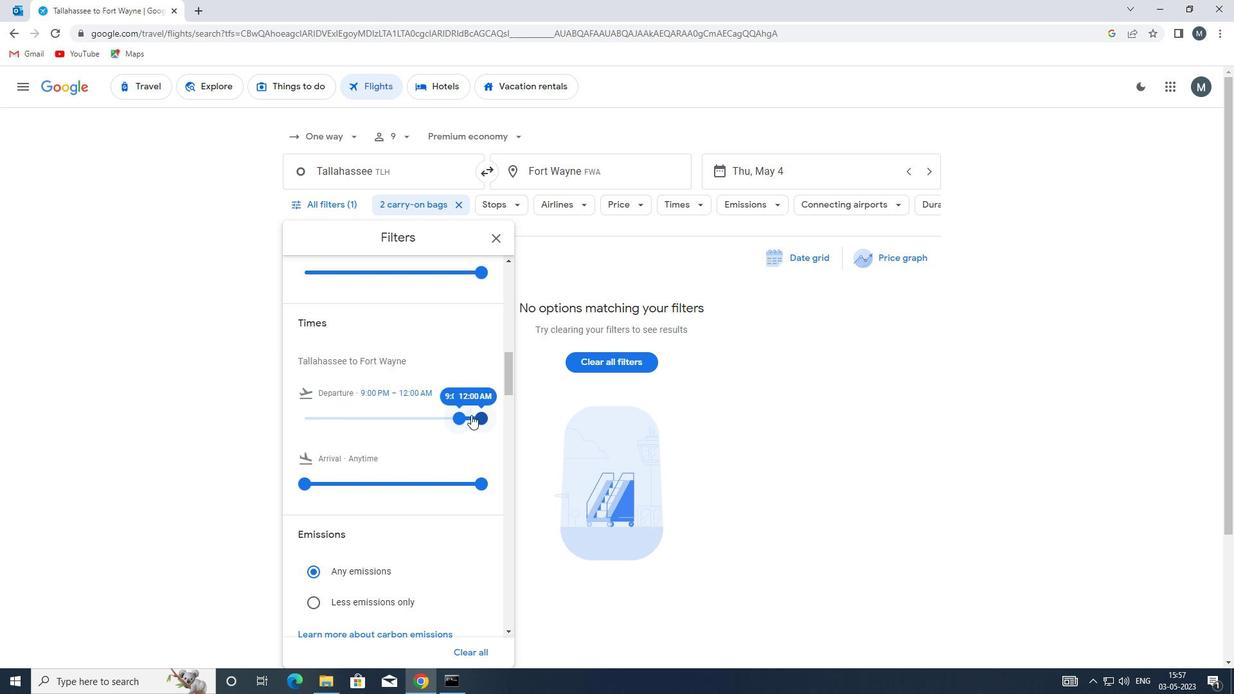 
Action: Mouse pressed left at (471, 413)
Screenshot: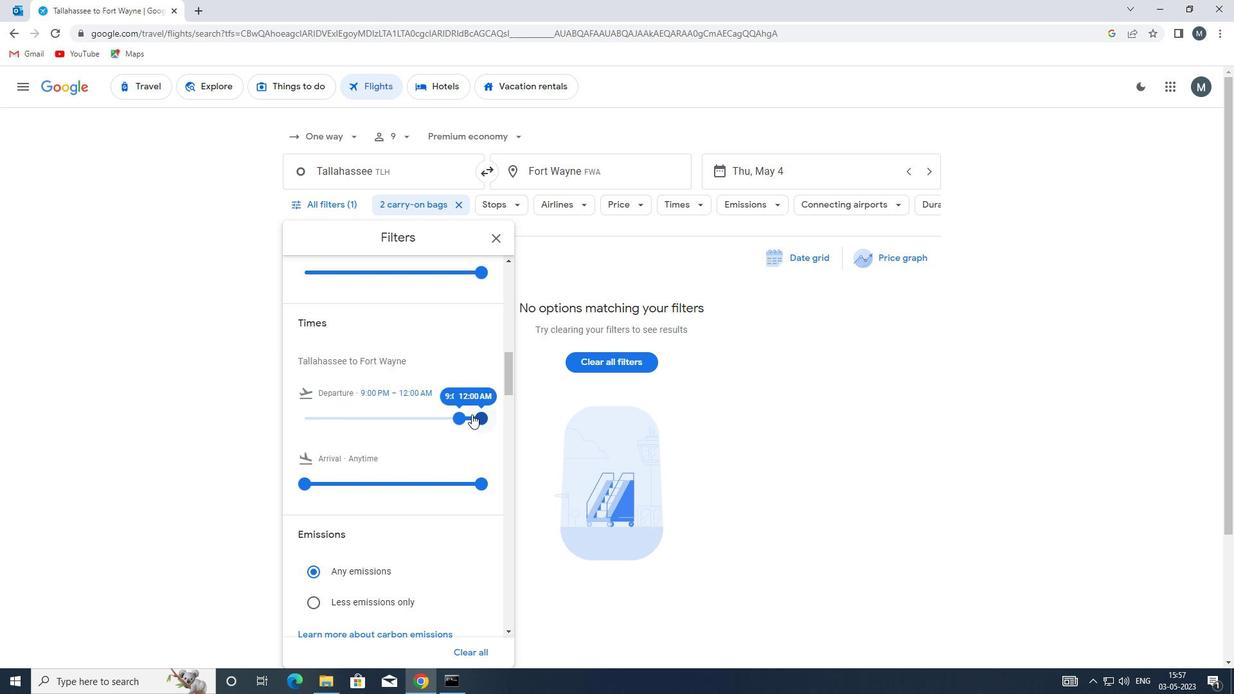 
Action: Mouse moved to (483, 419)
Screenshot: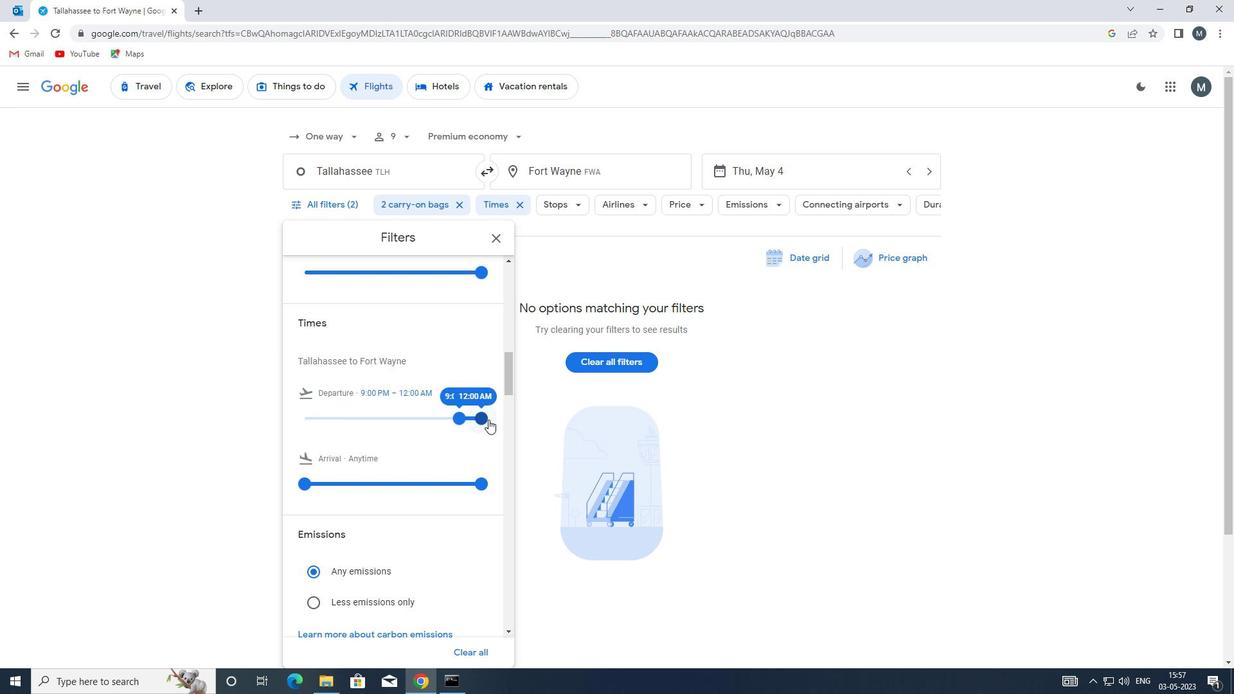 
Action: Mouse pressed left at (483, 419)
Screenshot: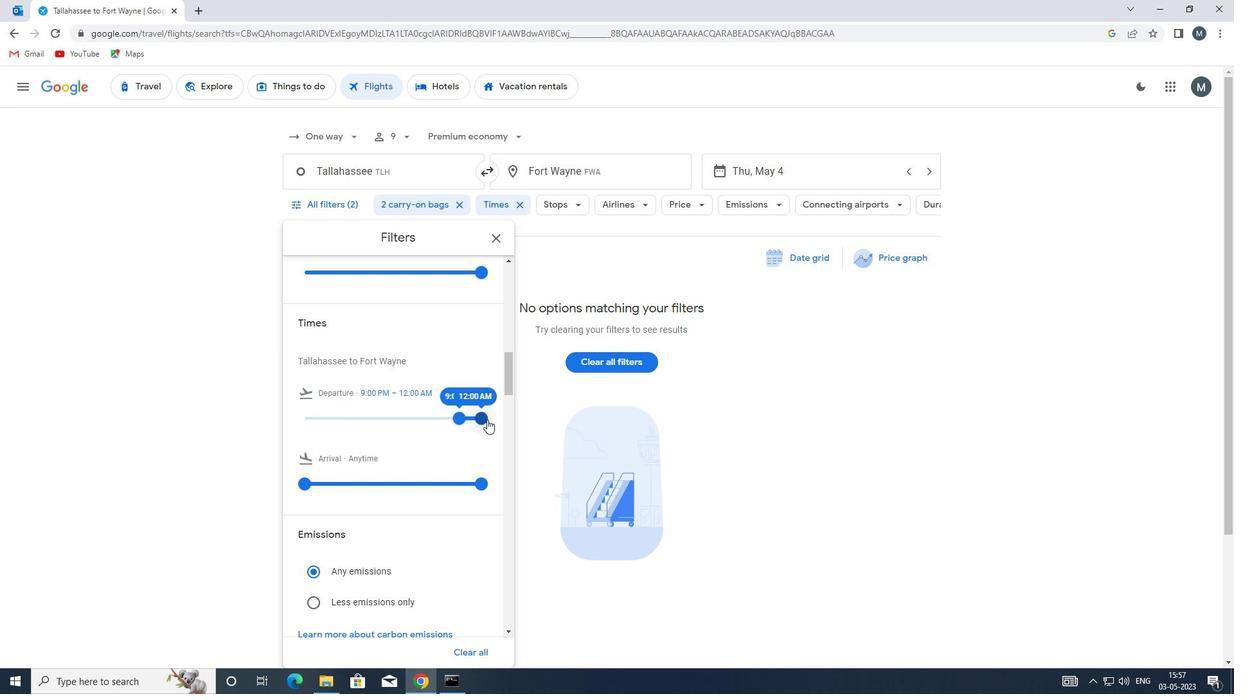 
Action: Mouse moved to (457, 419)
Screenshot: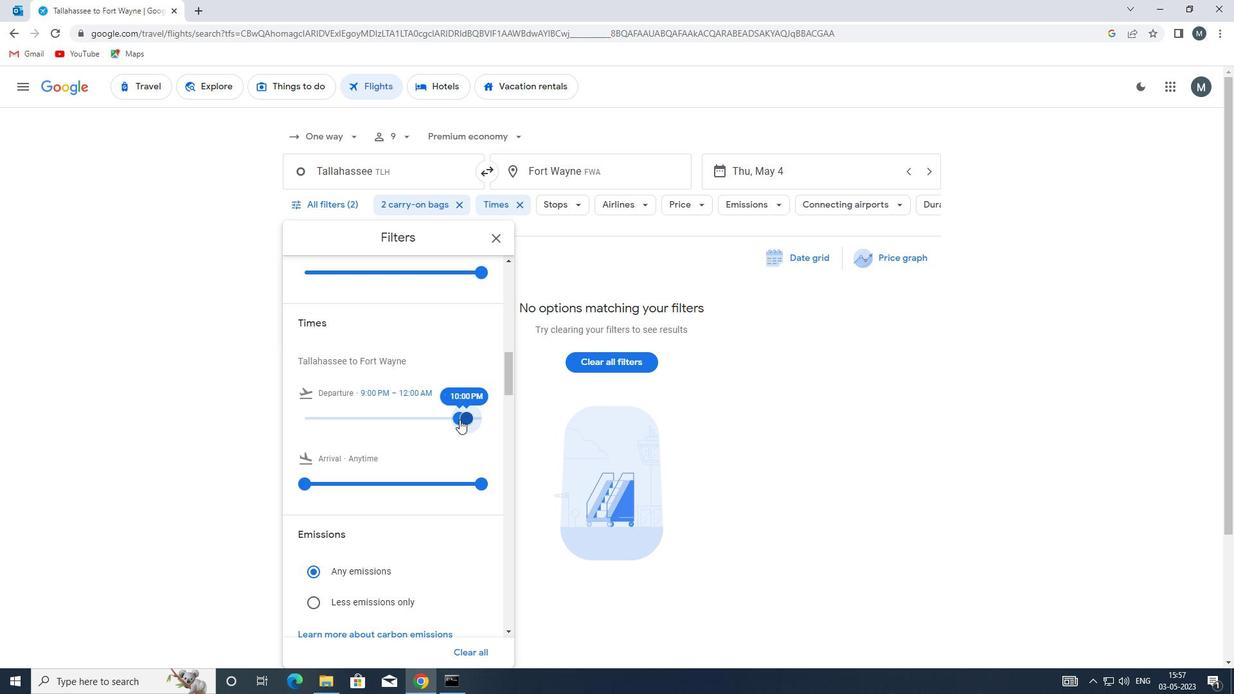 
Action: Mouse scrolled (457, 419) with delta (0, 0)
Screenshot: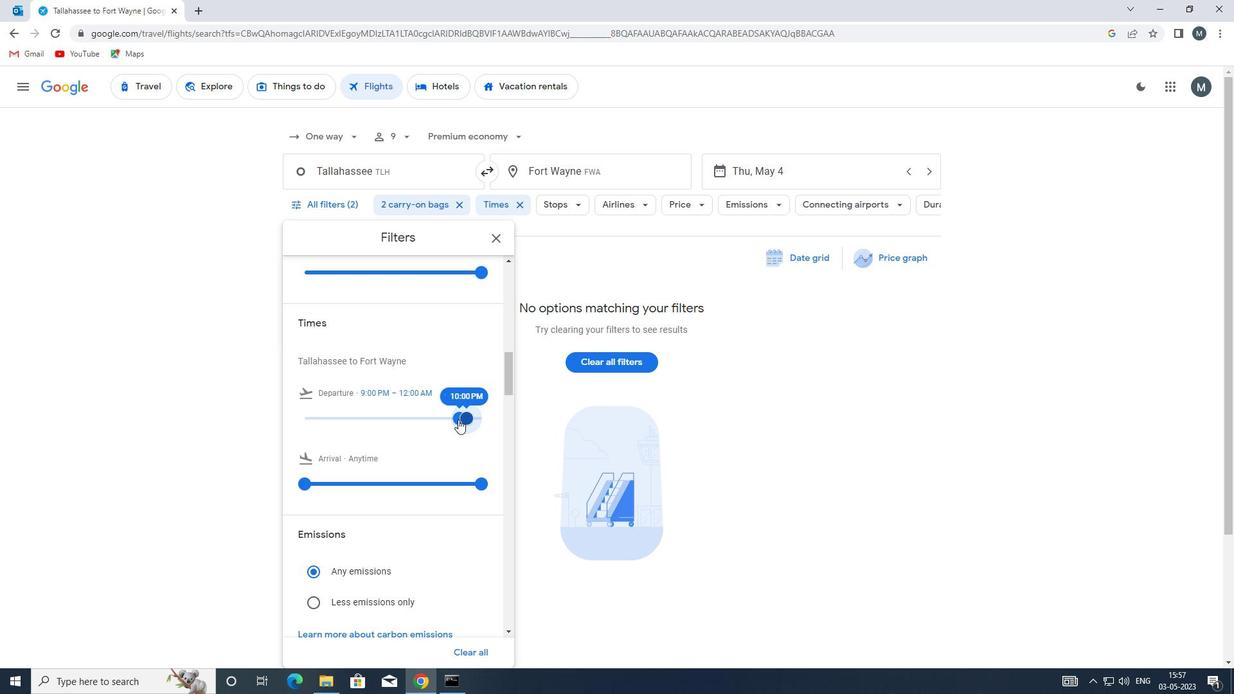 
Action: Mouse scrolled (457, 419) with delta (0, 0)
Screenshot: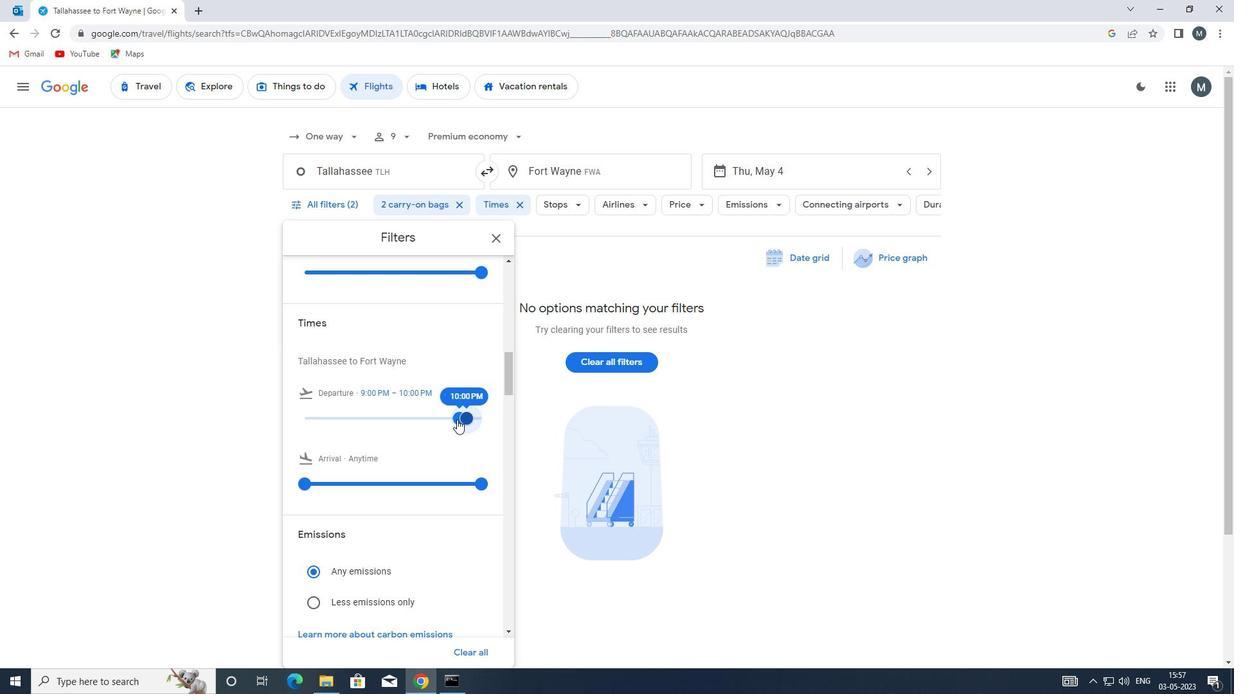 
Action: Mouse moved to (492, 242)
Screenshot: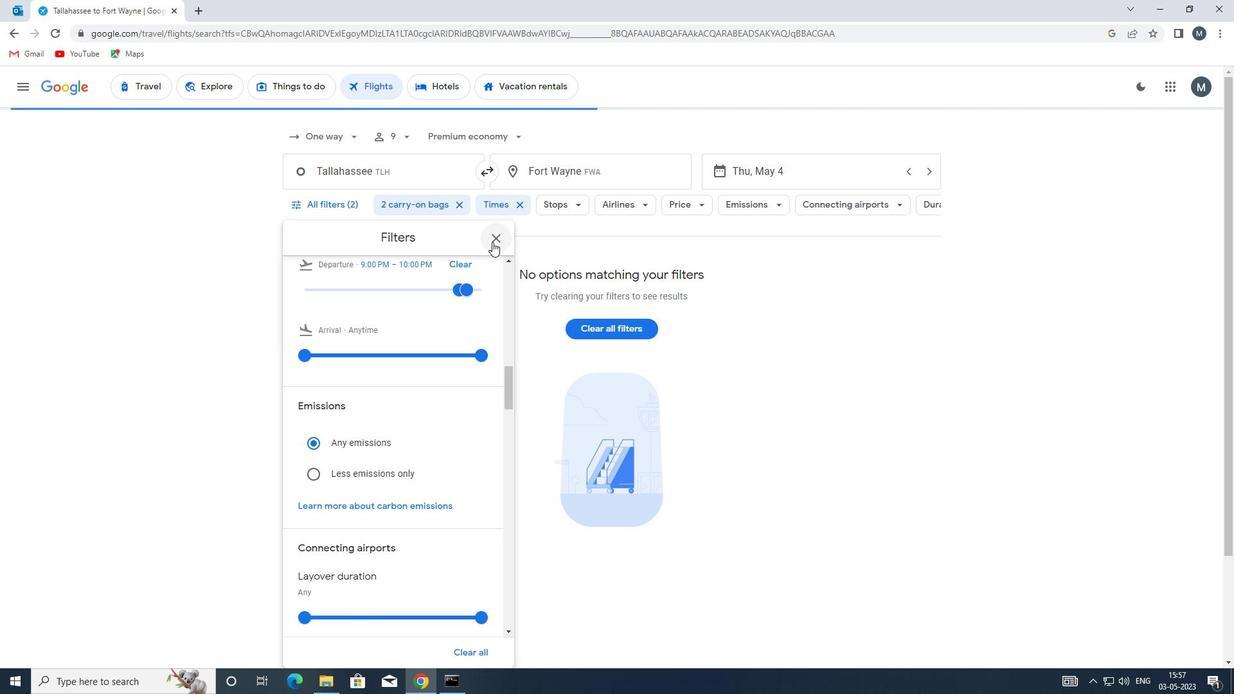 
Action: Mouse pressed left at (492, 242)
Screenshot: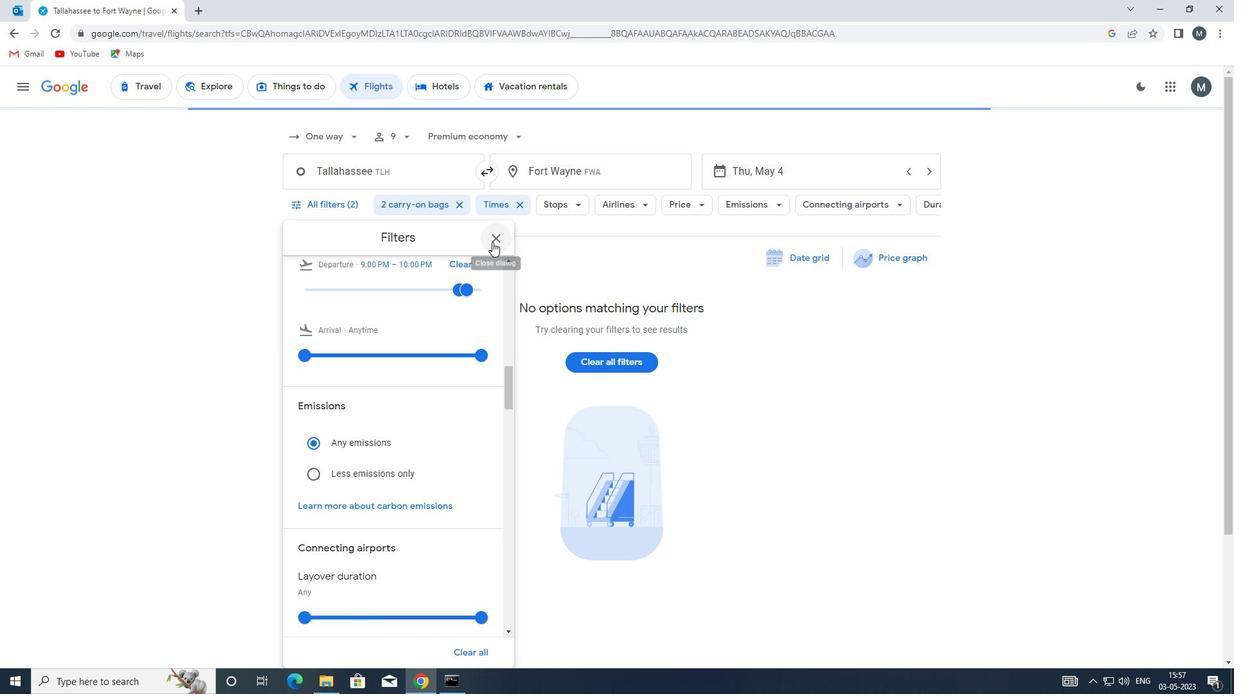 
